 Task: Find connections with filter location Vilalba with filter topic #travelwith filter profile language French with filter current company ConstructionPlacements Official with filter school Meenakshi College For Women with filter industry Pharmaceutical Manufacturing with filter service category NotaryOnline Research with filter keywords title School Counselor
Action: Mouse moved to (721, 94)
Screenshot: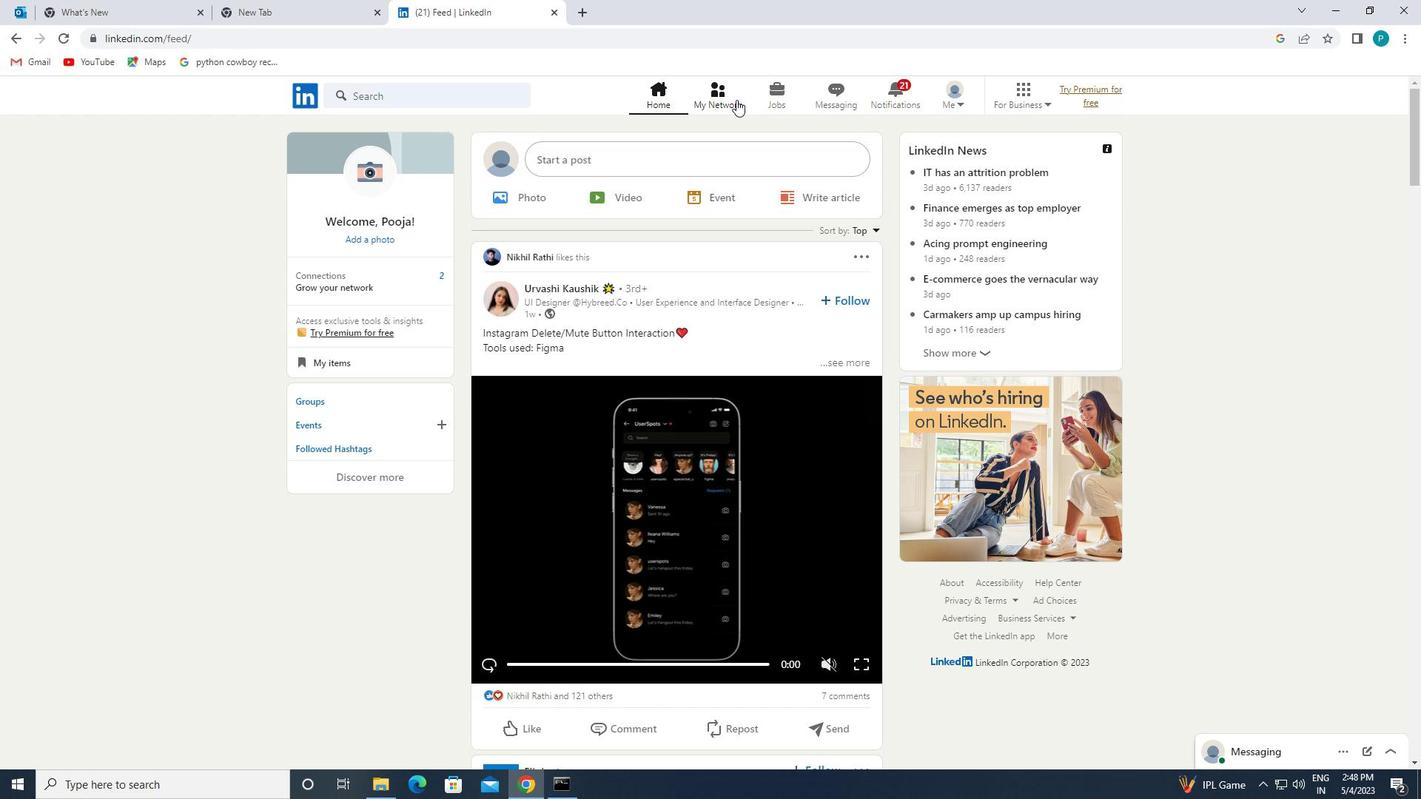 
Action: Mouse pressed left at (721, 94)
Screenshot: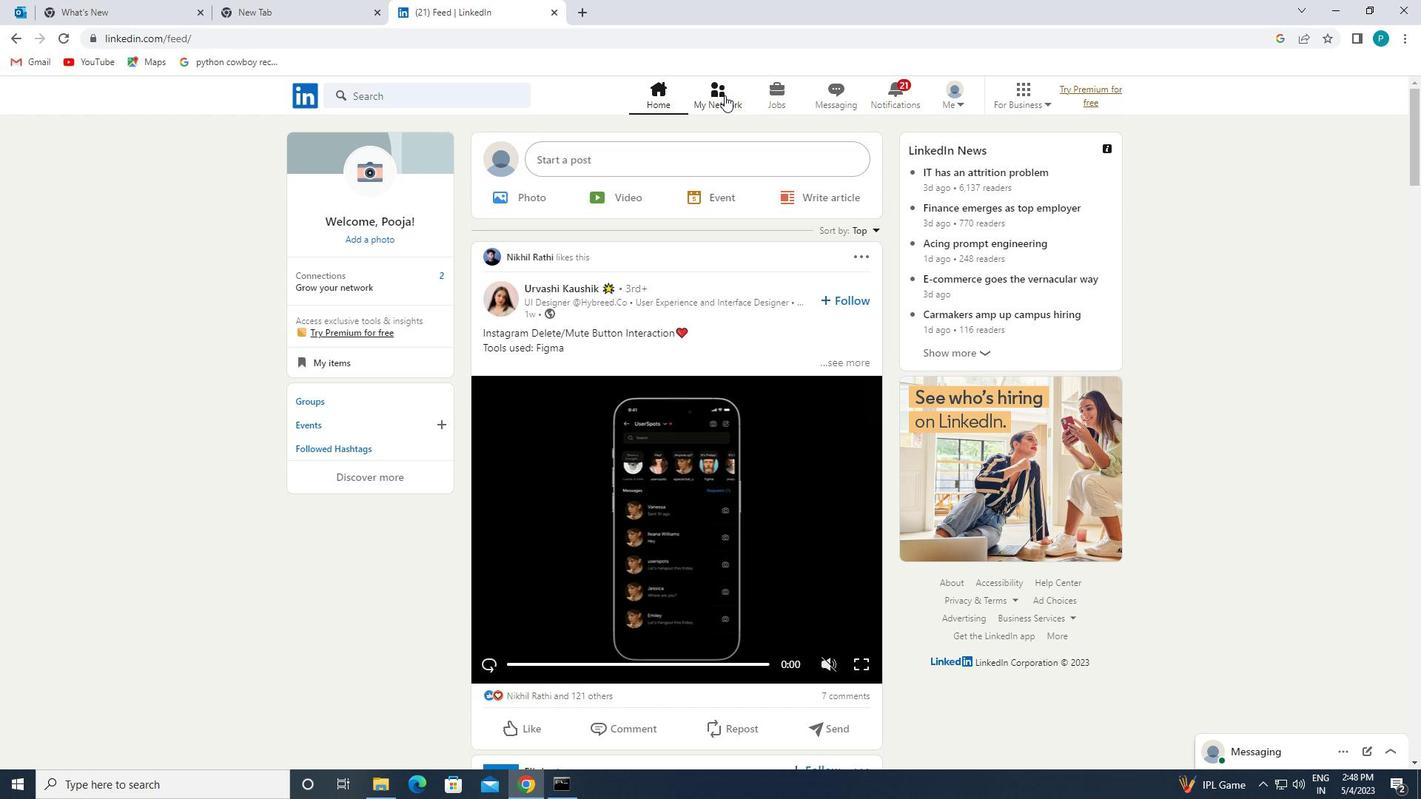 
Action: Mouse moved to (396, 184)
Screenshot: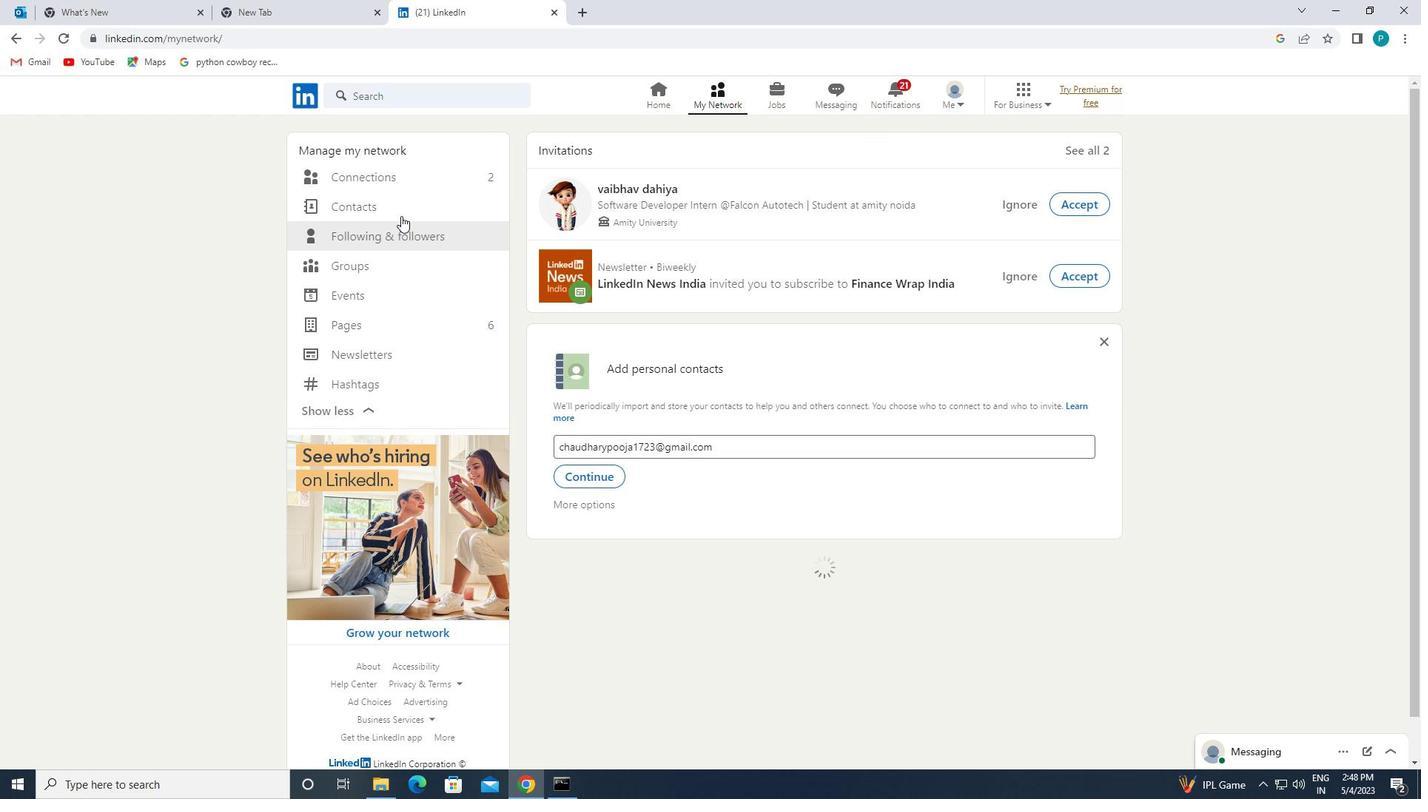 
Action: Mouse pressed left at (396, 184)
Screenshot: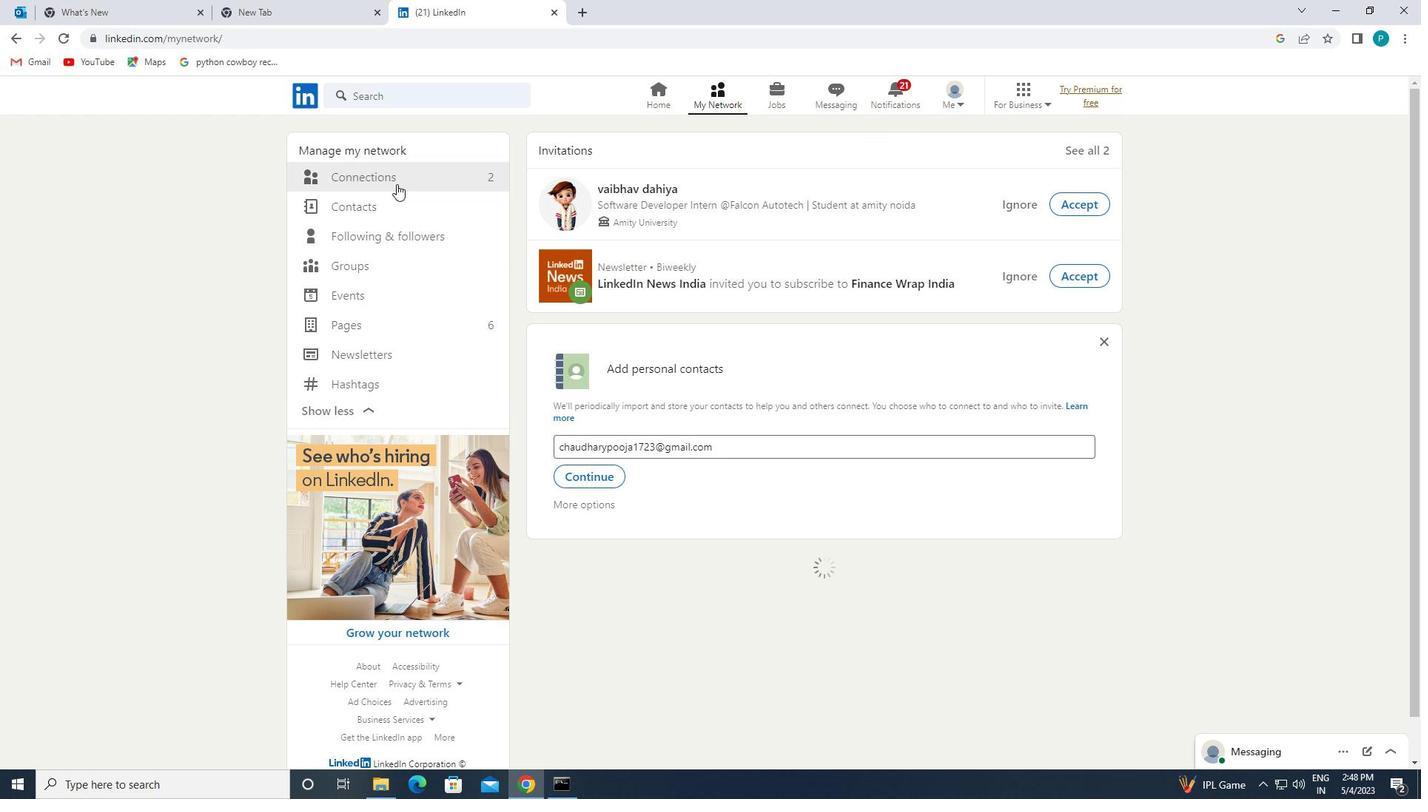 
Action: Mouse moved to (819, 170)
Screenshot: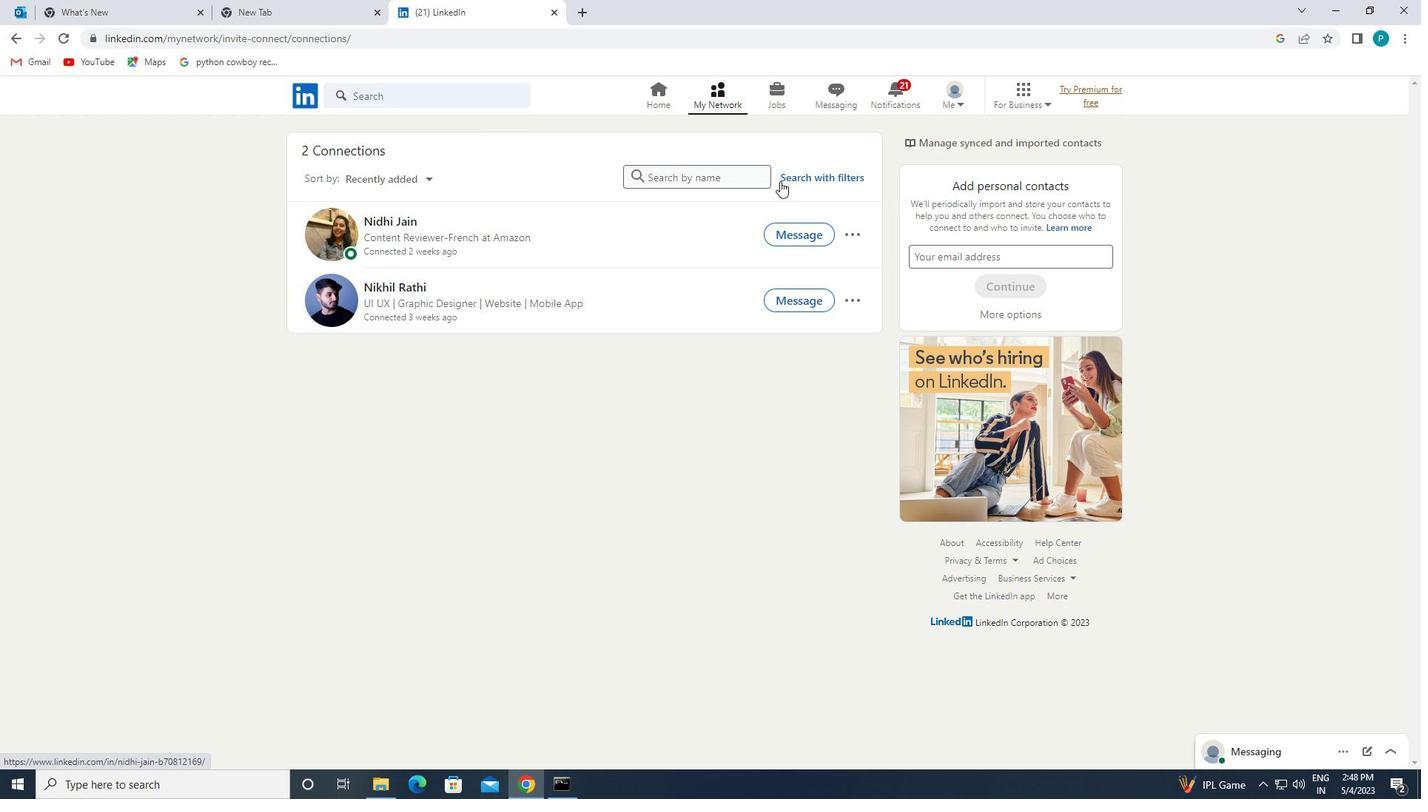 
Action: Mouse pressed left at (819, 170)
Screenshot: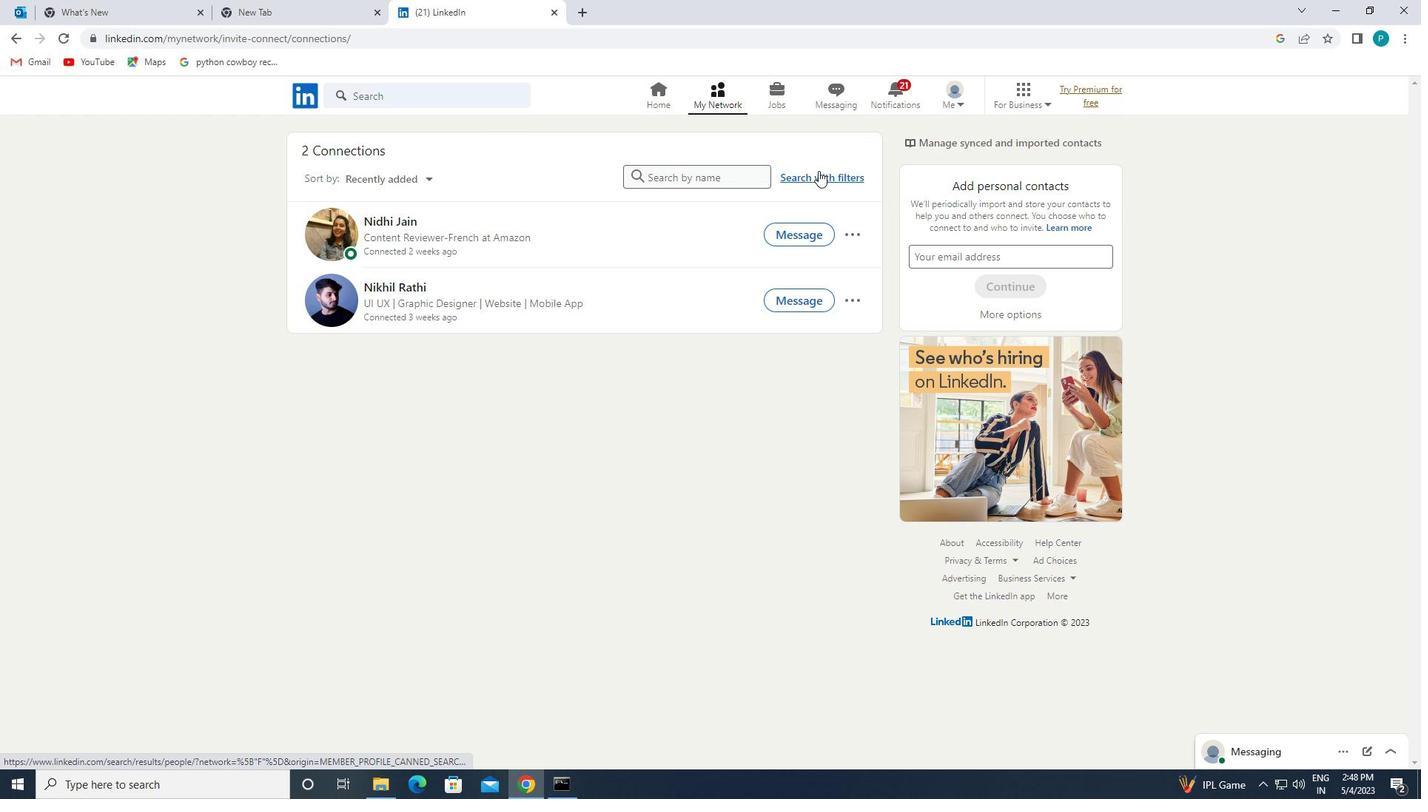 
Action: Mouse moved to (819, 173)
Screenshot: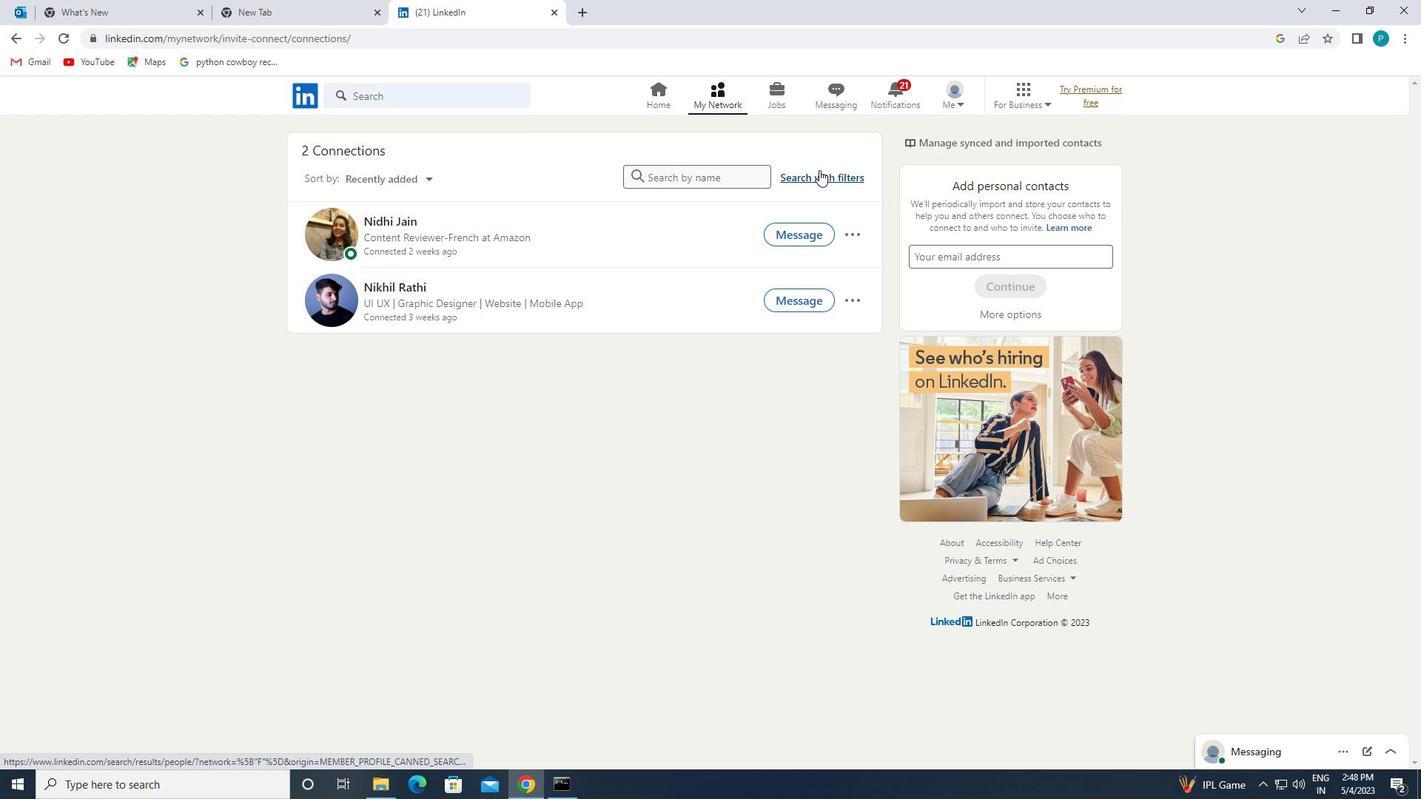 
Action: Mouse pressed left at (819, 173)
Screenshot: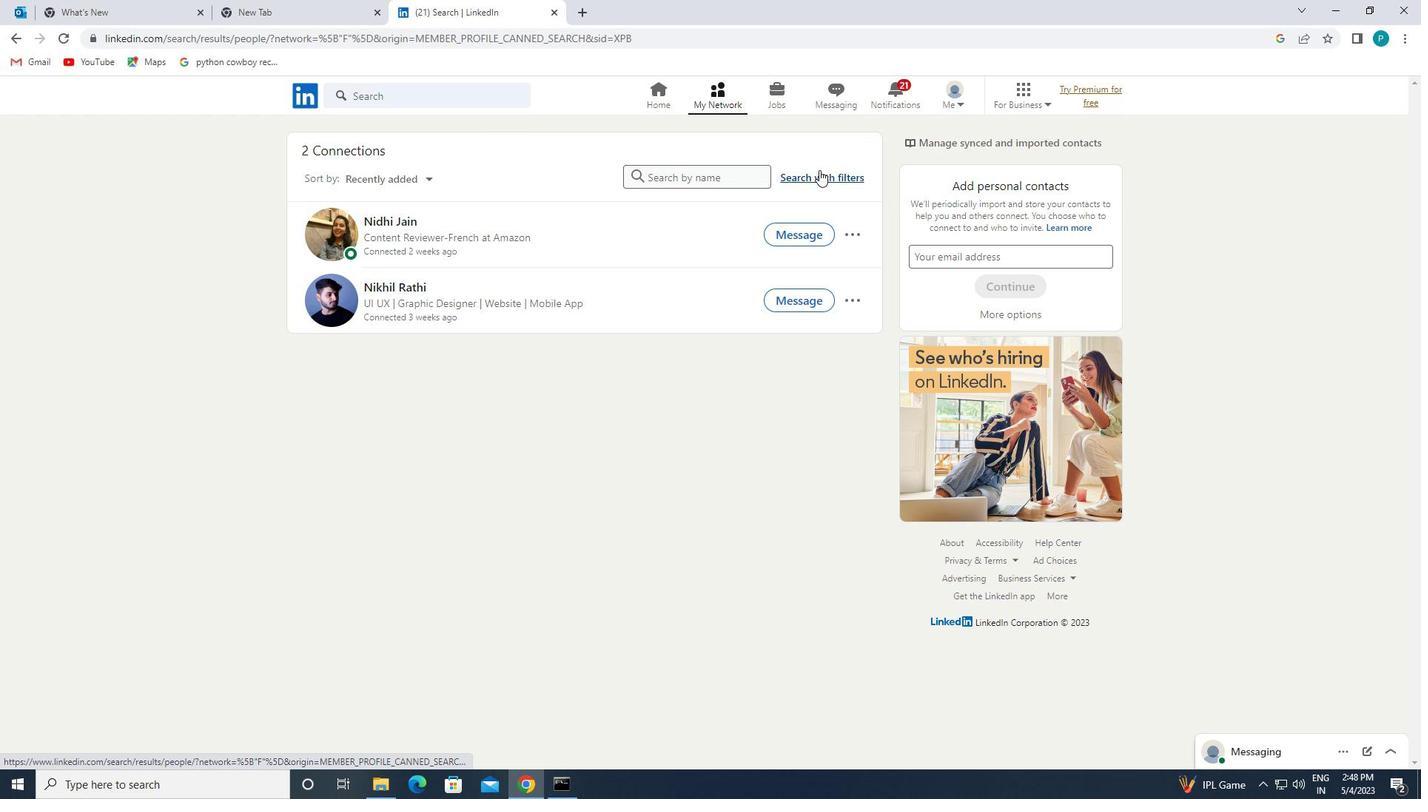 
Action: Mouse moved to (775, 133)
Screenshot: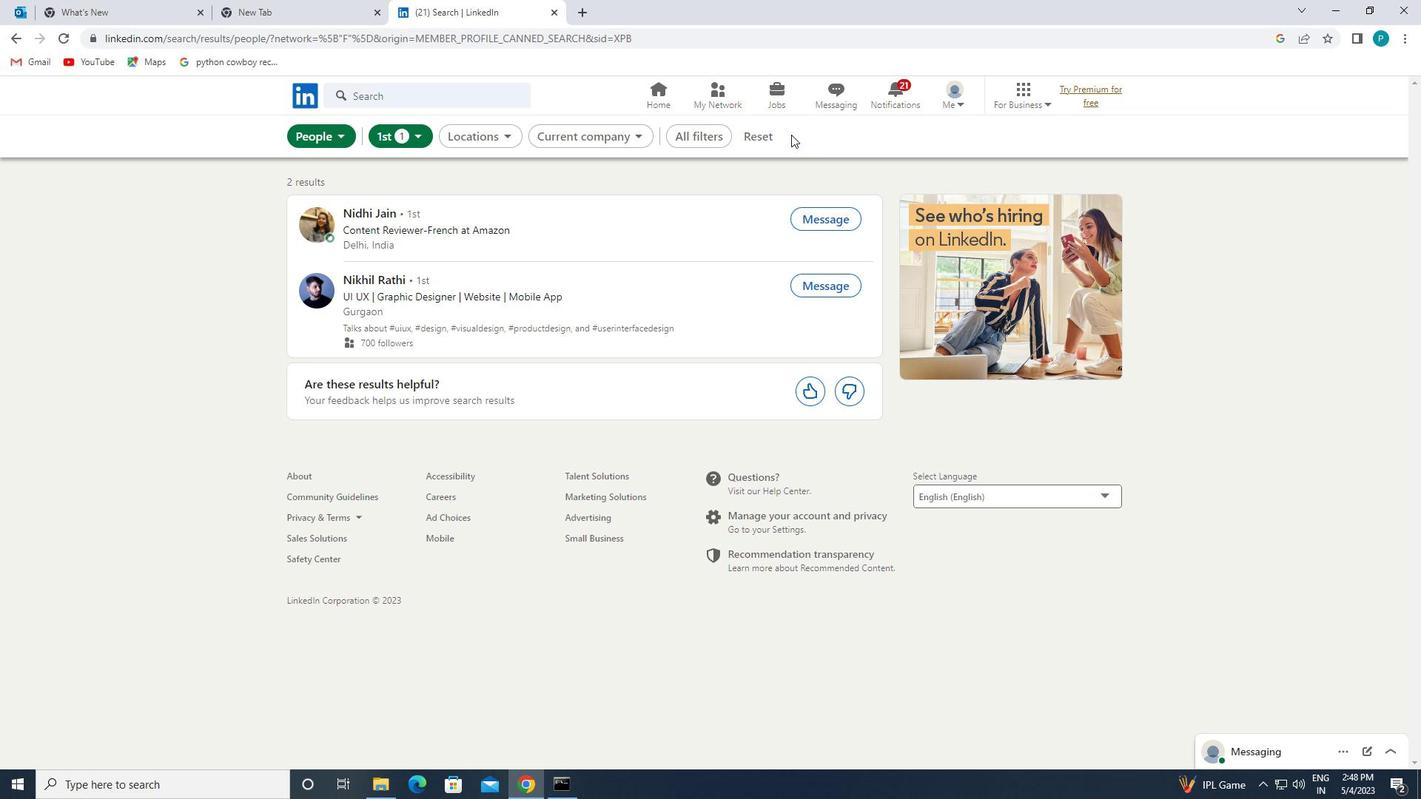 
Action: Mouse pressed left at (775, 133)
Screenshot: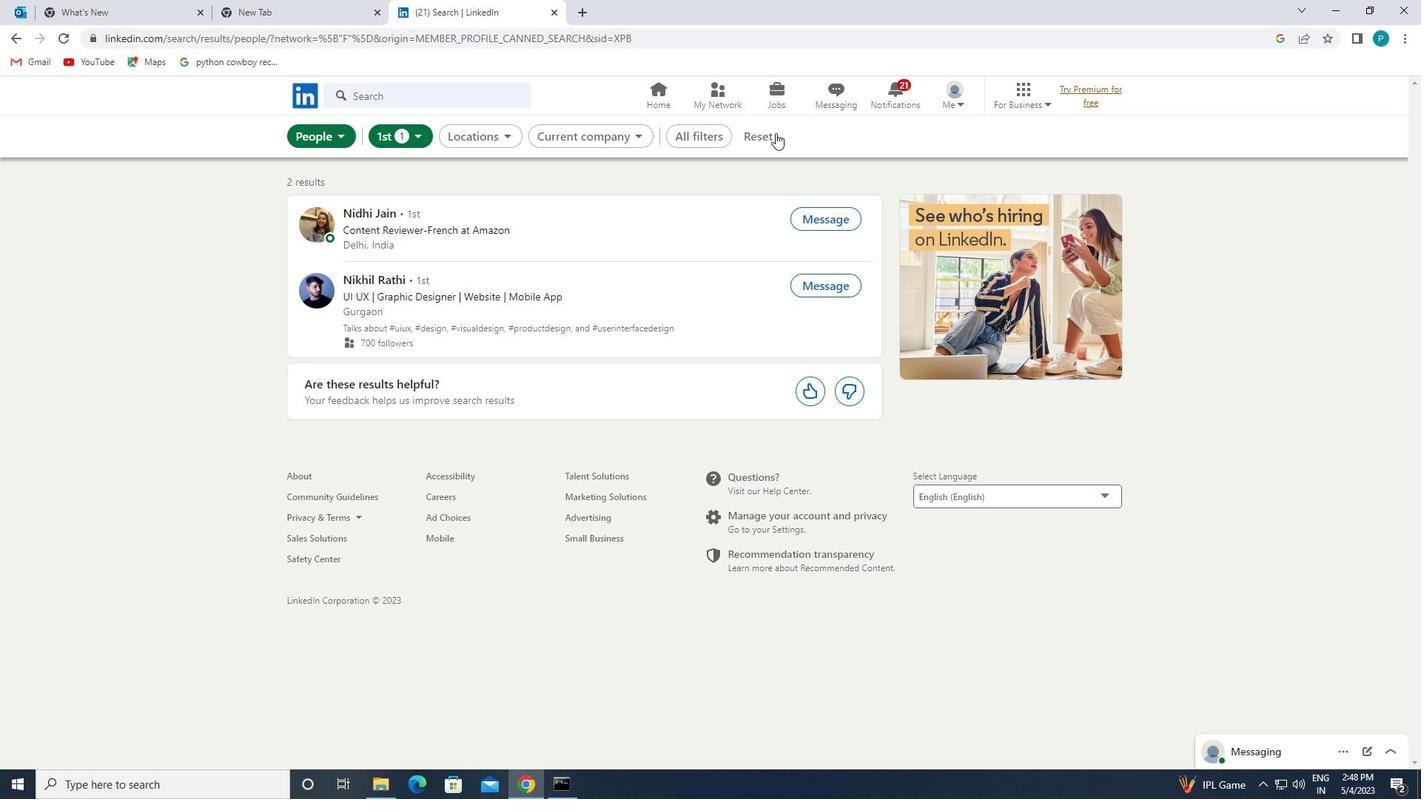 
Action: Mouse moved to (753, 139)
Screenshot: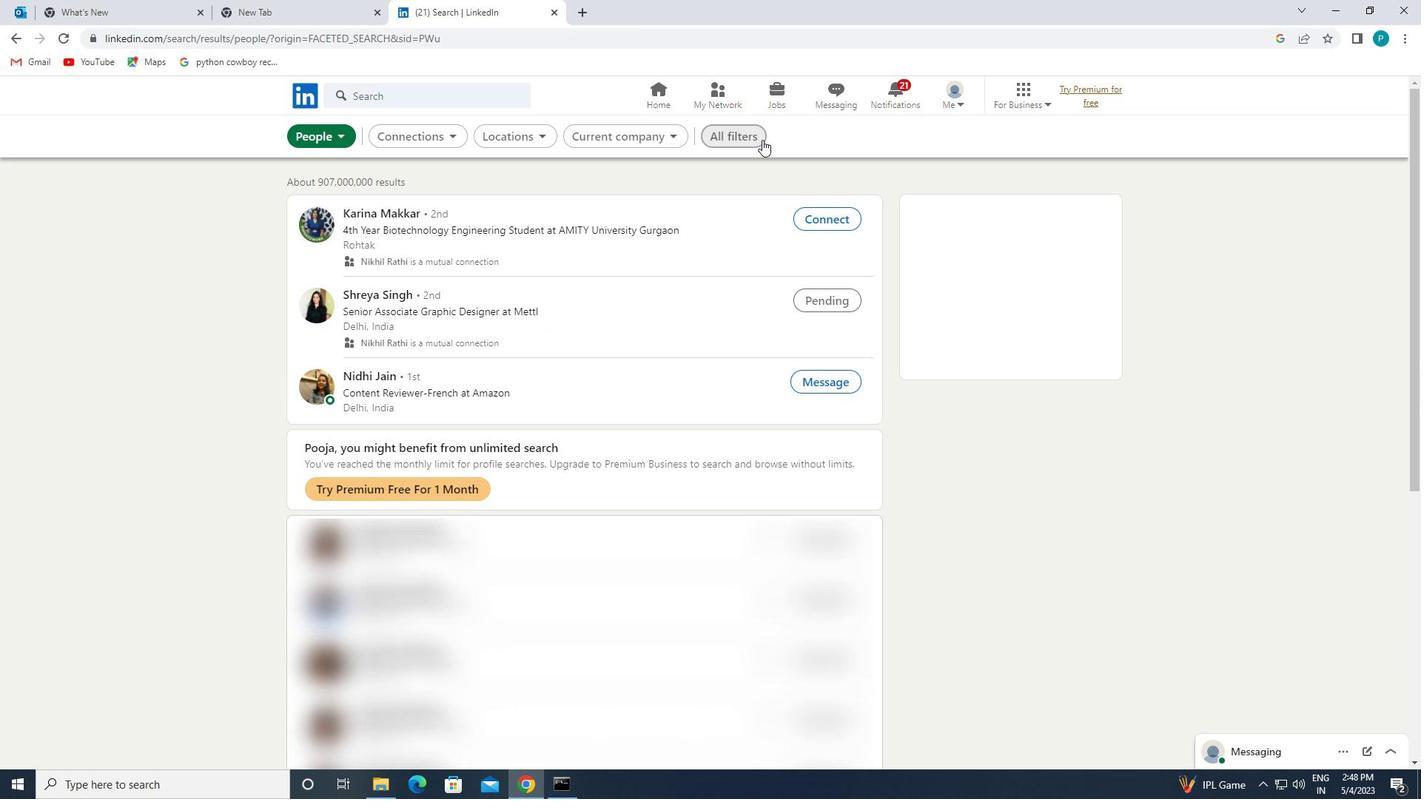 
Action: Mouse pressed left at (753, 139)
Screenshot: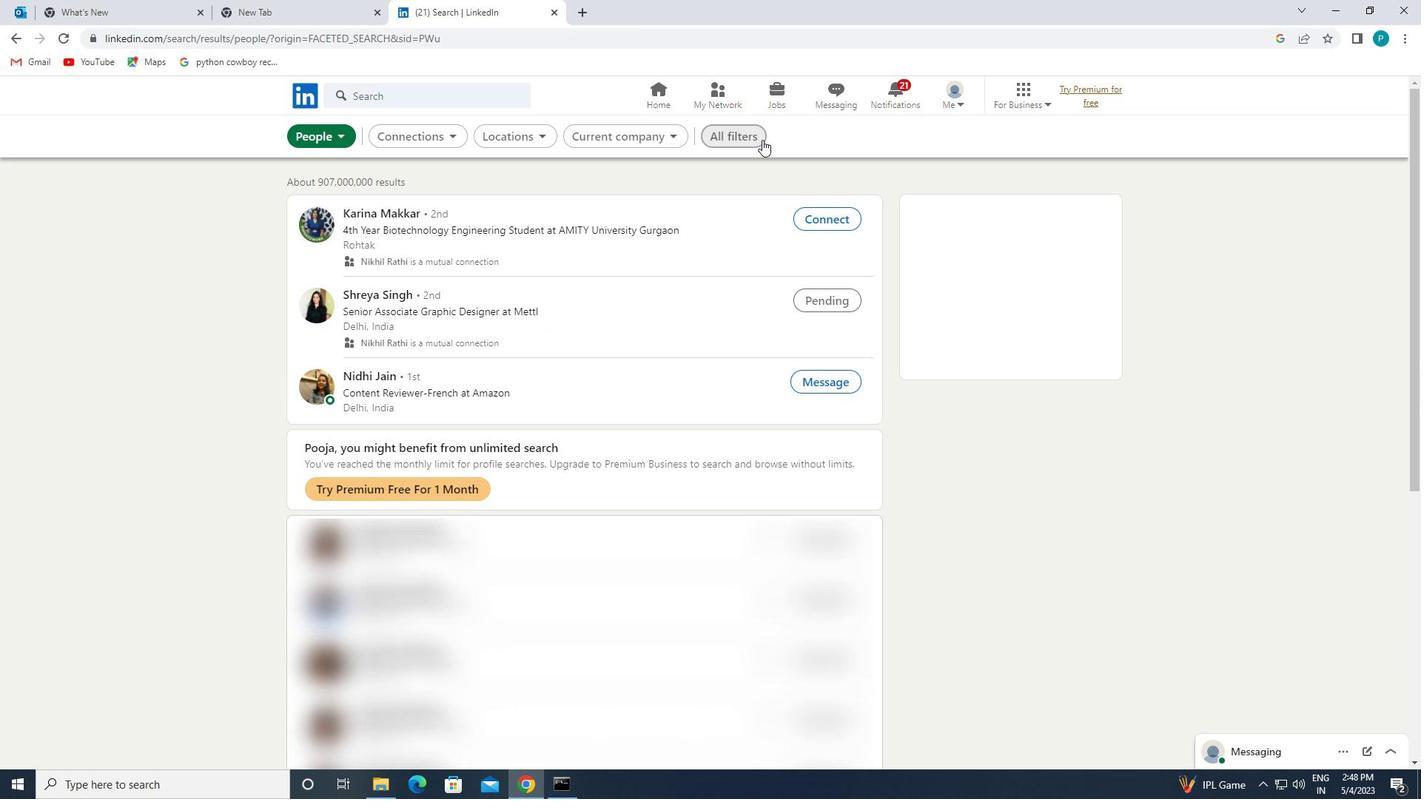 
Action: Mouse moved to (1421, 550)
Screenshot: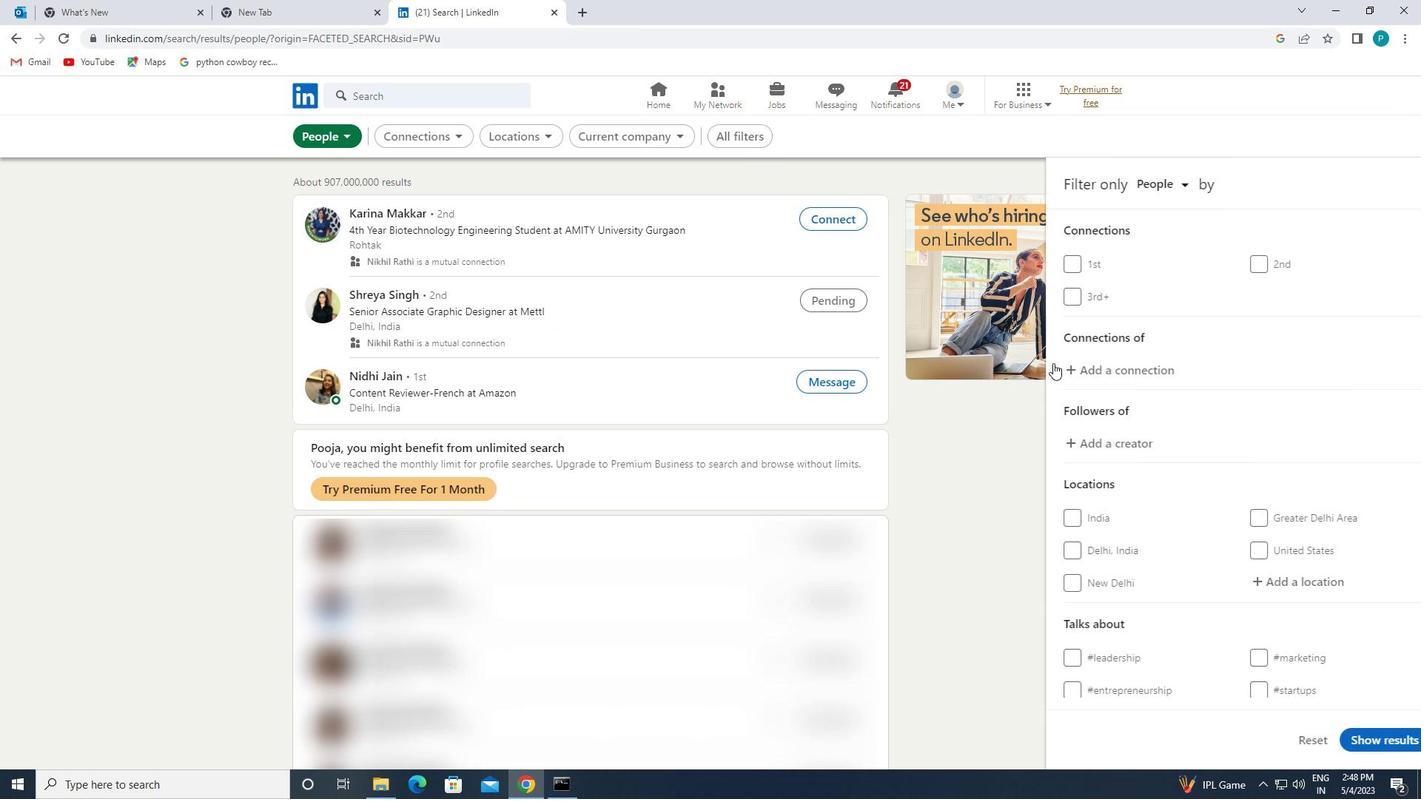 
Action: Mouse scrolled (1420, 550) with delta (0, 0)
Screenshot: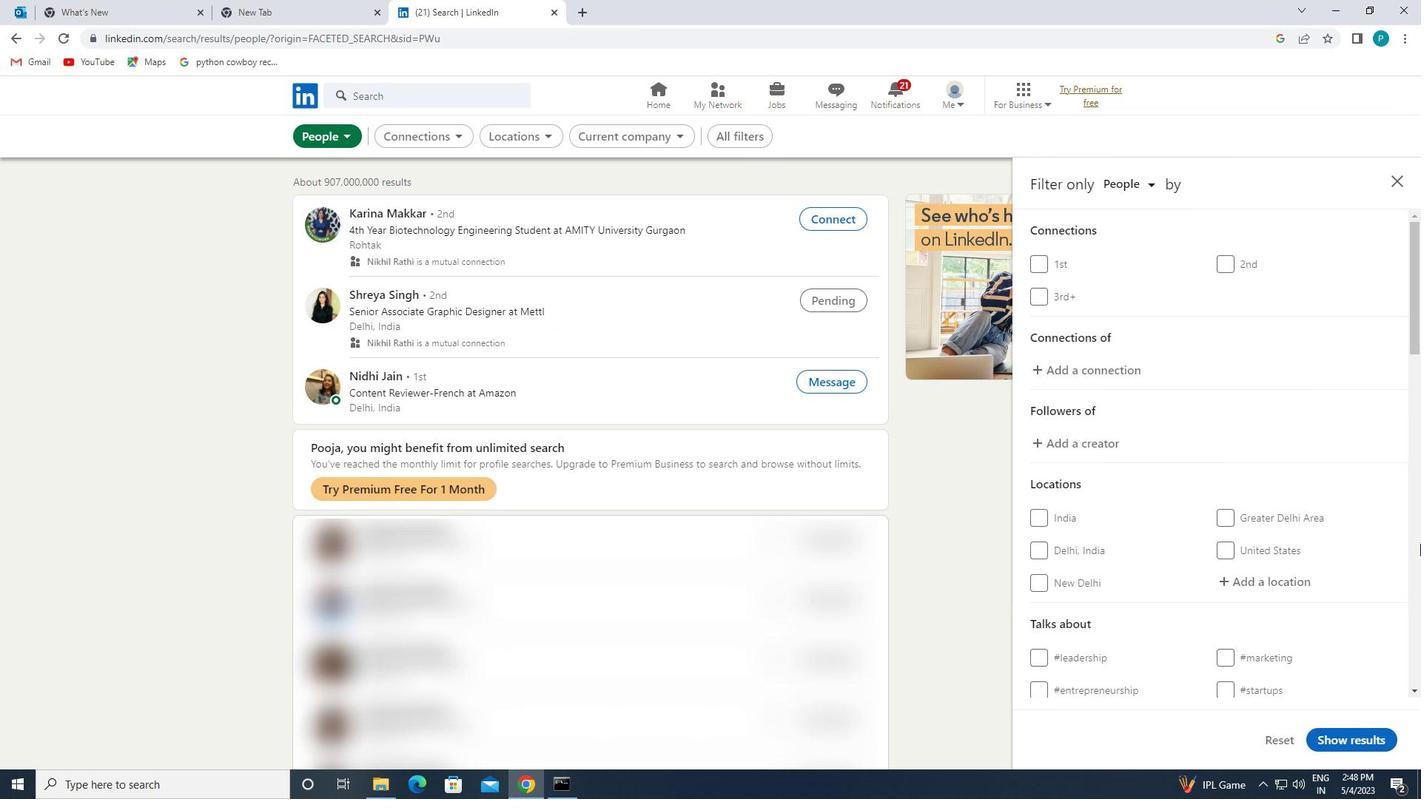 
Action: Mouse moved to (1234, 511)
Screenshot: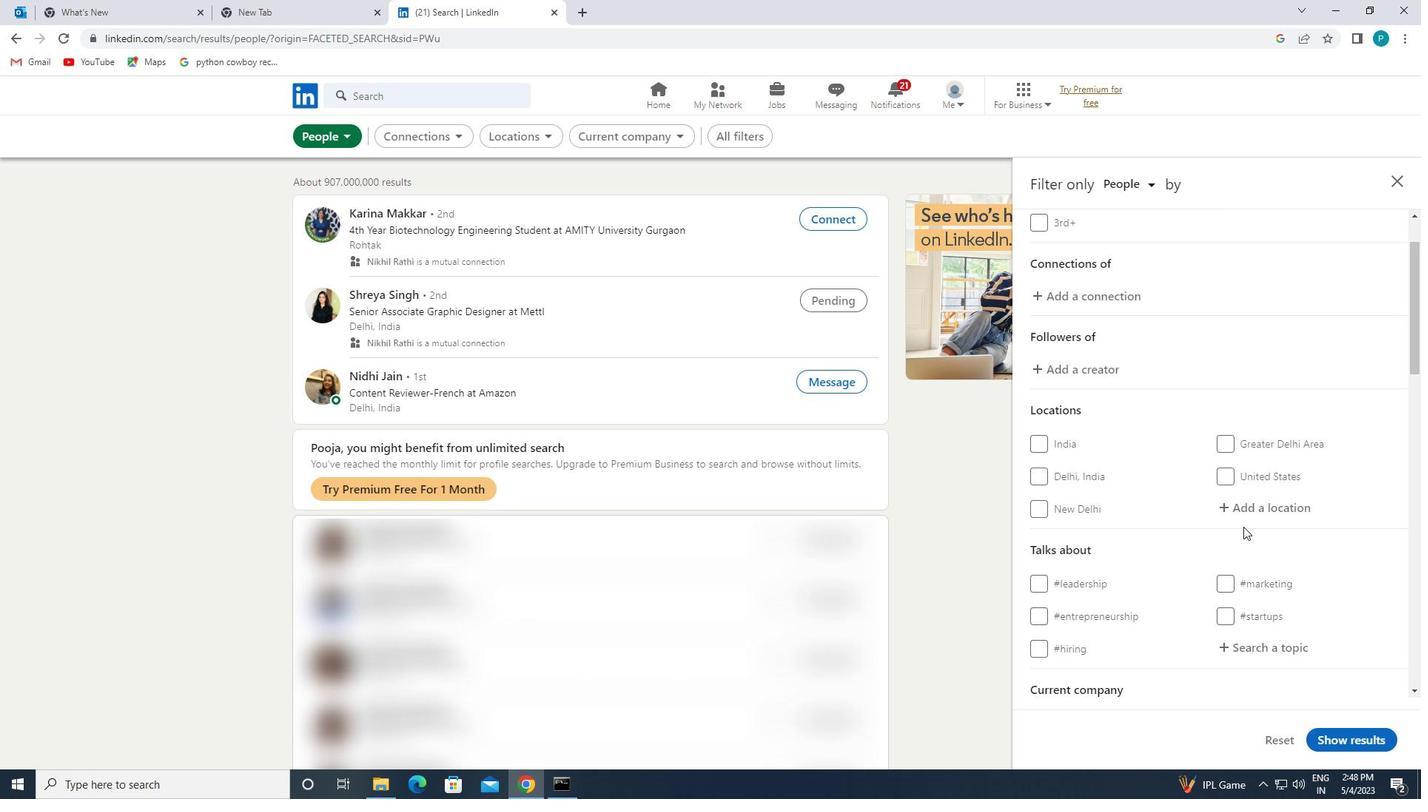 
Action: Mouse pressed left at (1234, 511)
Screenshot: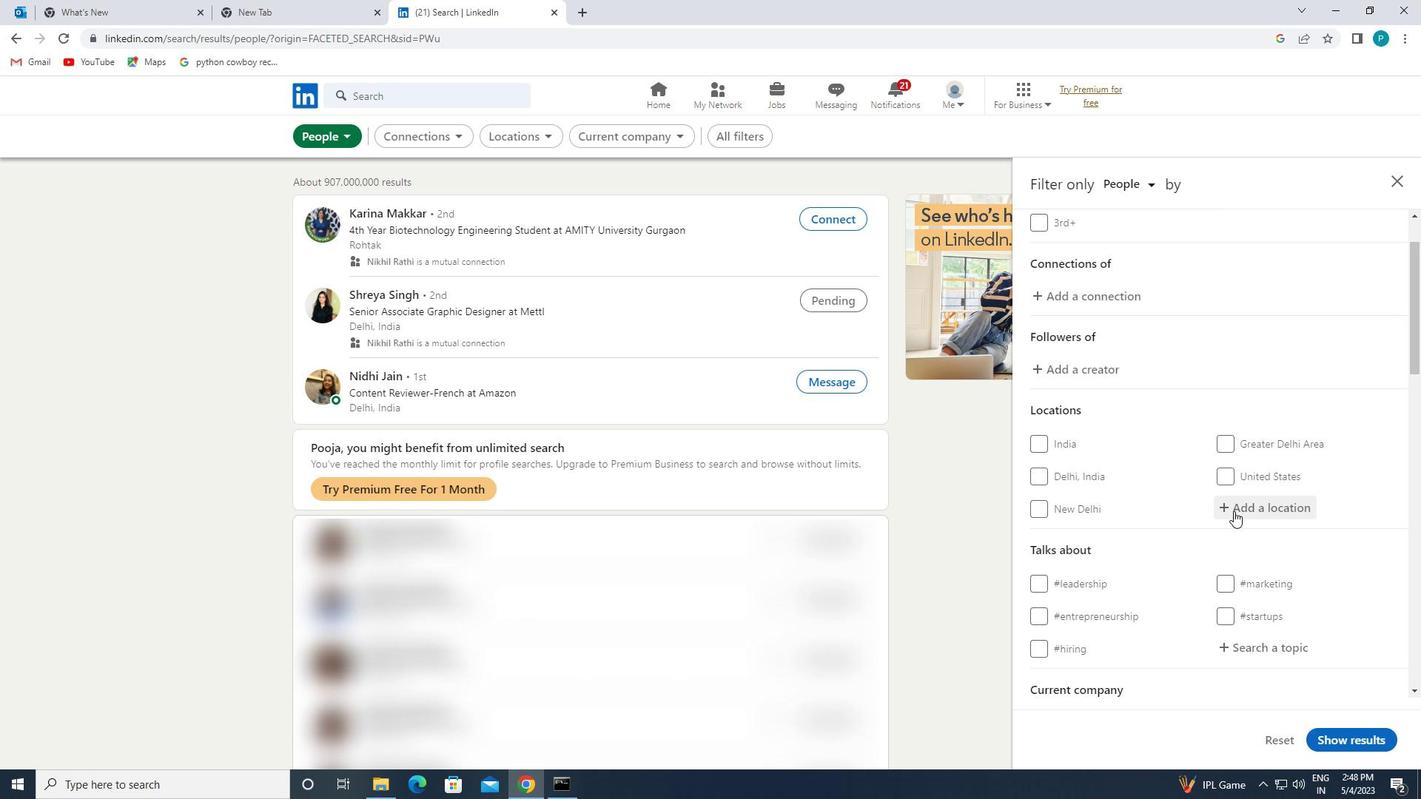 
Action: Key pressed <Key.caps_lock>v<Key.caps_lock>ilalba
Screenshot: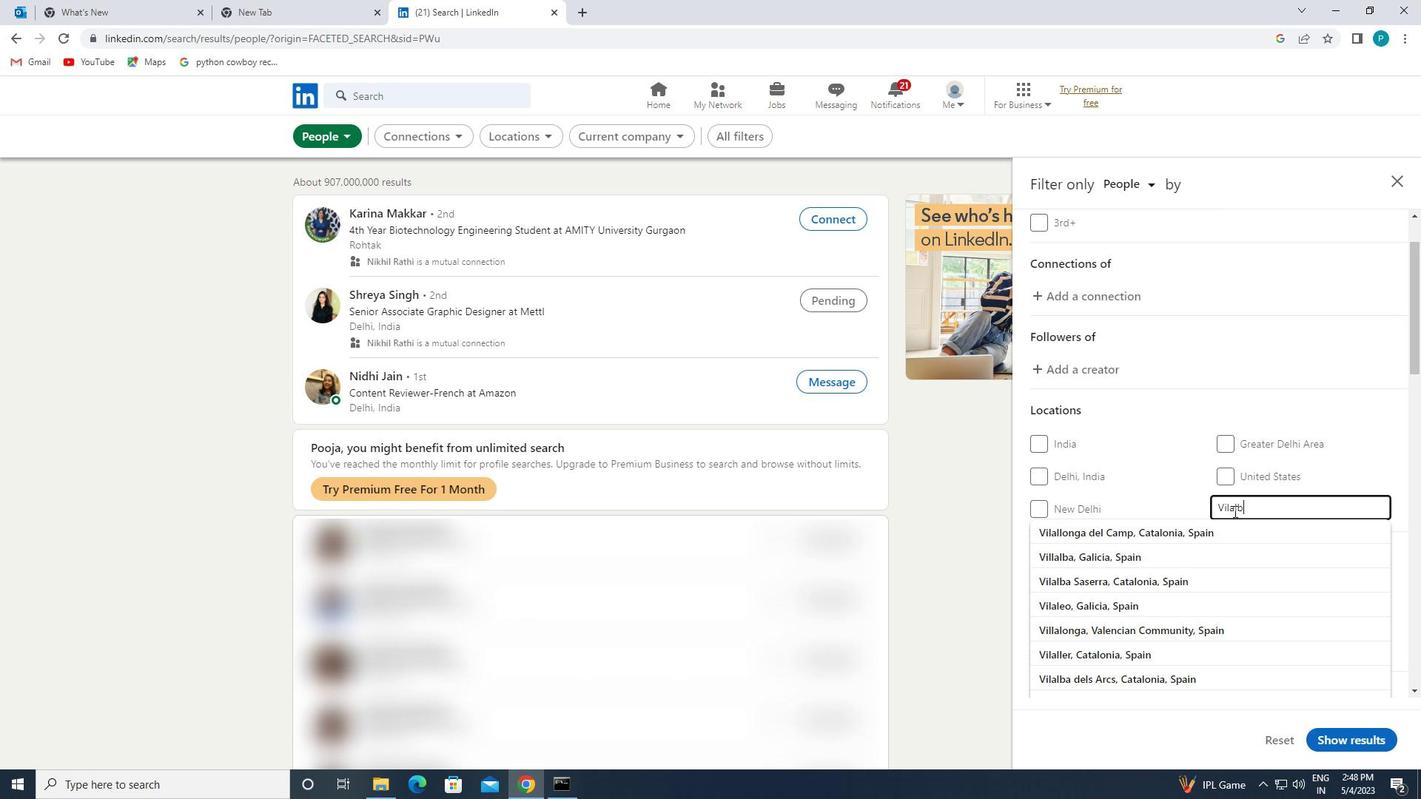 
Action: Mouse moved to (1223, 530)
Screenshot: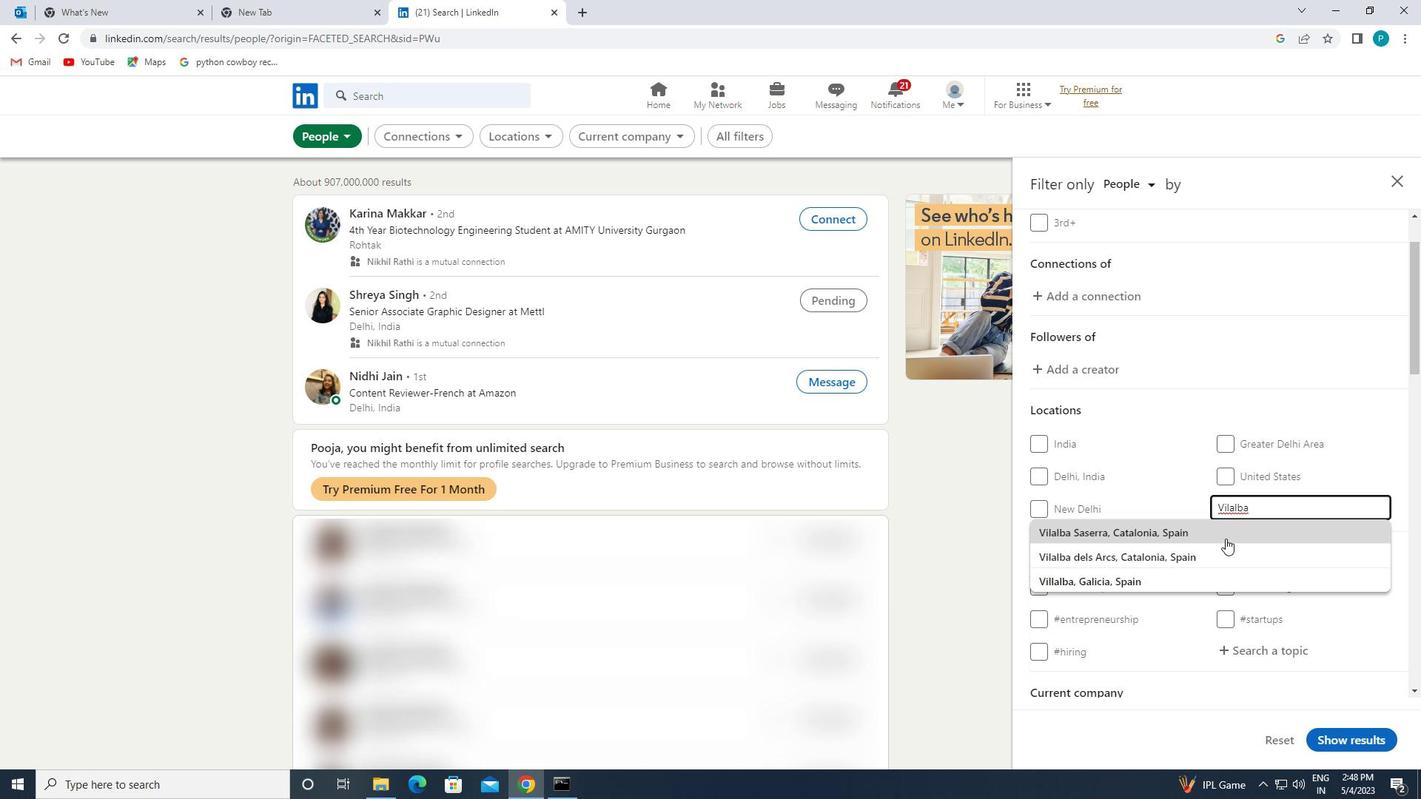 
Action: Mouse pressed left at (1223, 530)
Screenshot: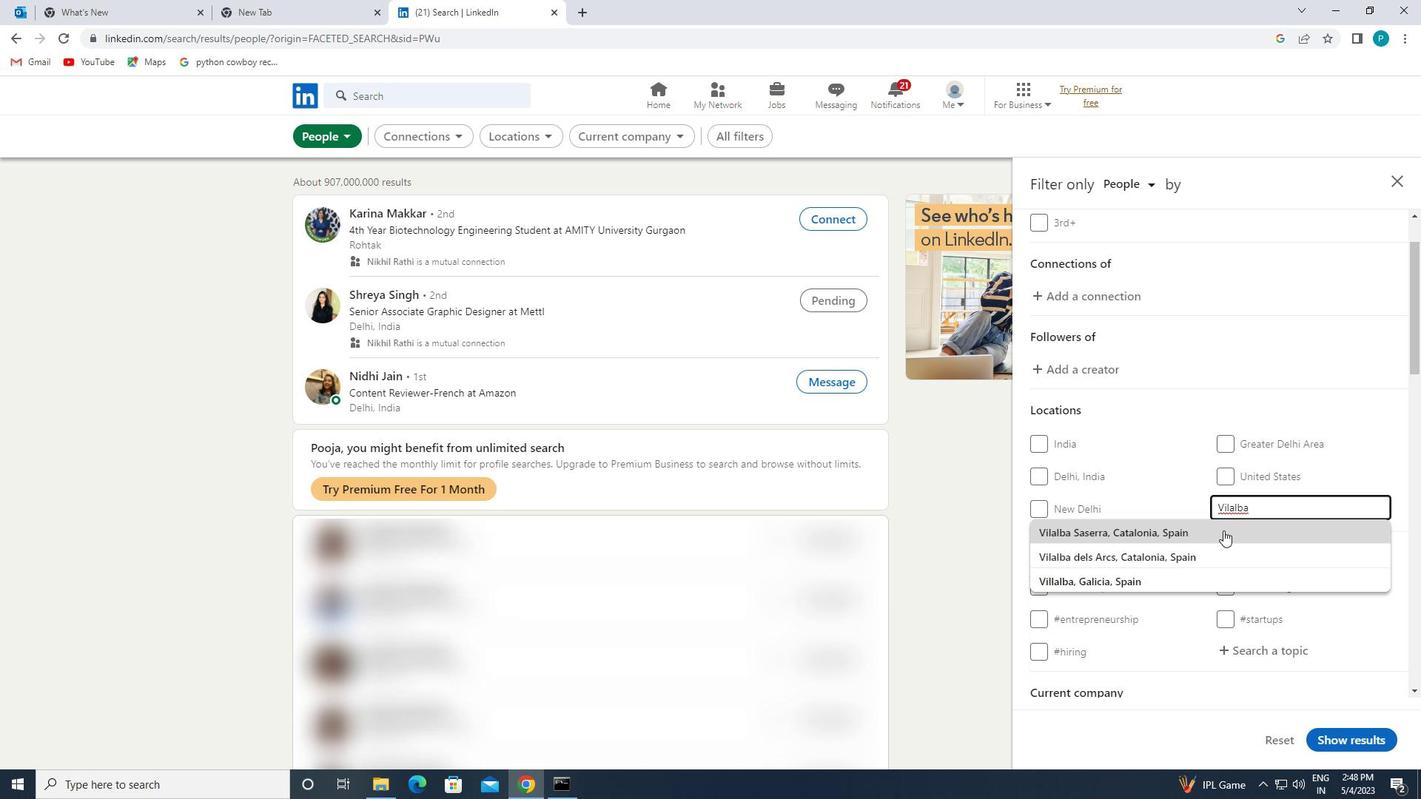 
Action: Mouse moved to (1269, 553)
Screenshot: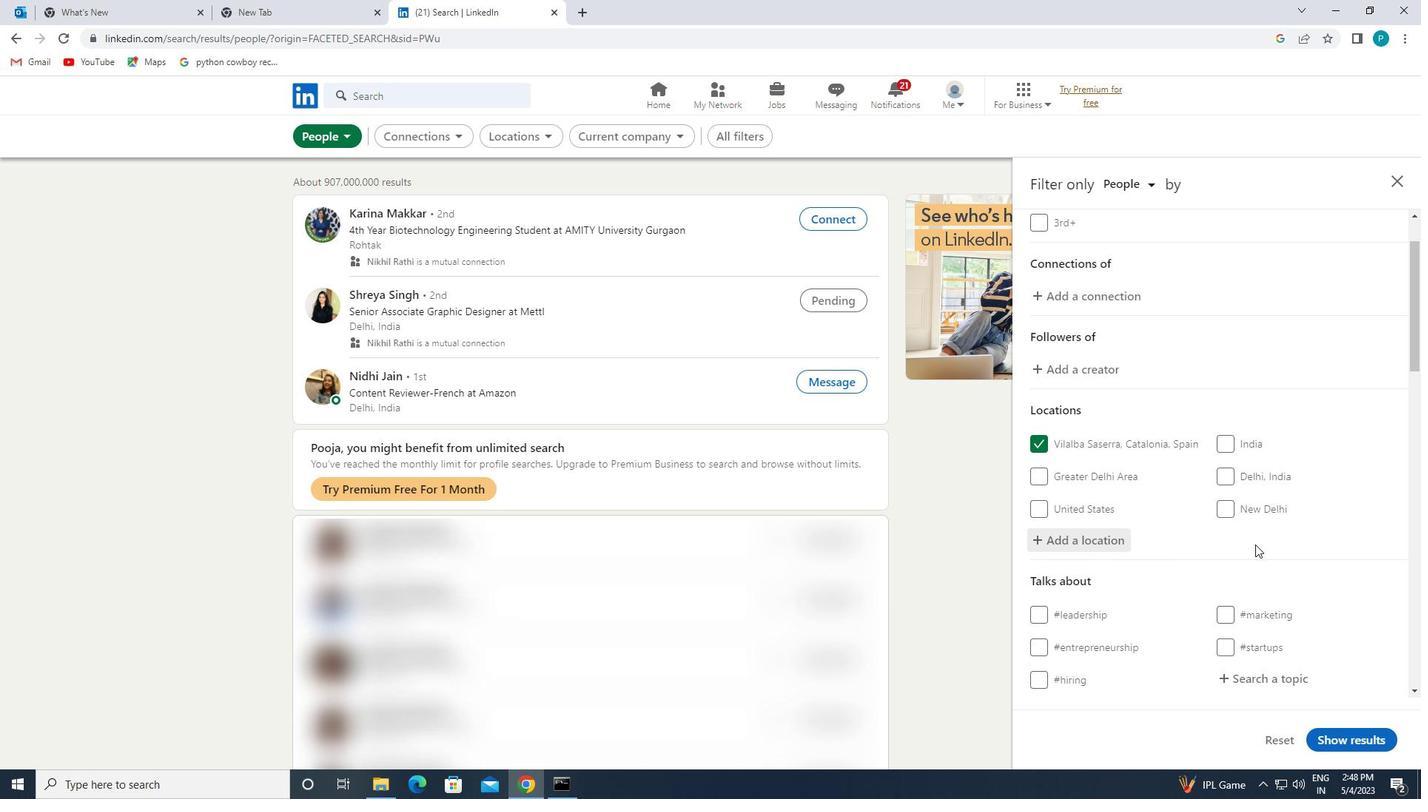 
Action: Mouse scrolled (1269, 553) with delta (0, 0)
Screenshot: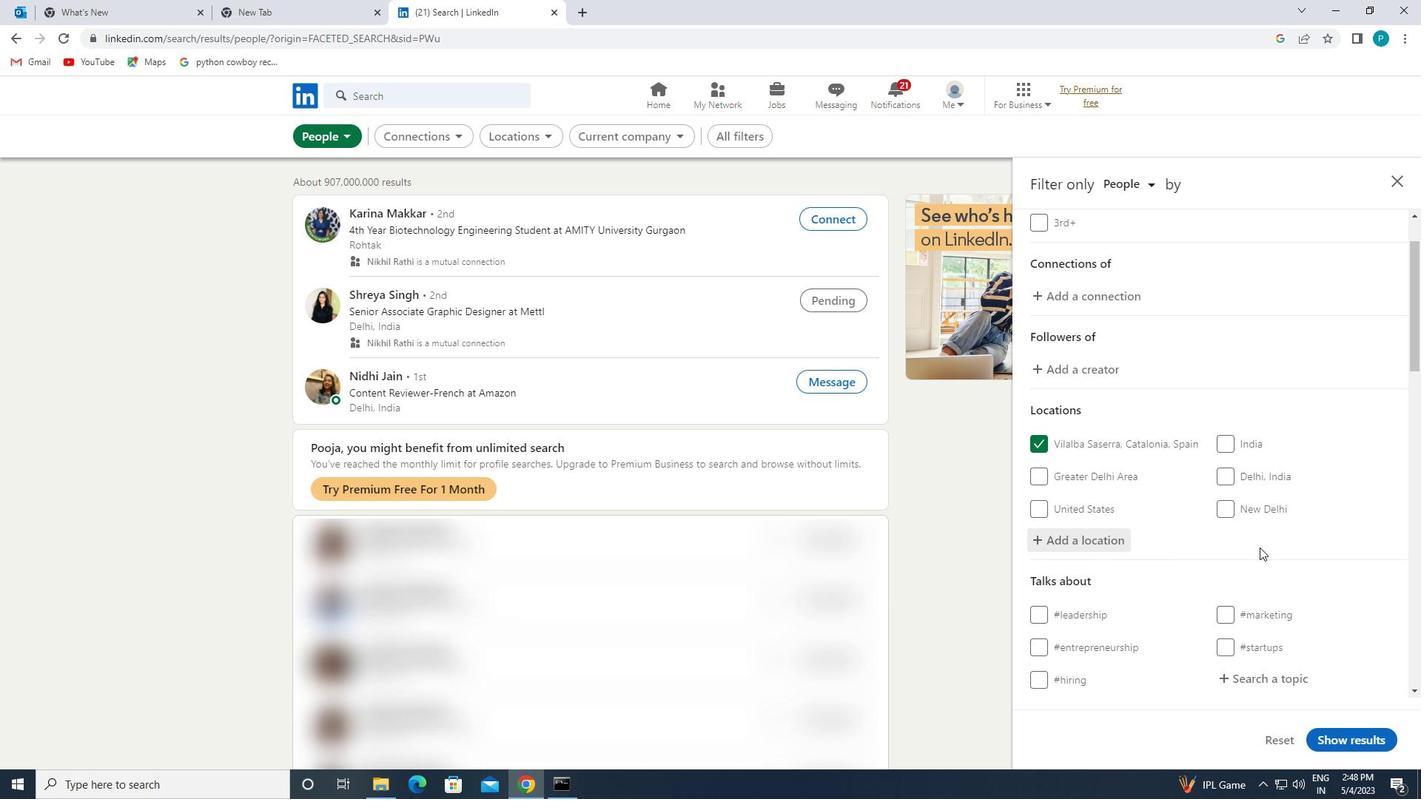 
Action: Mouse scrolled (1269, 553) with delta (0, 0)
Screenshot: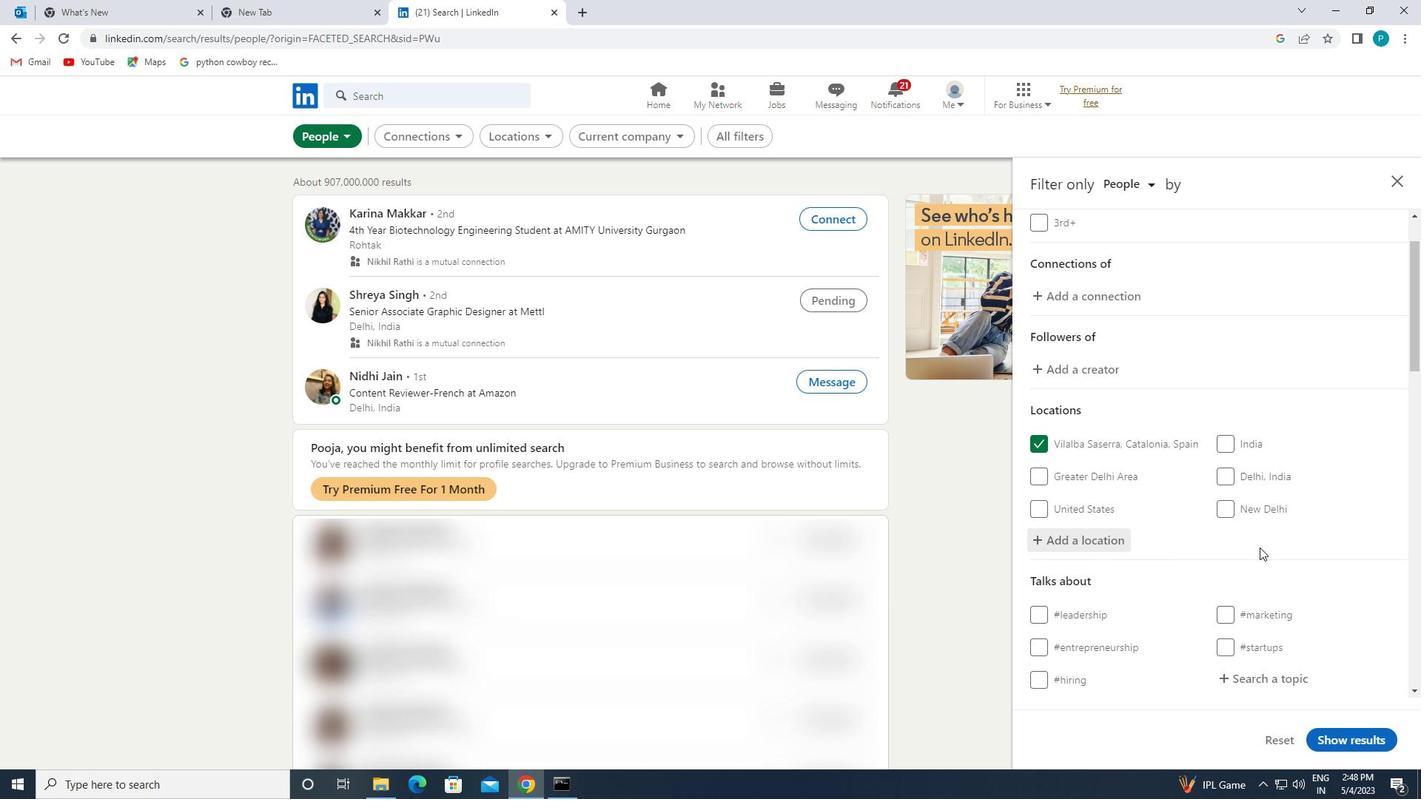
Action: Mouse moved to (1270, 533)
Screenshot: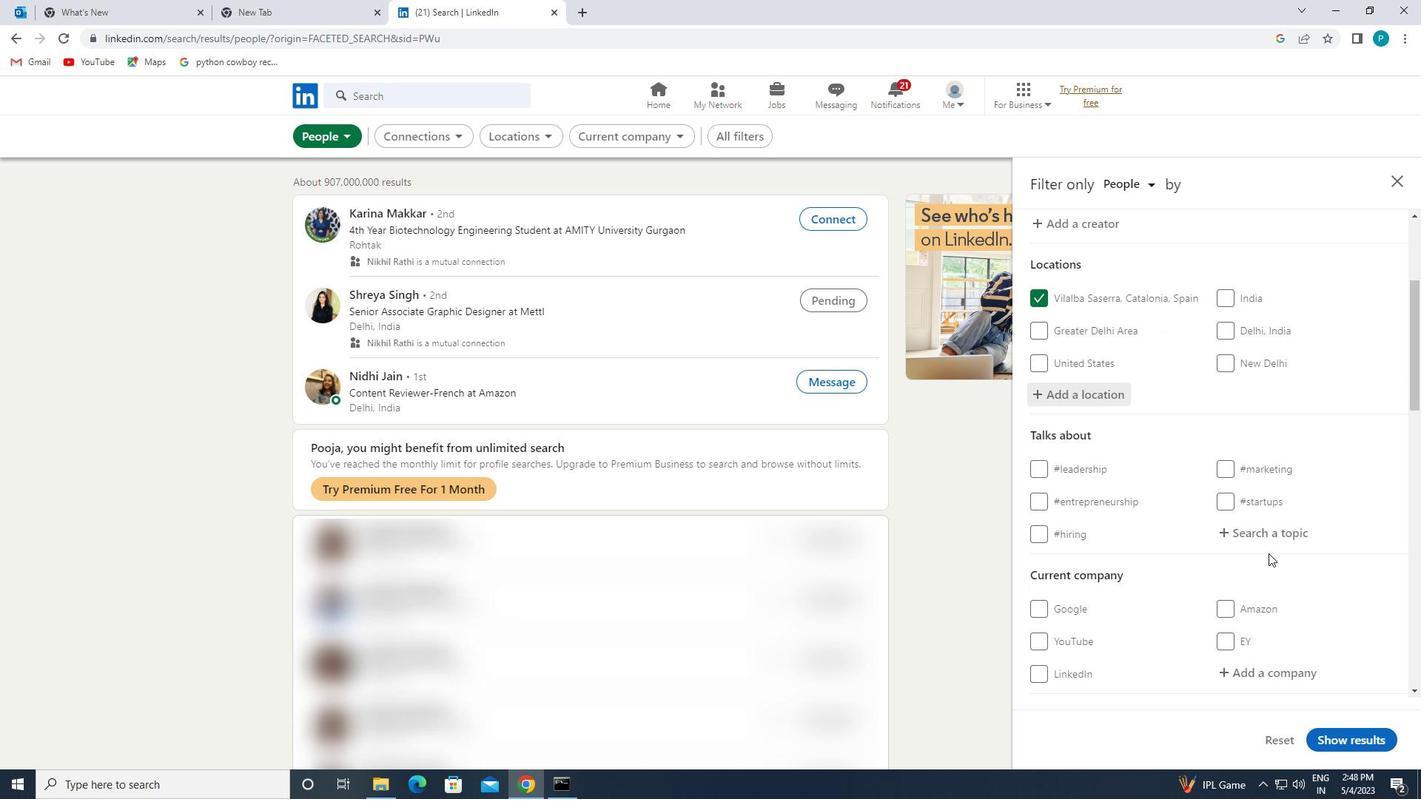 
Action: Mouse pressed left at (1270, 533)
Screenshot: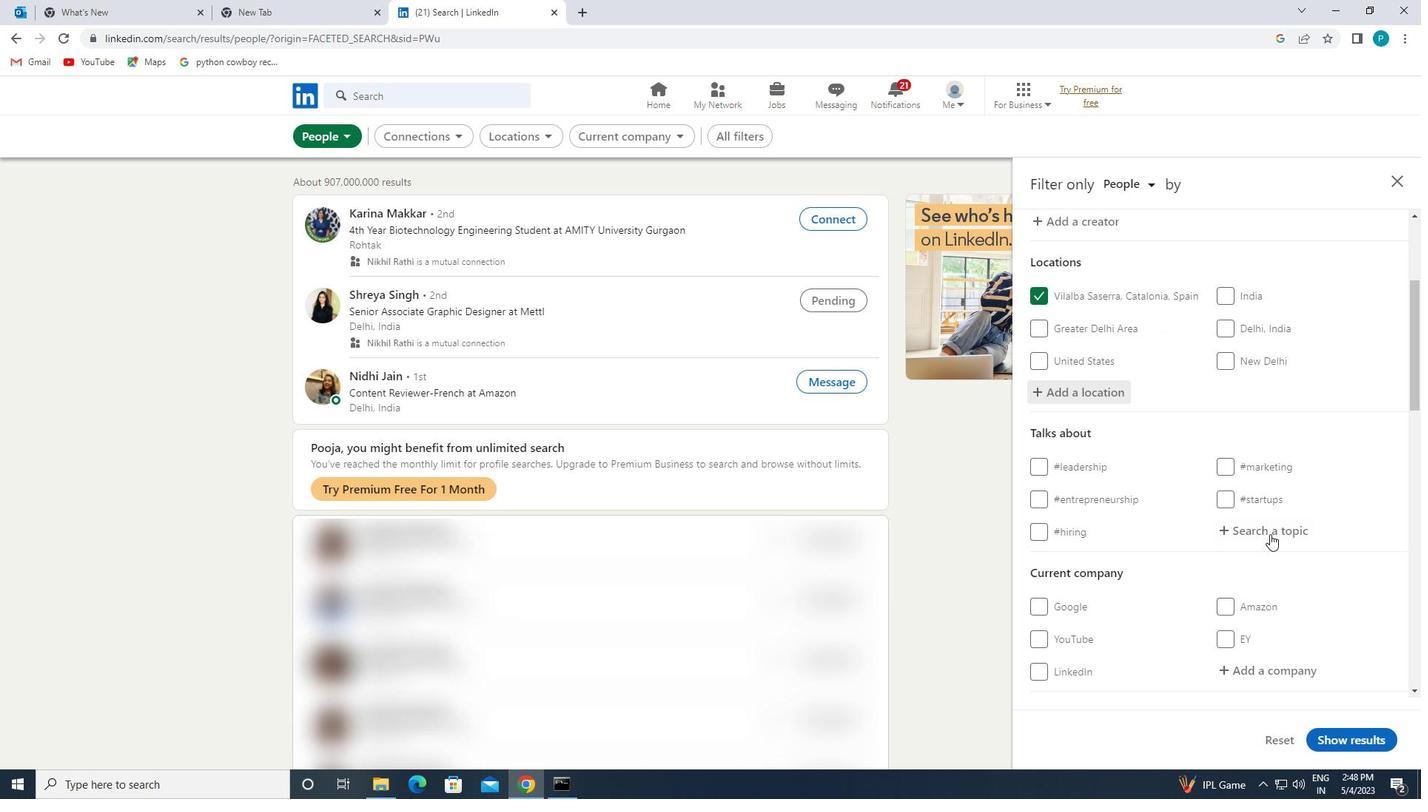 
Action: Mouse moved to (1270, 532)
Screenshot: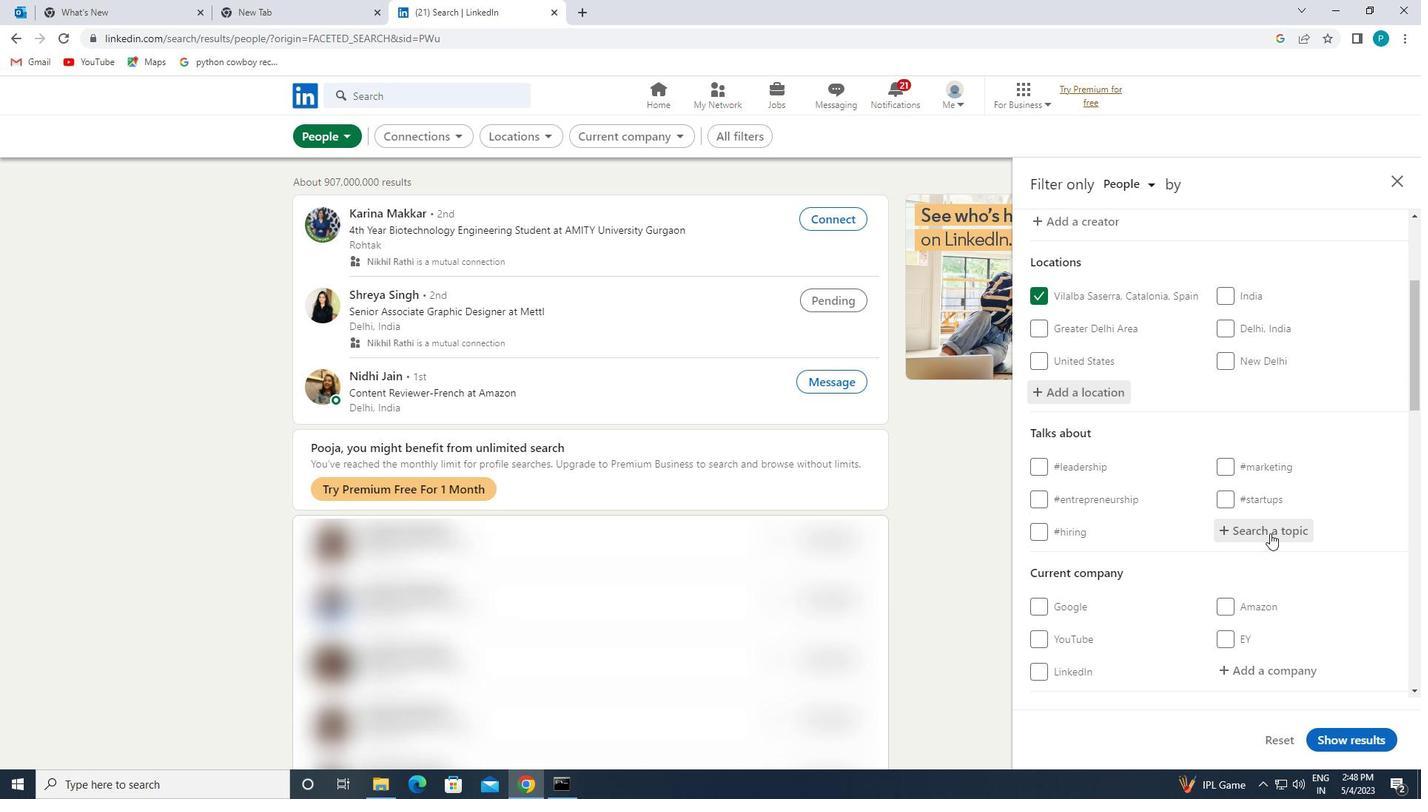 
Action: Key pressed <Key.shift><Key.shift>#TRAVEL
Screenshot: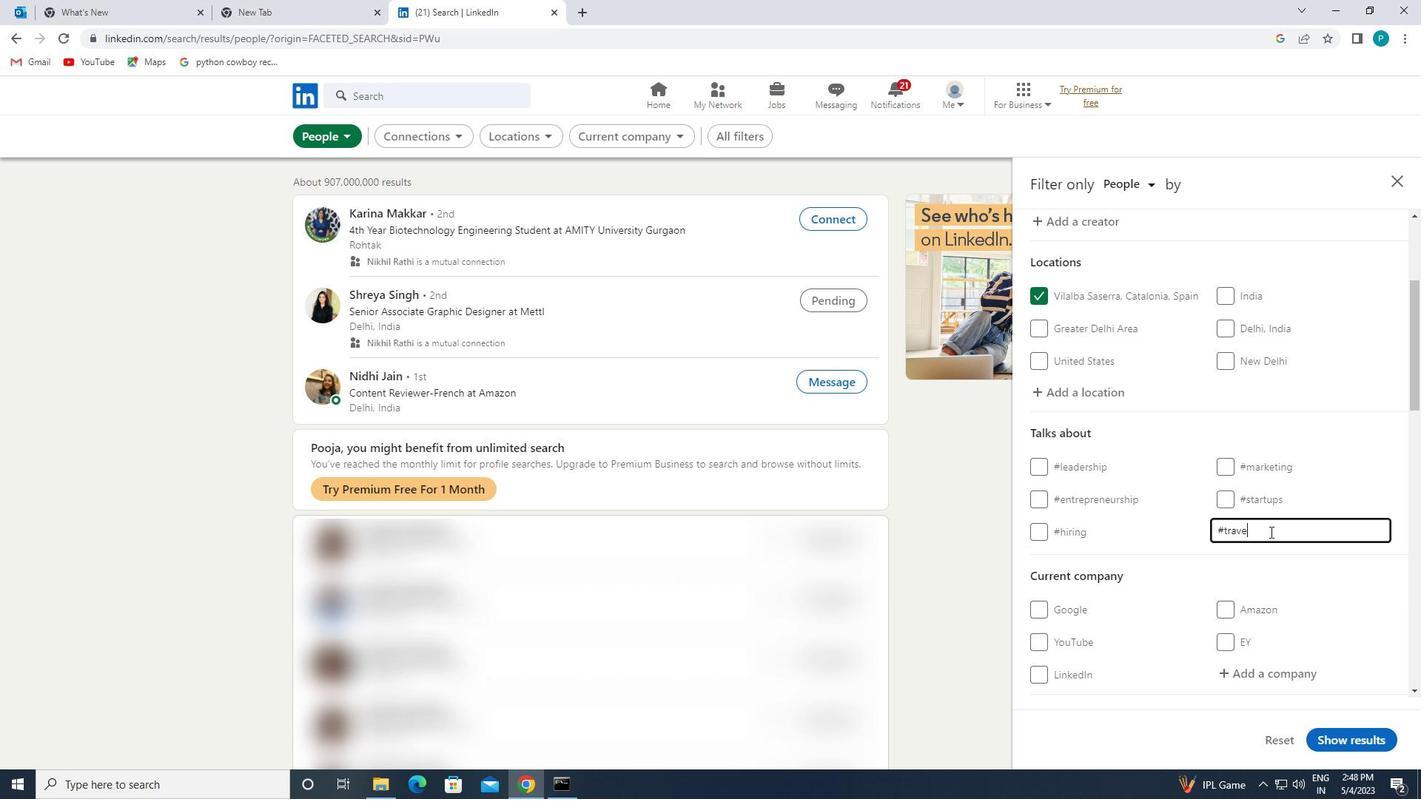 
Action: Mouse moved to (1276, 553)
Screenshot: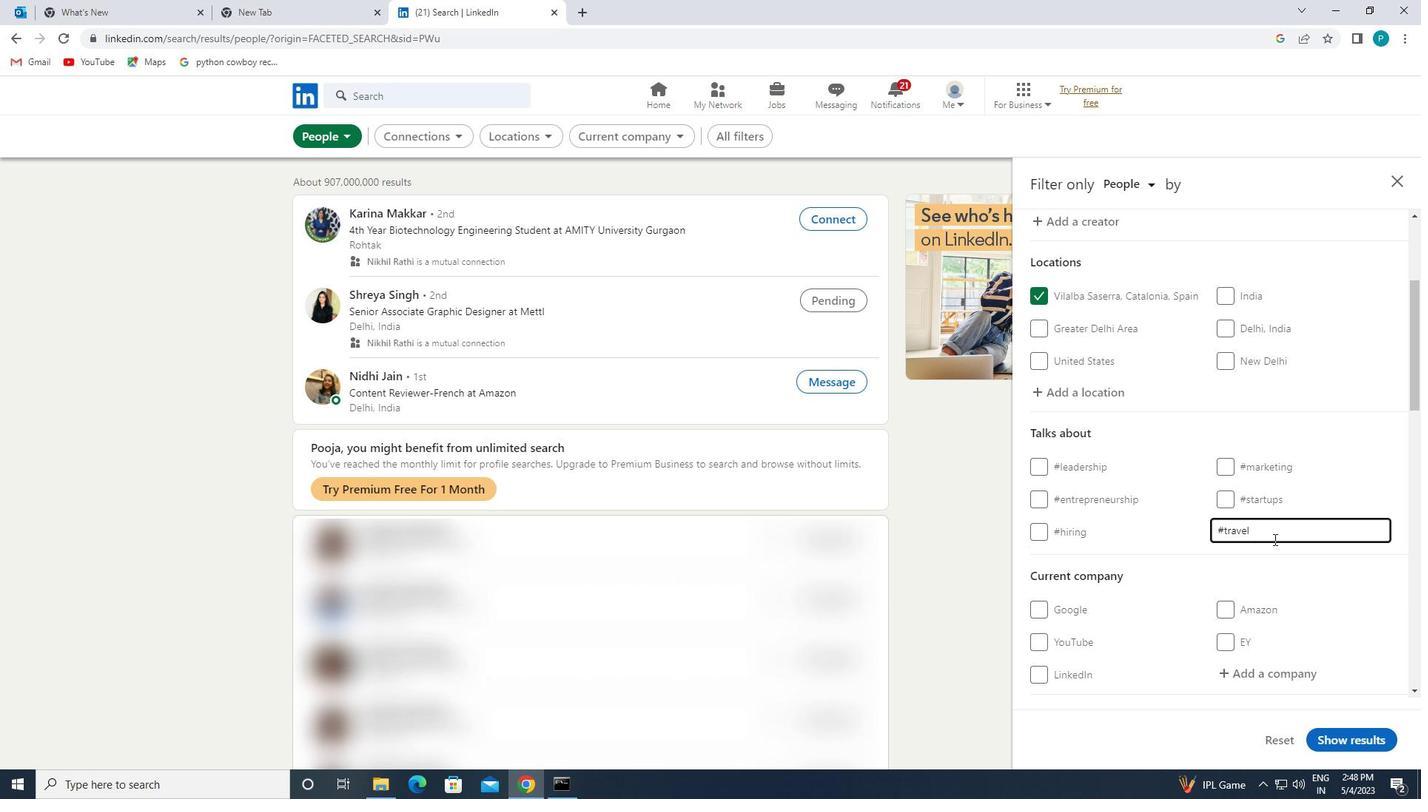 
Action: Mouse scrolled (1276, 552) with delta (0, 0)
Screenshot: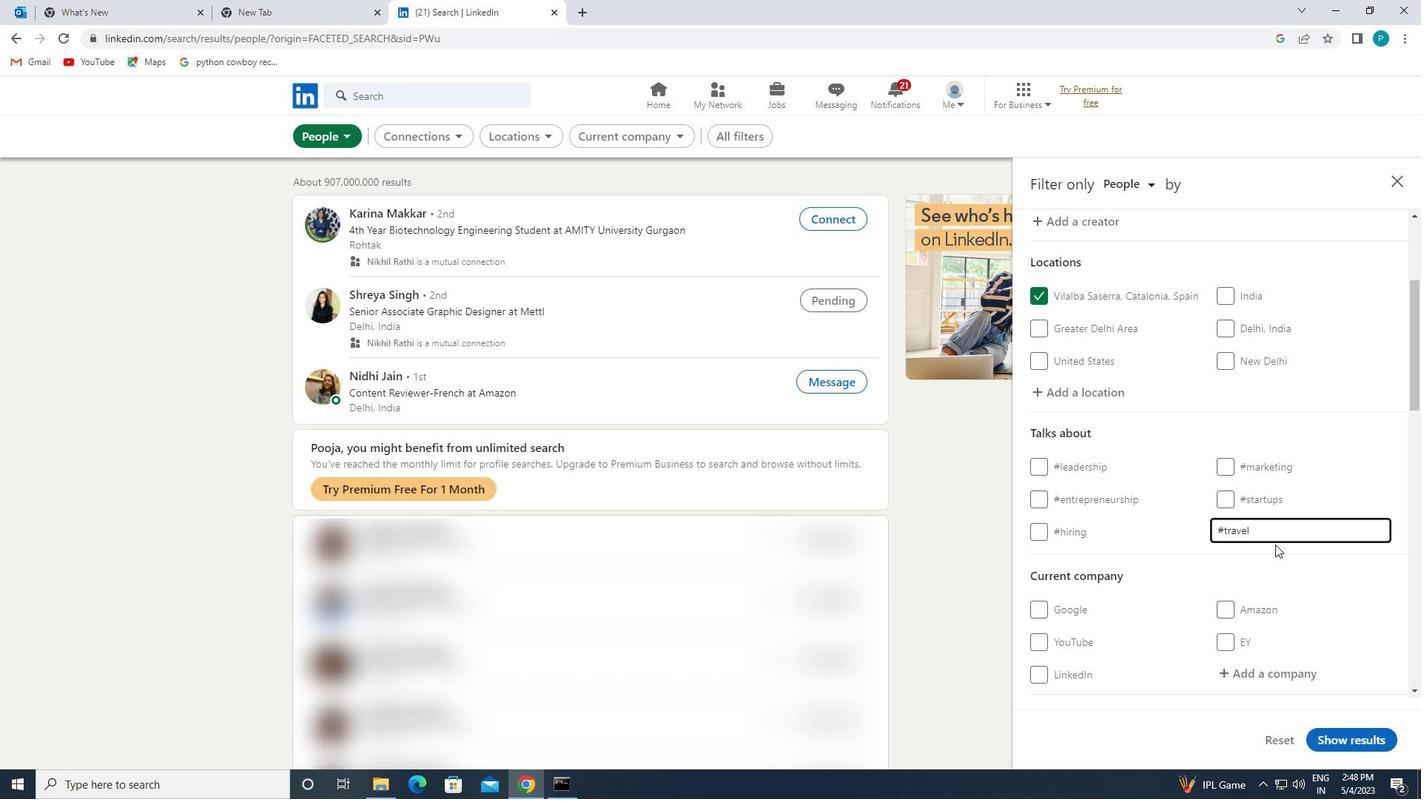 
Action: Mouse moved to (1276, 553)
Screenshot: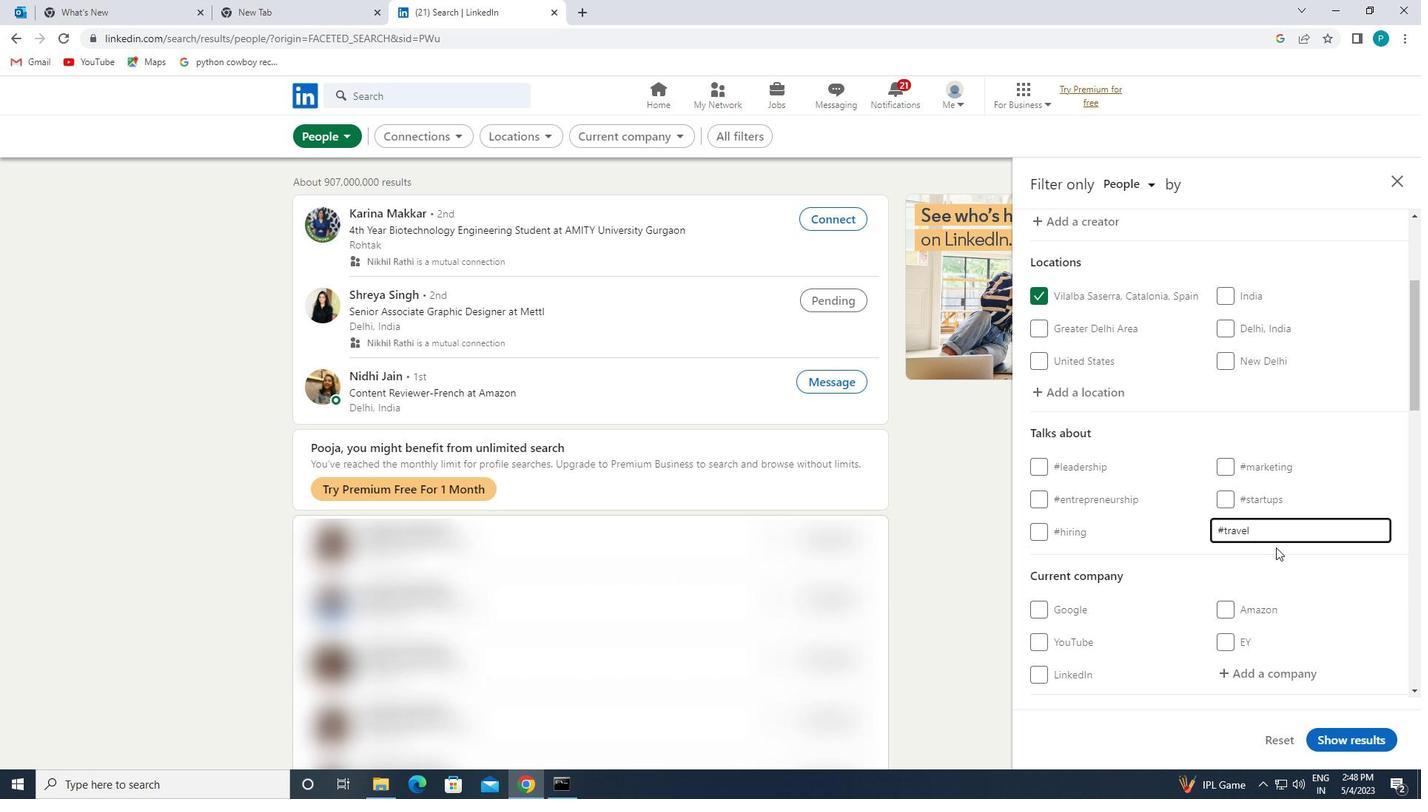 
Action: Mouse scrolled (1276, 553) with delta (0, 0)
Screenshot: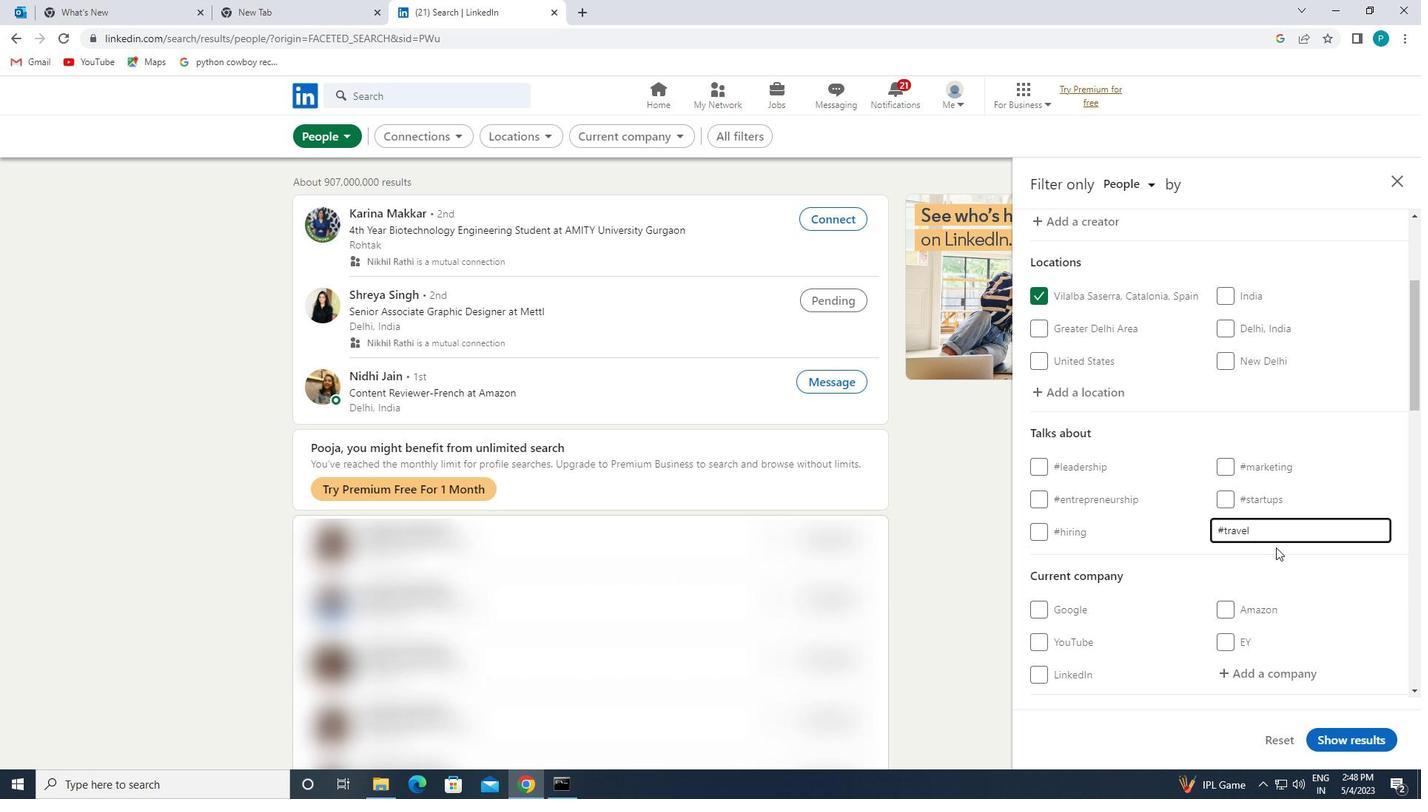 
Action: Mouse scrolled (1276, 553) with delta (0, 0)
Screenshot: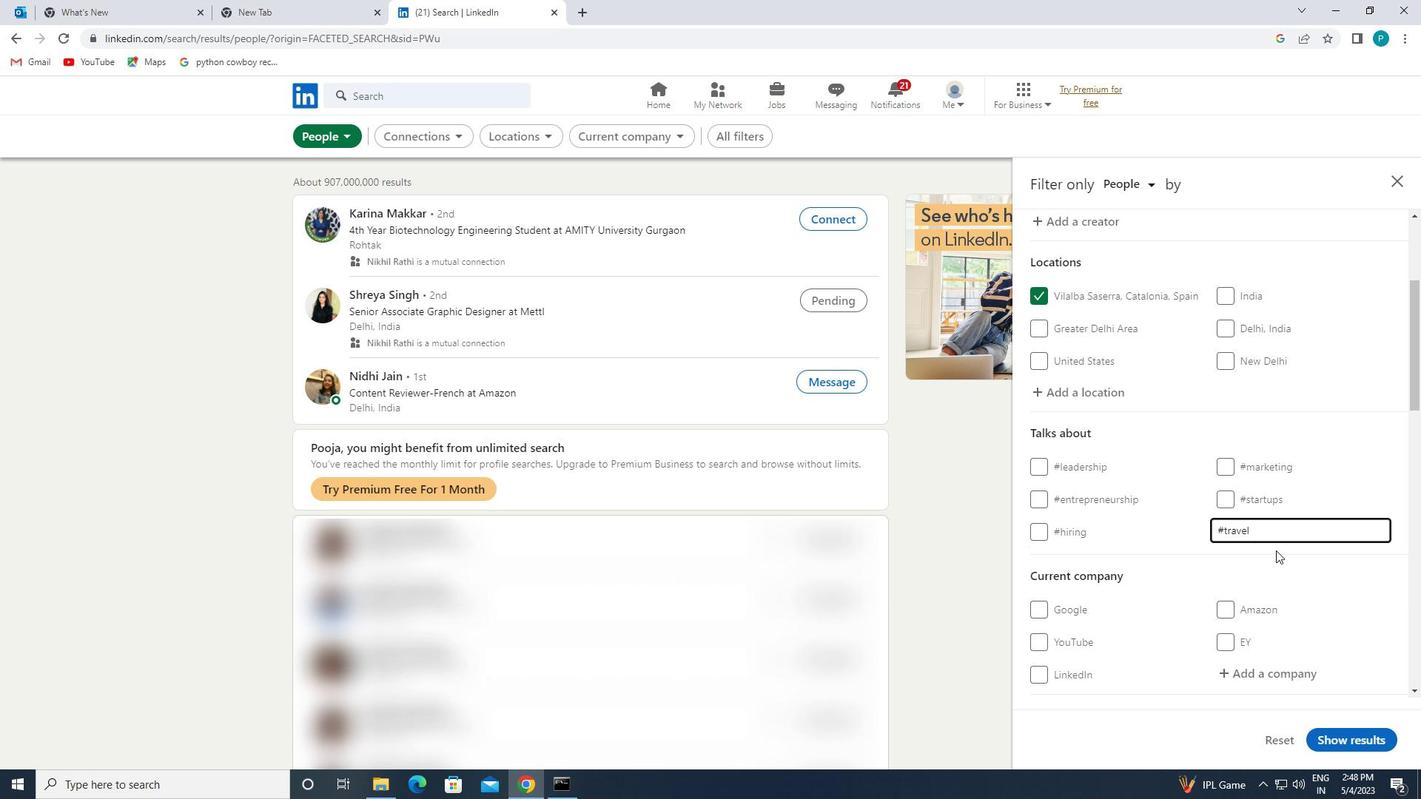 
Action: Mouse moved to (1159, 557)
Screenshot: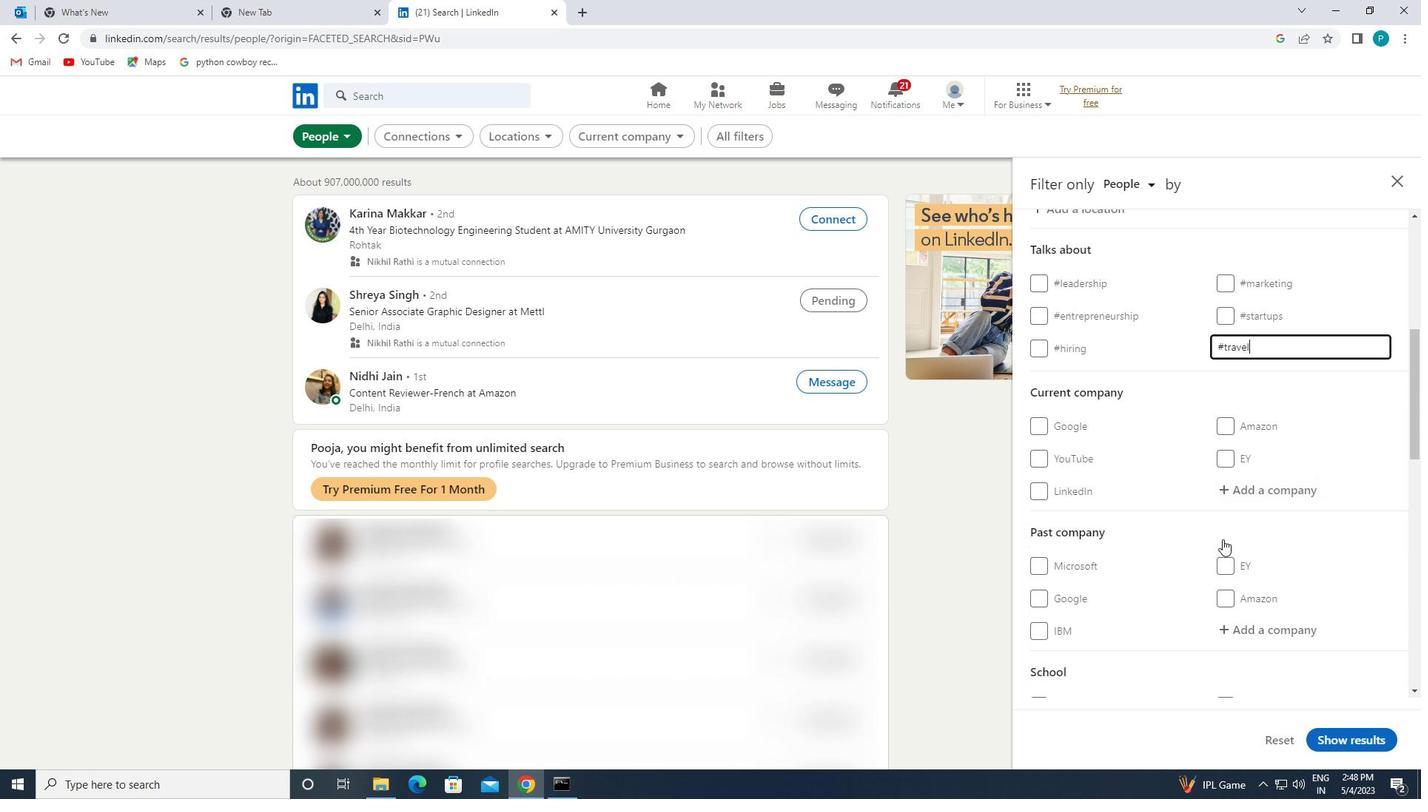 
Action: Mouse scrolled (1159, 556) with delta (0, 0)
Screenshot: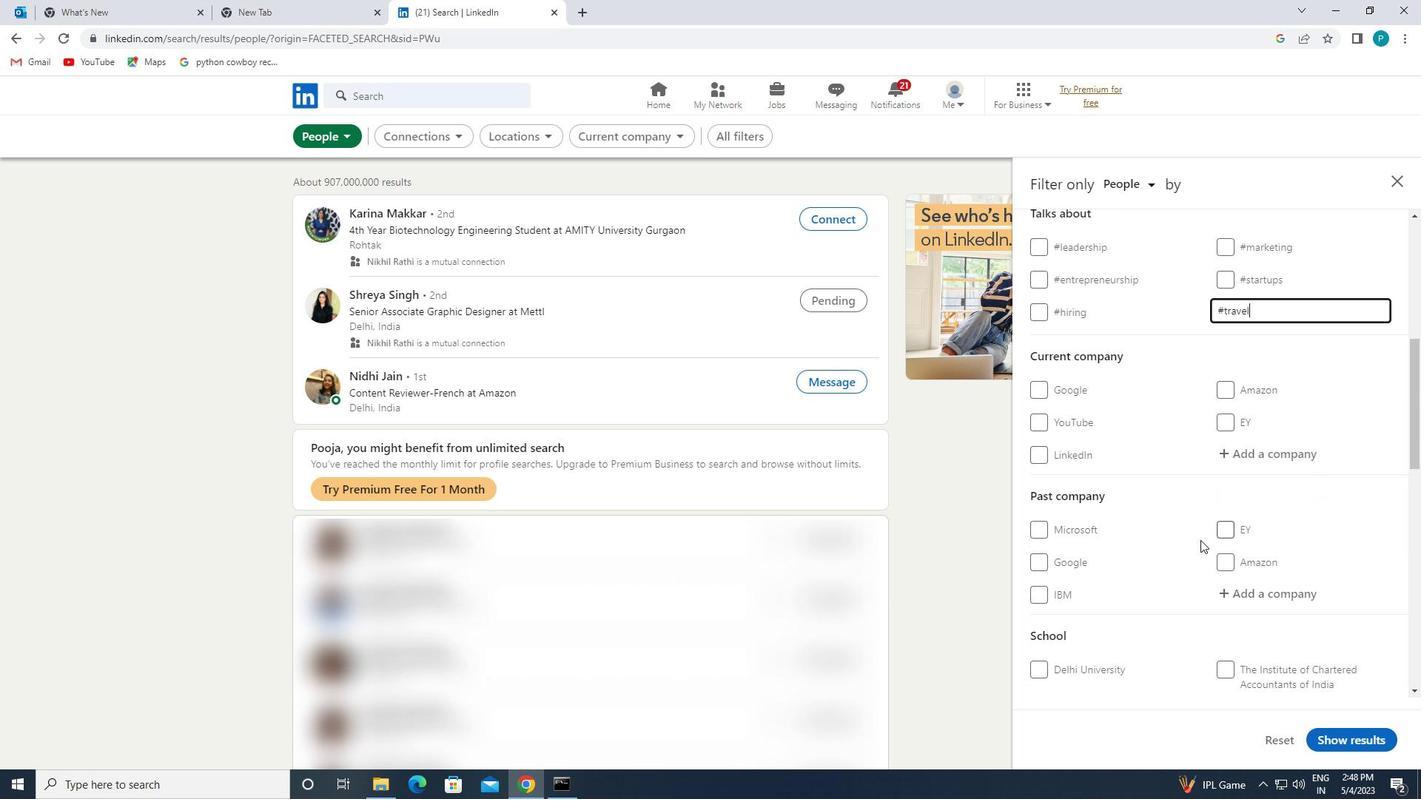 
Action: Mouse scrolled (1159, 556) with delta (0, 0)
Screenshot: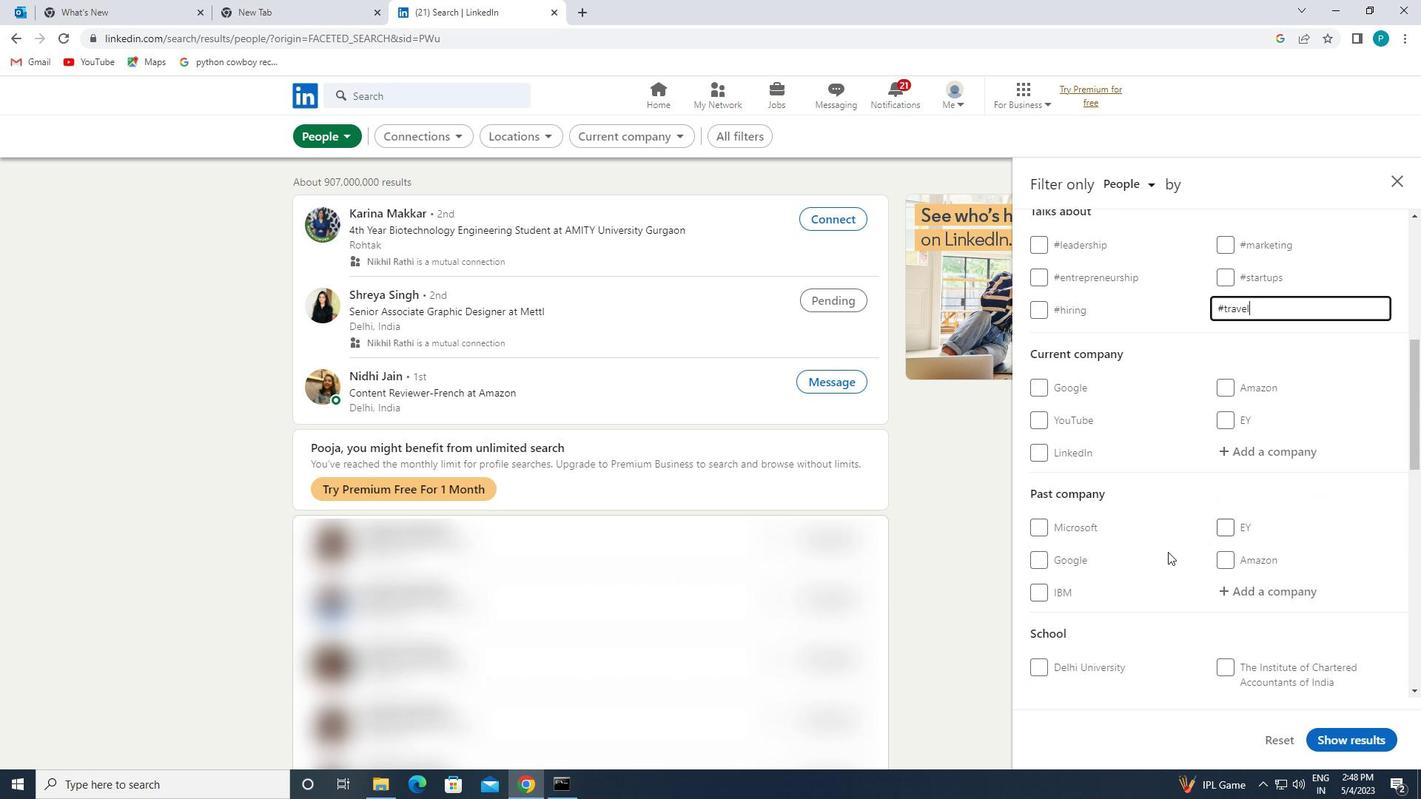 
Action: Mouse moved to (1098, 608)
Screenshot: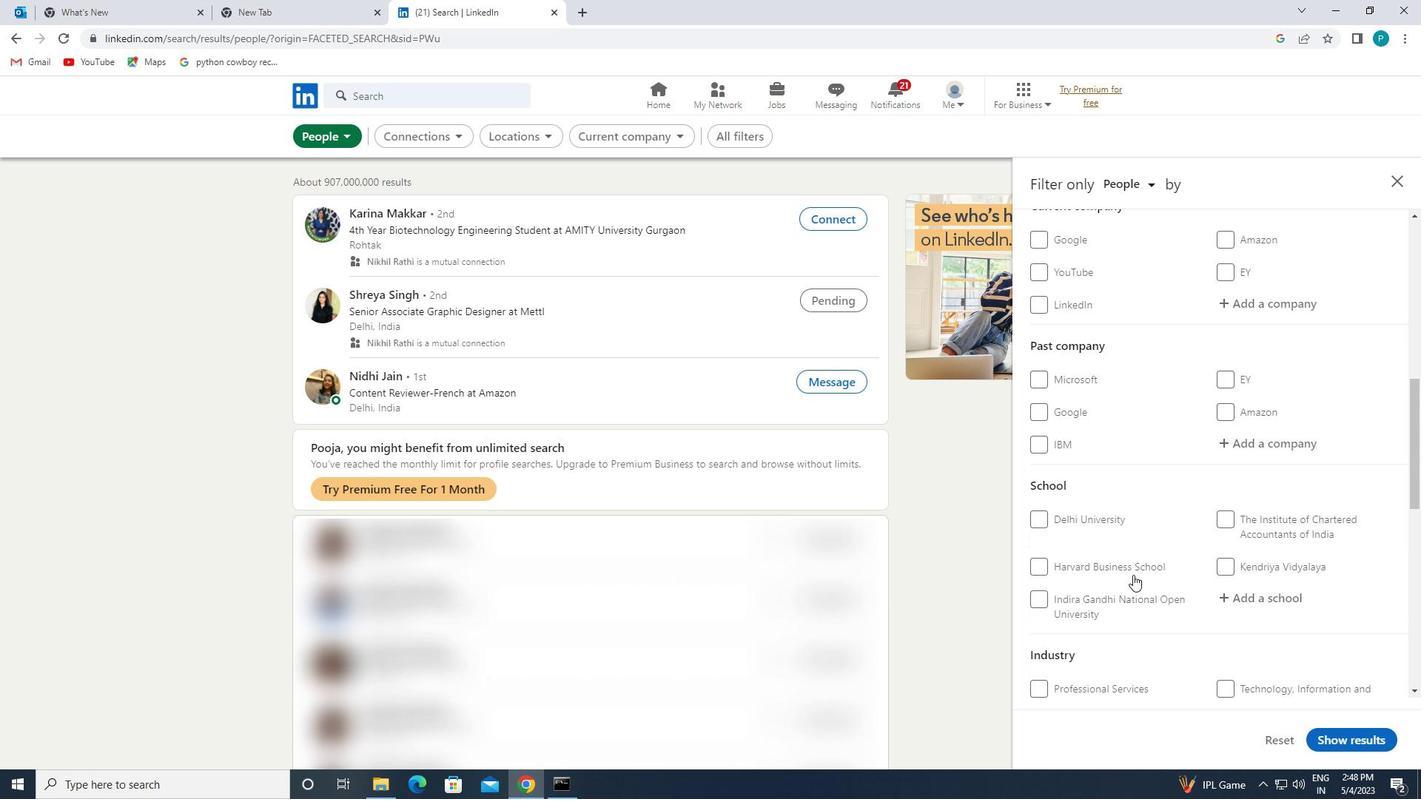 
Action: Mouse scrolled (1098, 607) with delta (0, 0)
Screenshot: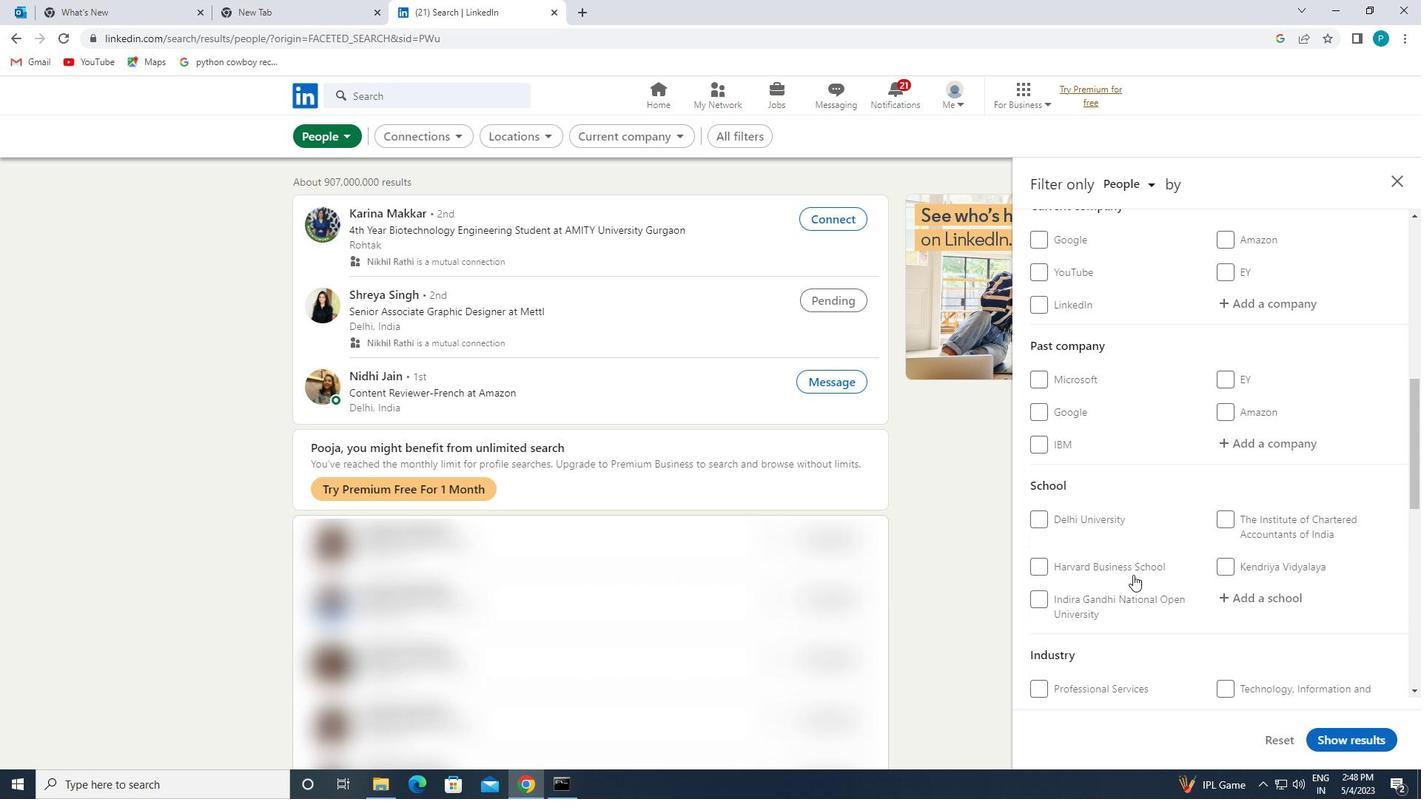 
Action: Mouse scrolled (1098, 607) with delta (0, 0)
Screenshot: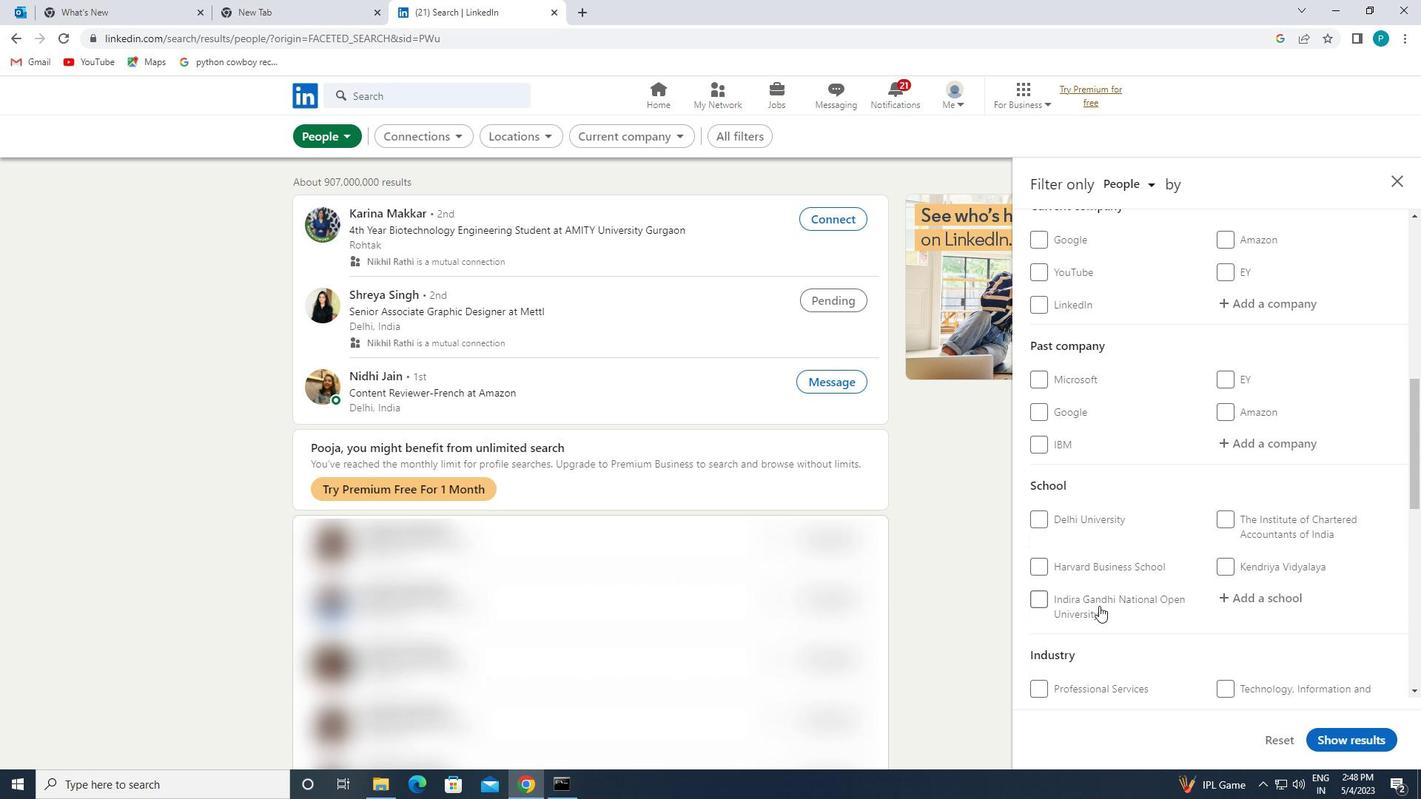
Action: Mouse moved to (1094, 599)
Screenshot: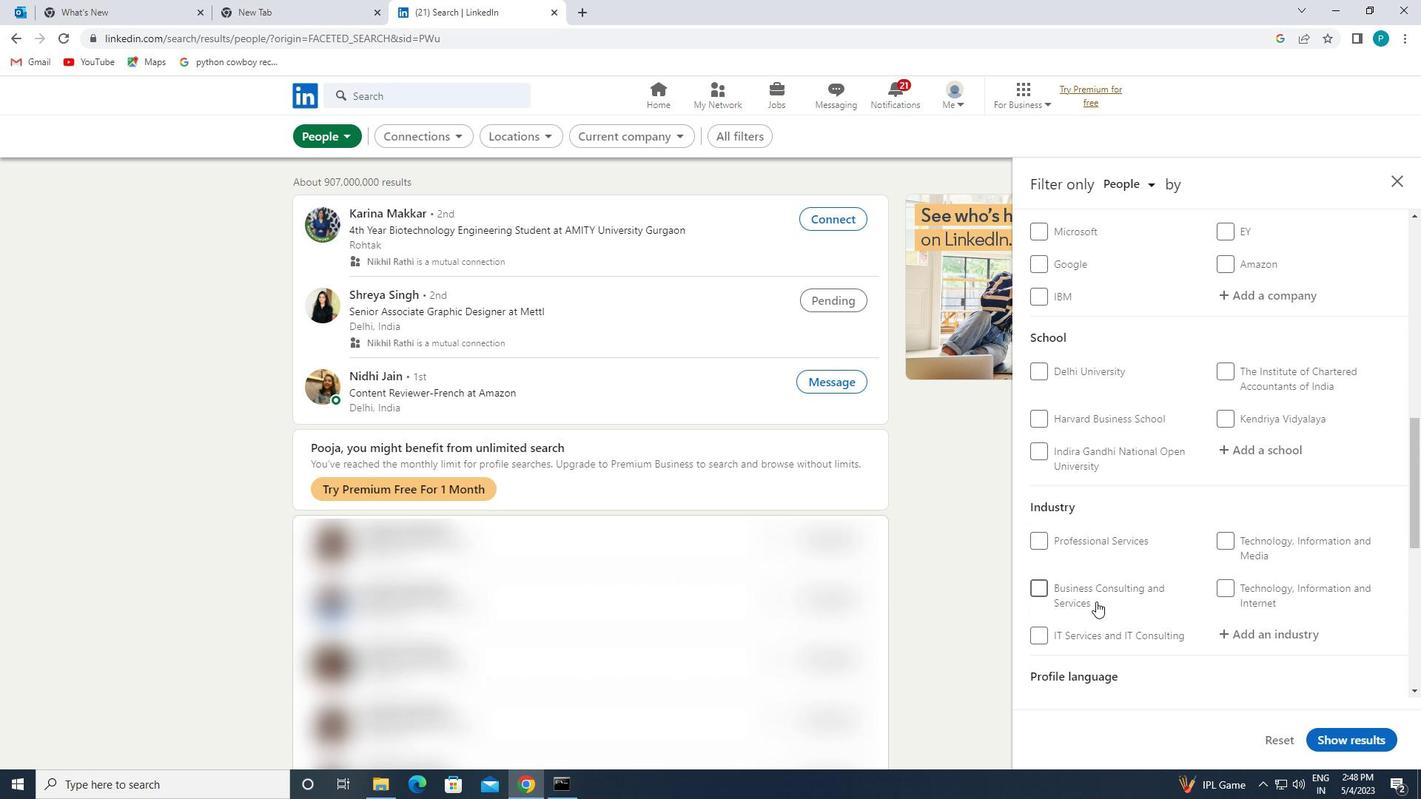 
Action: Mouse scrolled (1094, 598) with delta (0, 0)
Screenshot: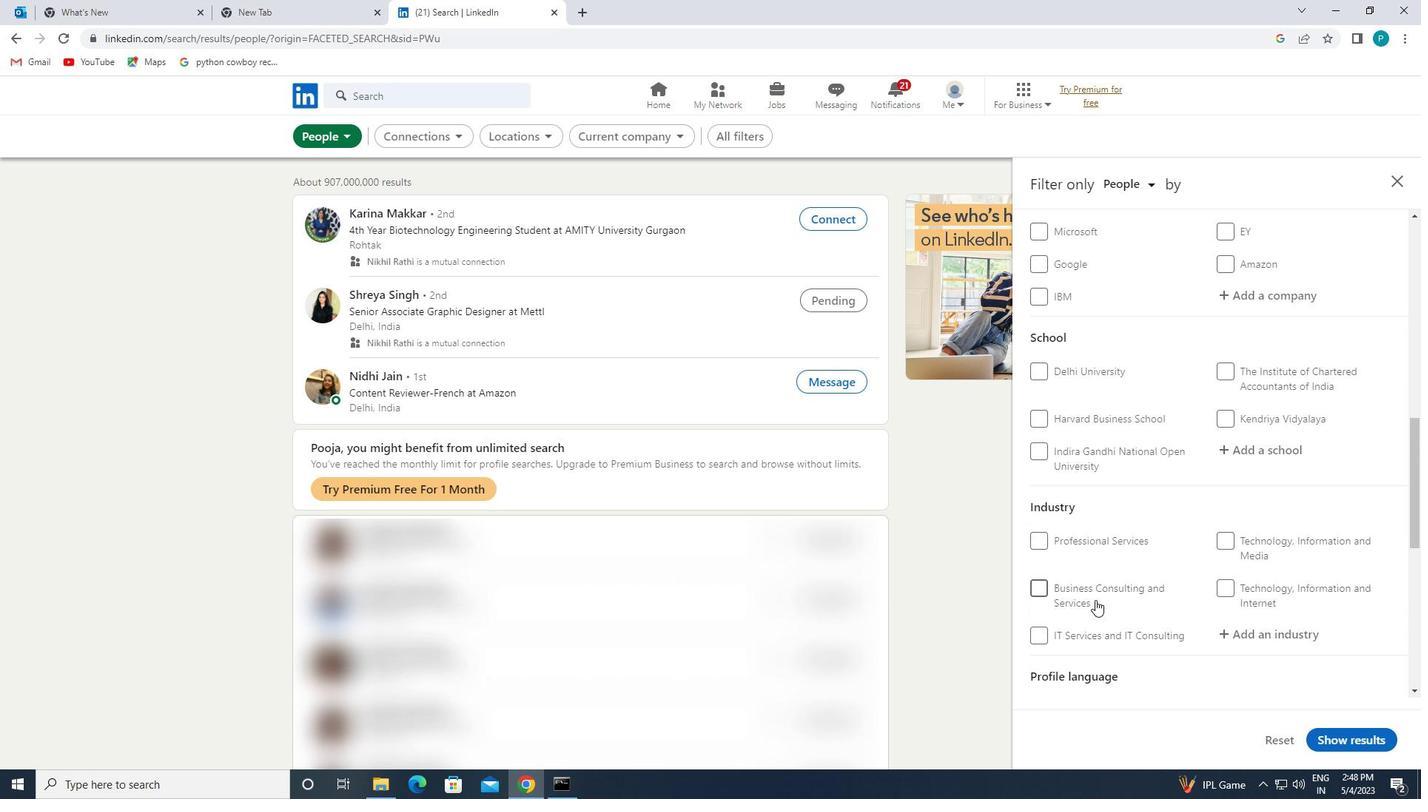 
Action: Mouse moved to (1089, 600)
Screenshot: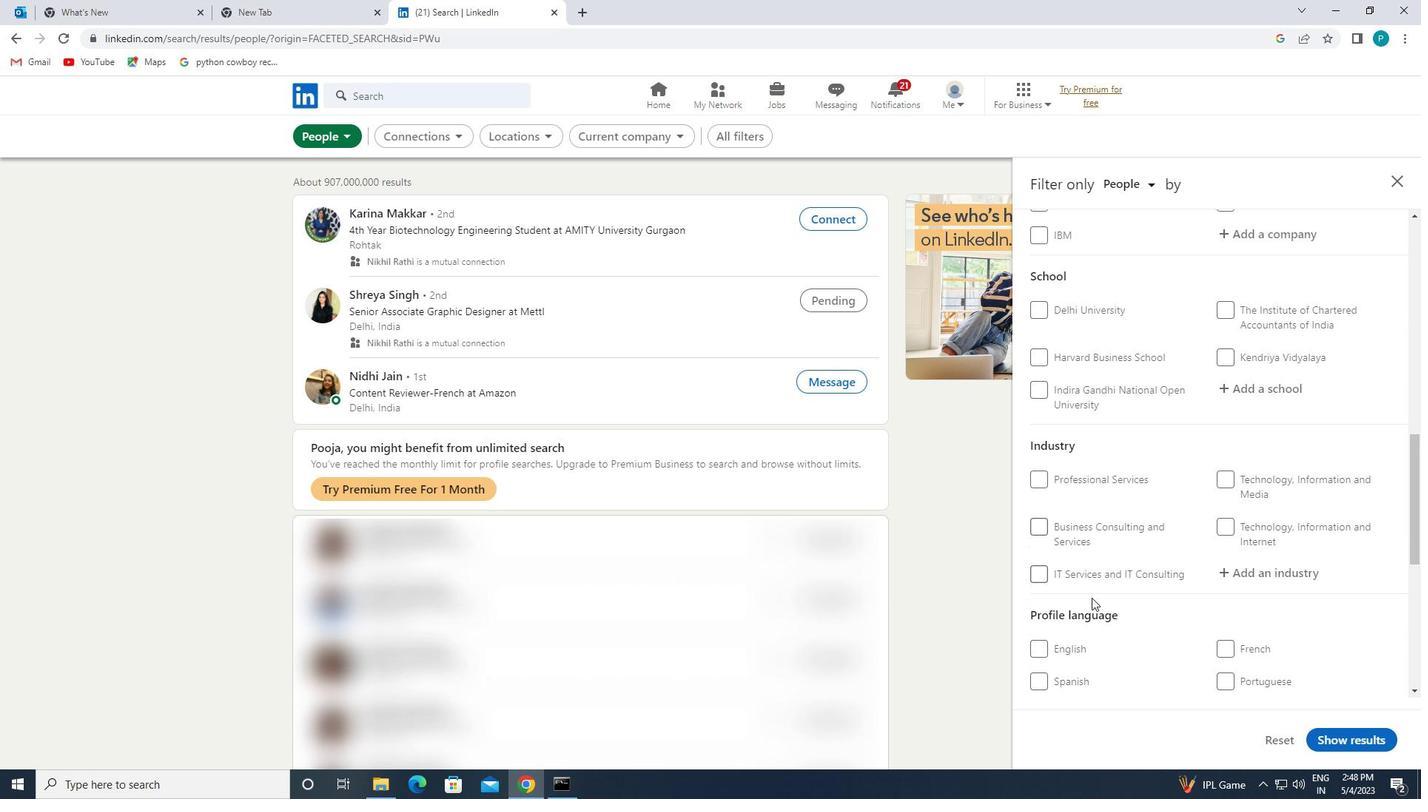 
Action: Mouse scrolled (1089, 599) with delta (0, 0)
Screenshot: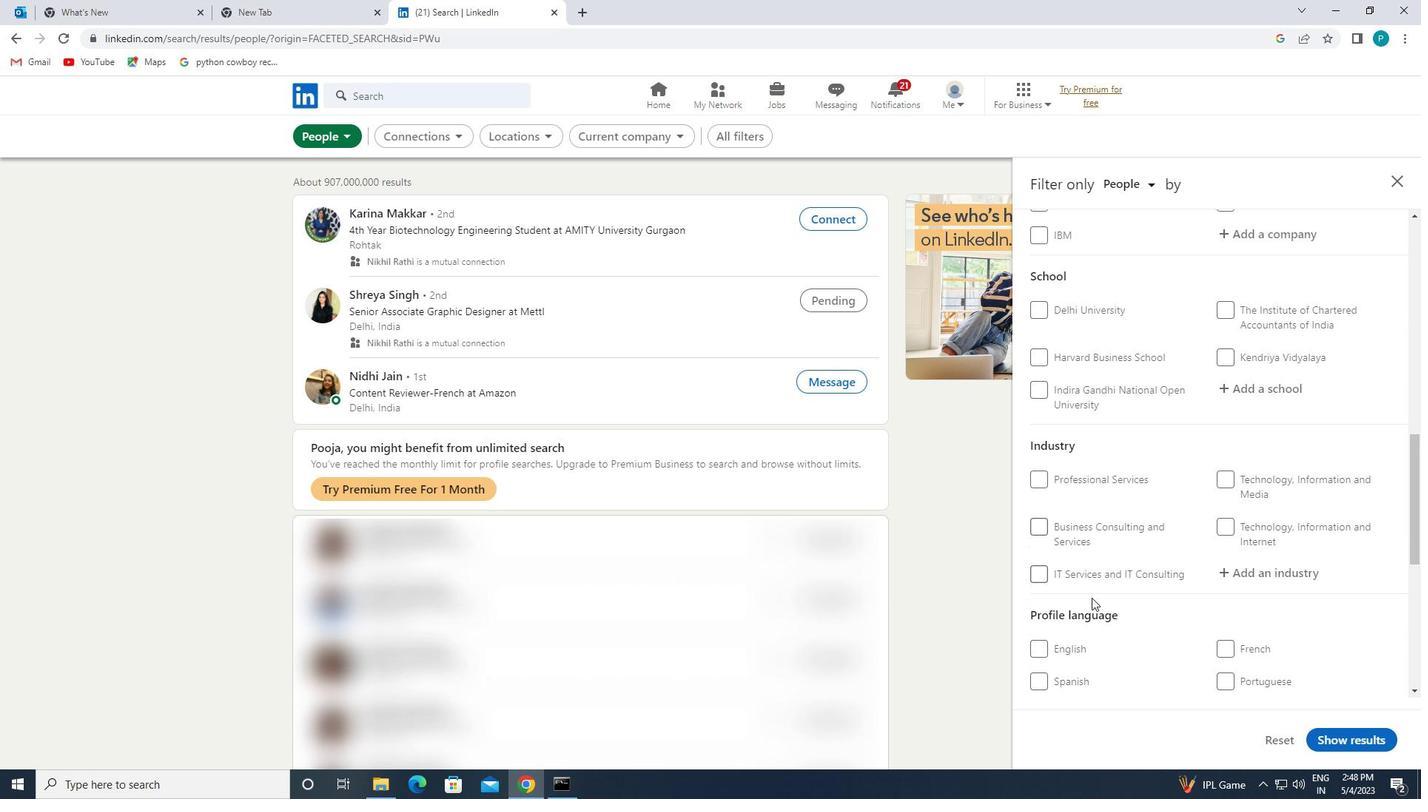 
Action: Mouse moved to (1238, 561)
Screenshot: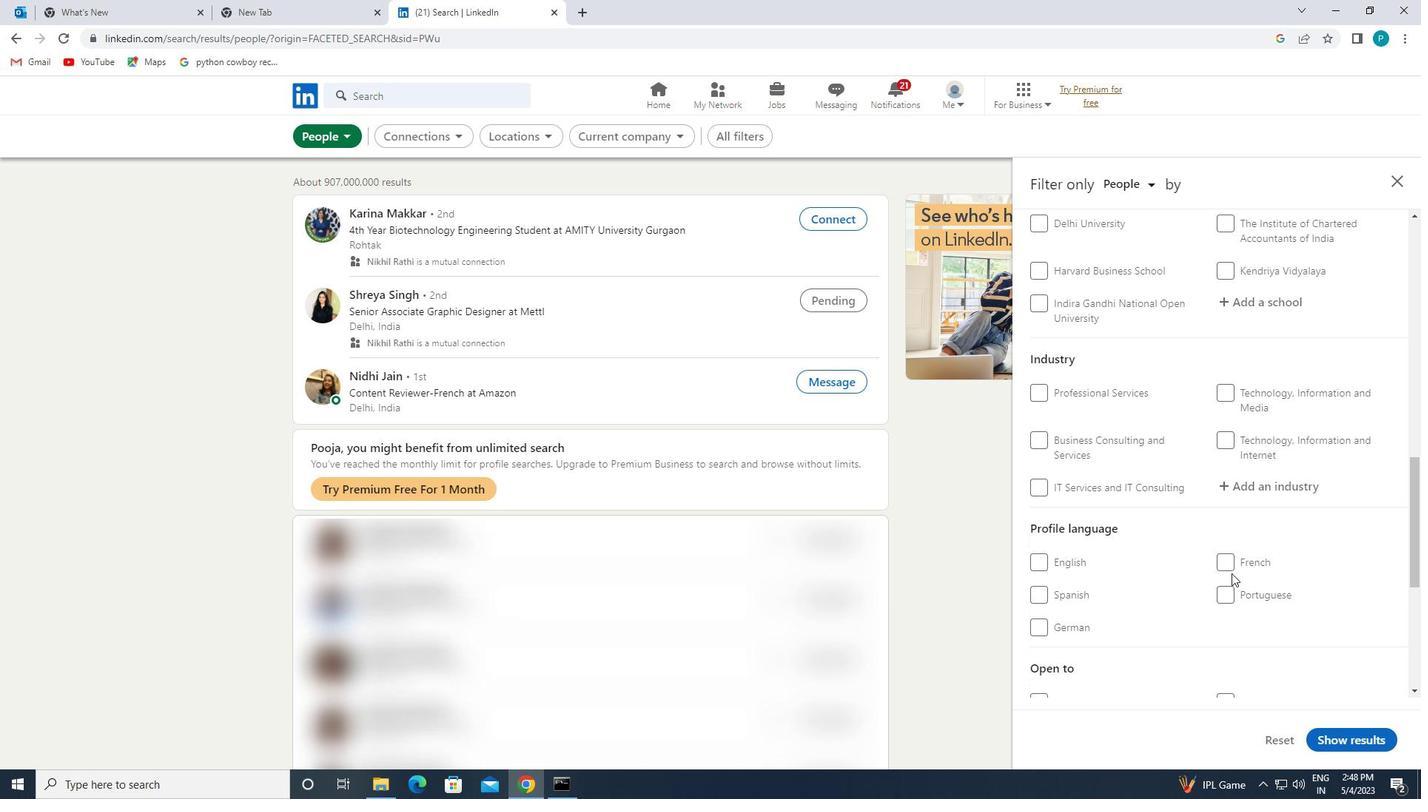 
Action: Mouse pressed left at (1238, 561)
Screenshot: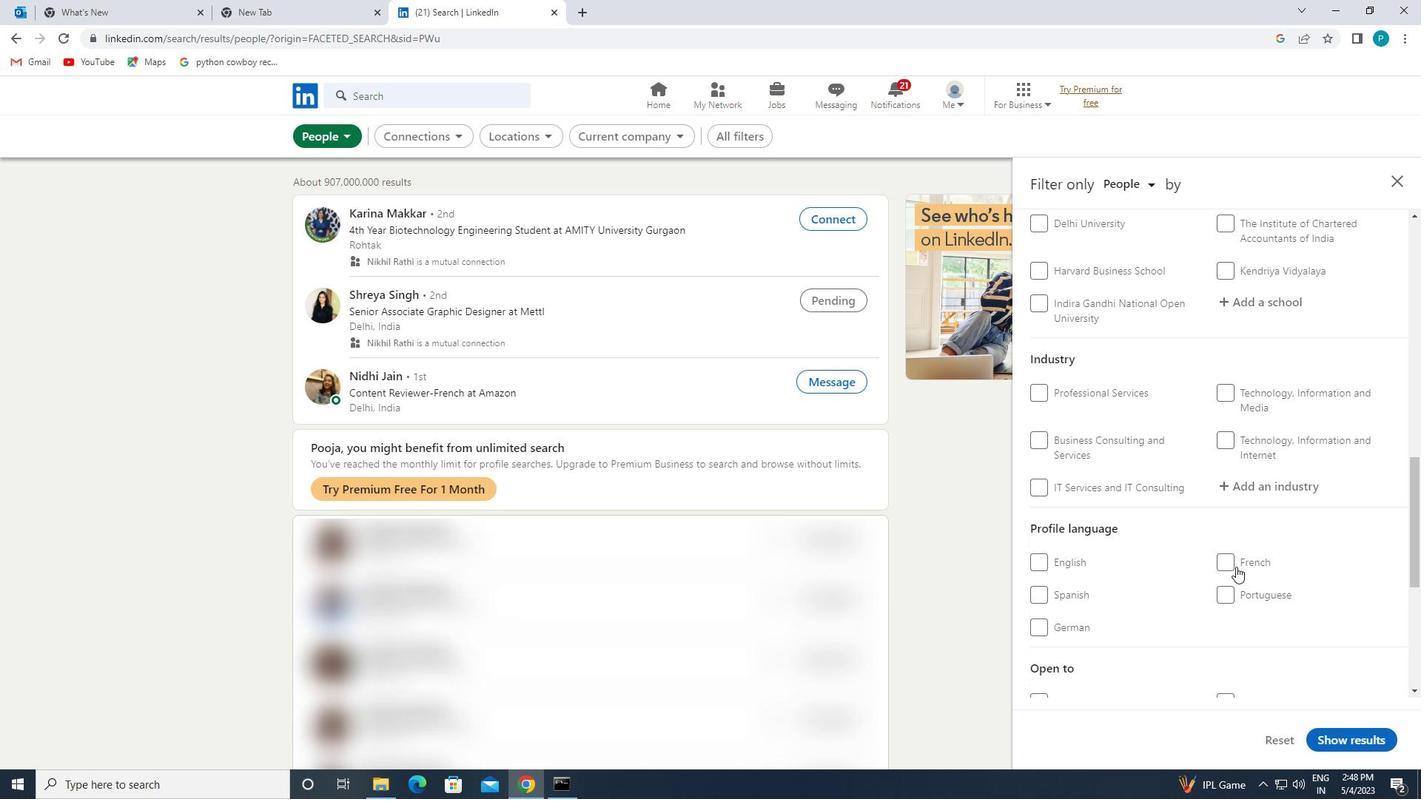 
Action: Mouse moved to (1315, 560)
Screenshot: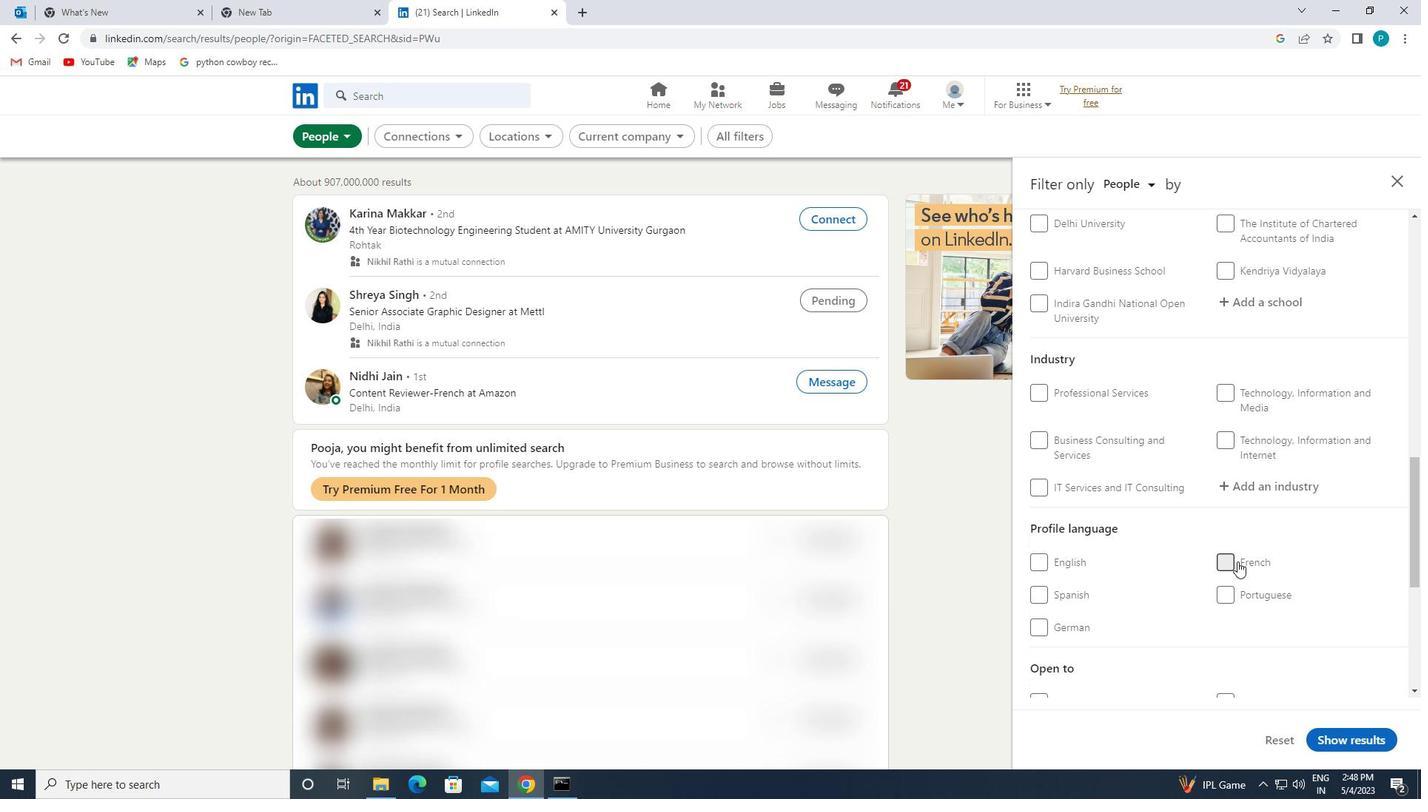 
Action: Mouse scrolled (1315, 561) with delta (0, 0)
Screenshot: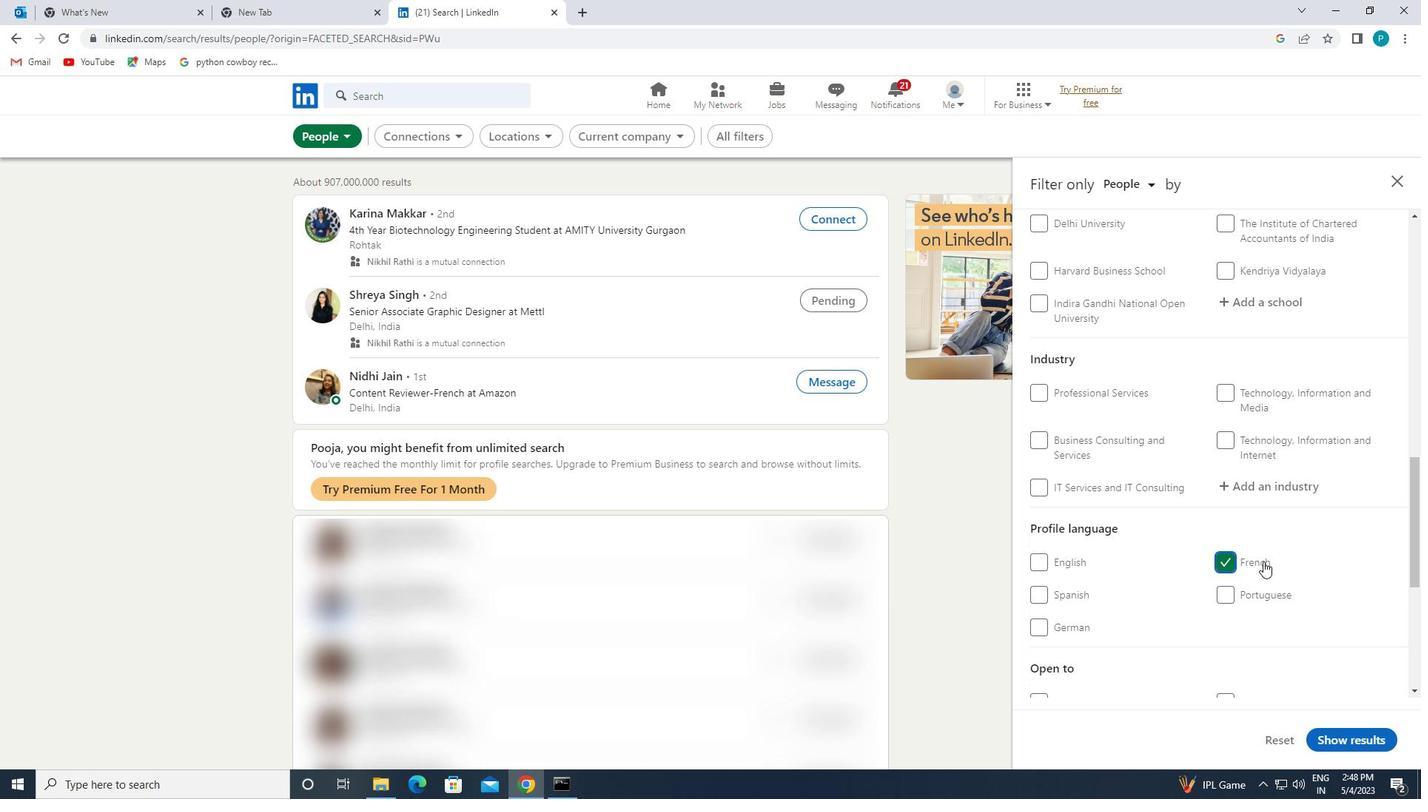 
Action: Mouse moved to (1315, 560)
Screenshot: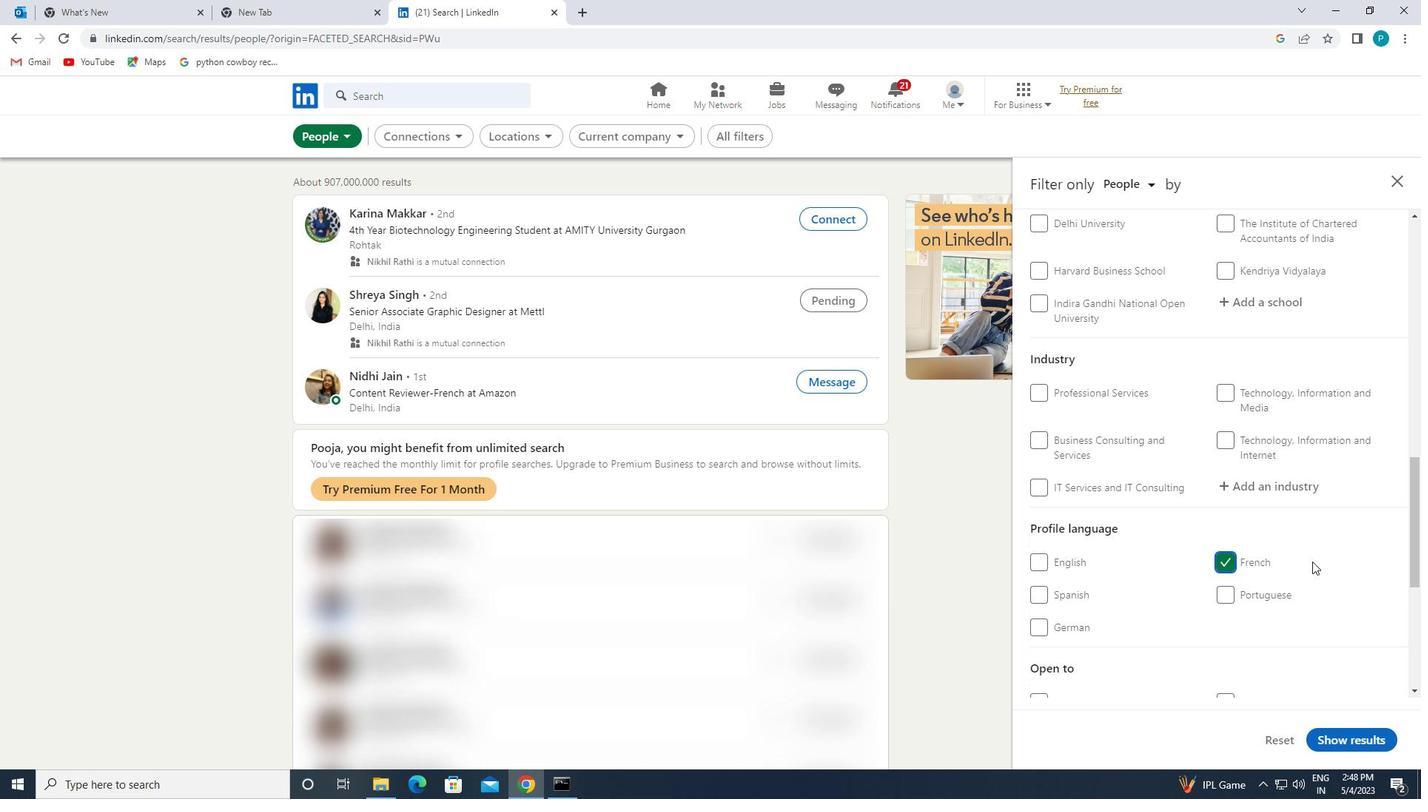 
Action: Mouse scrolled (1315, 561) with delta (0, 0)
Screenshot: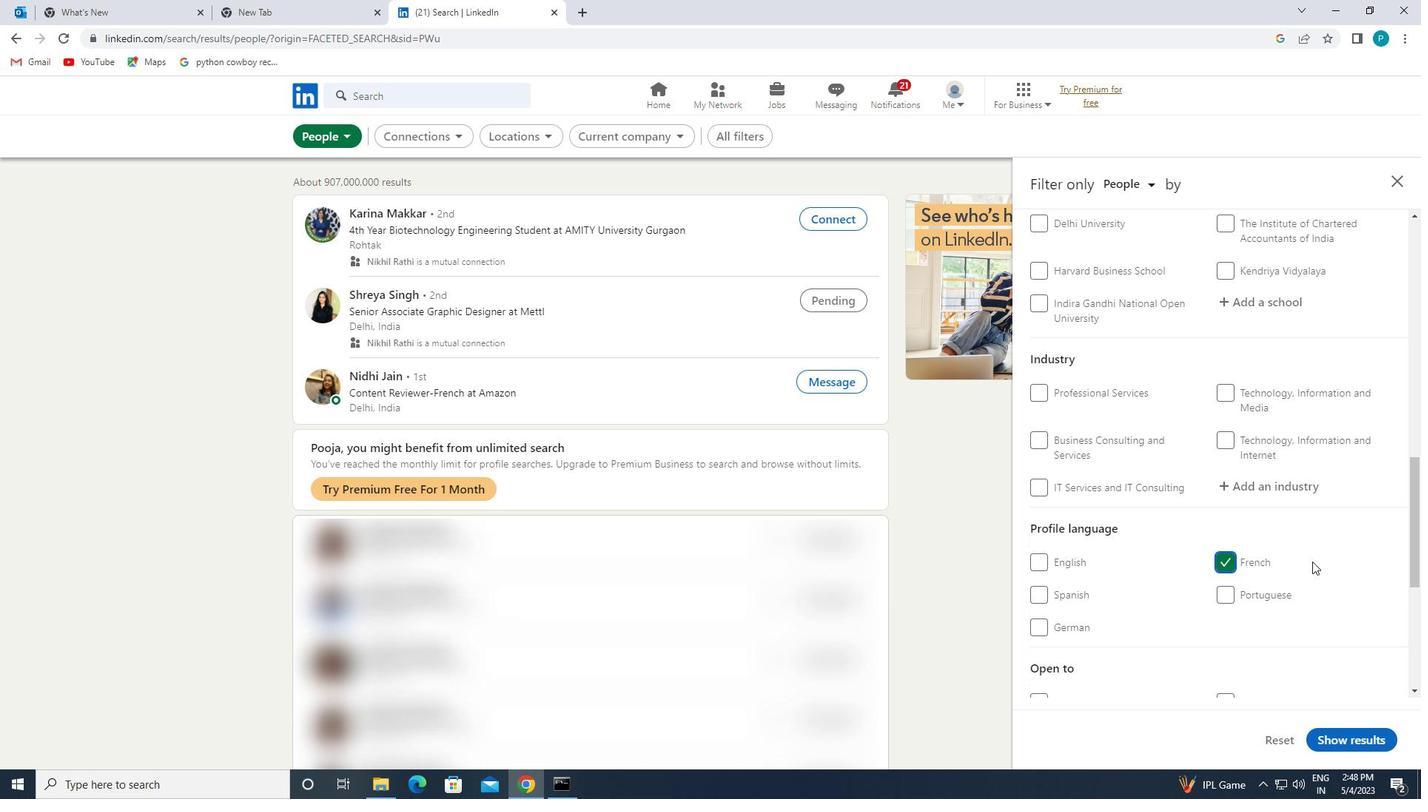 
Action: Mouse scrolled (1315, 561) with delta (0, 0)
Screenshot: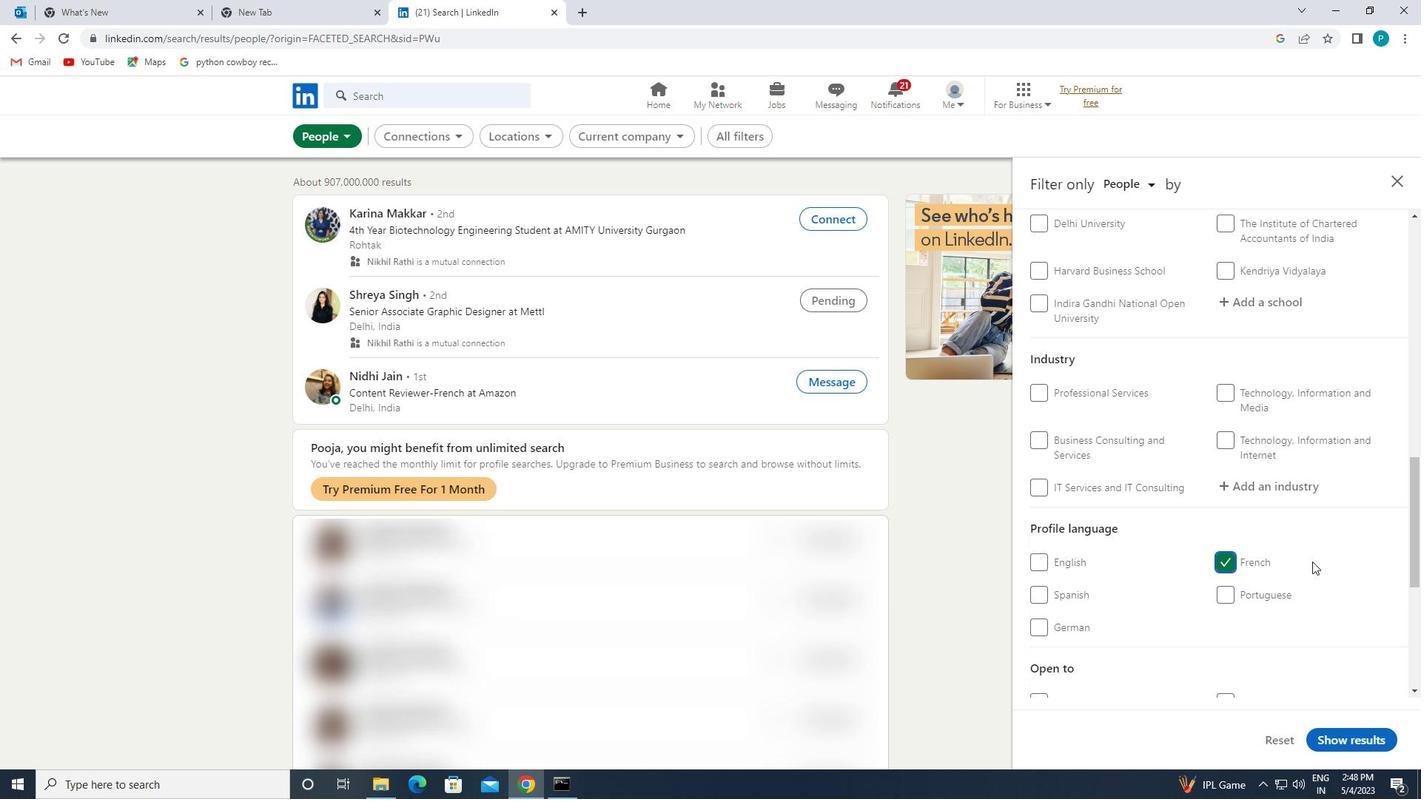 
Action: Mouse moved to (1314, 556)
Screenshot: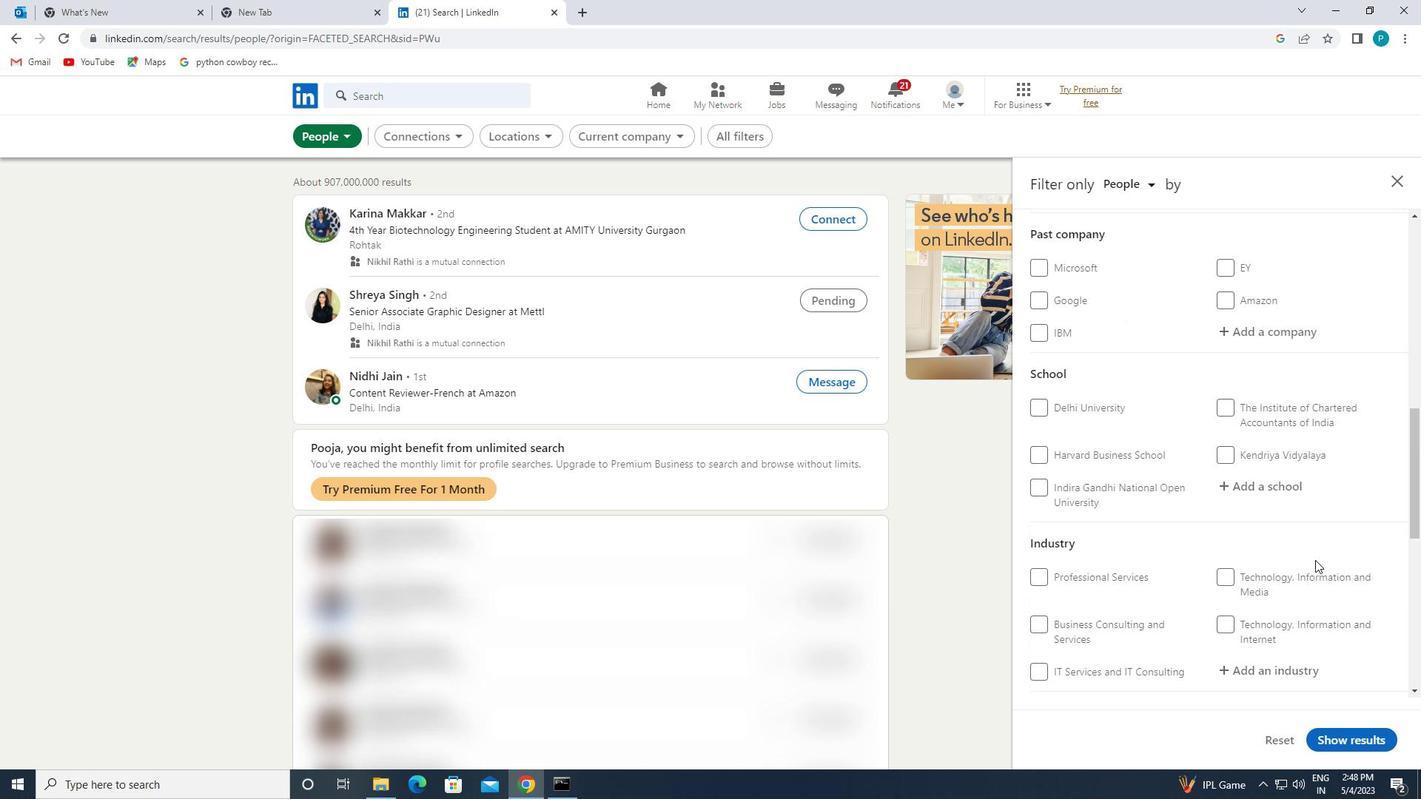 
Action: Mouse scrolled (1314, 557) with delta (0, 0)
Screenshot: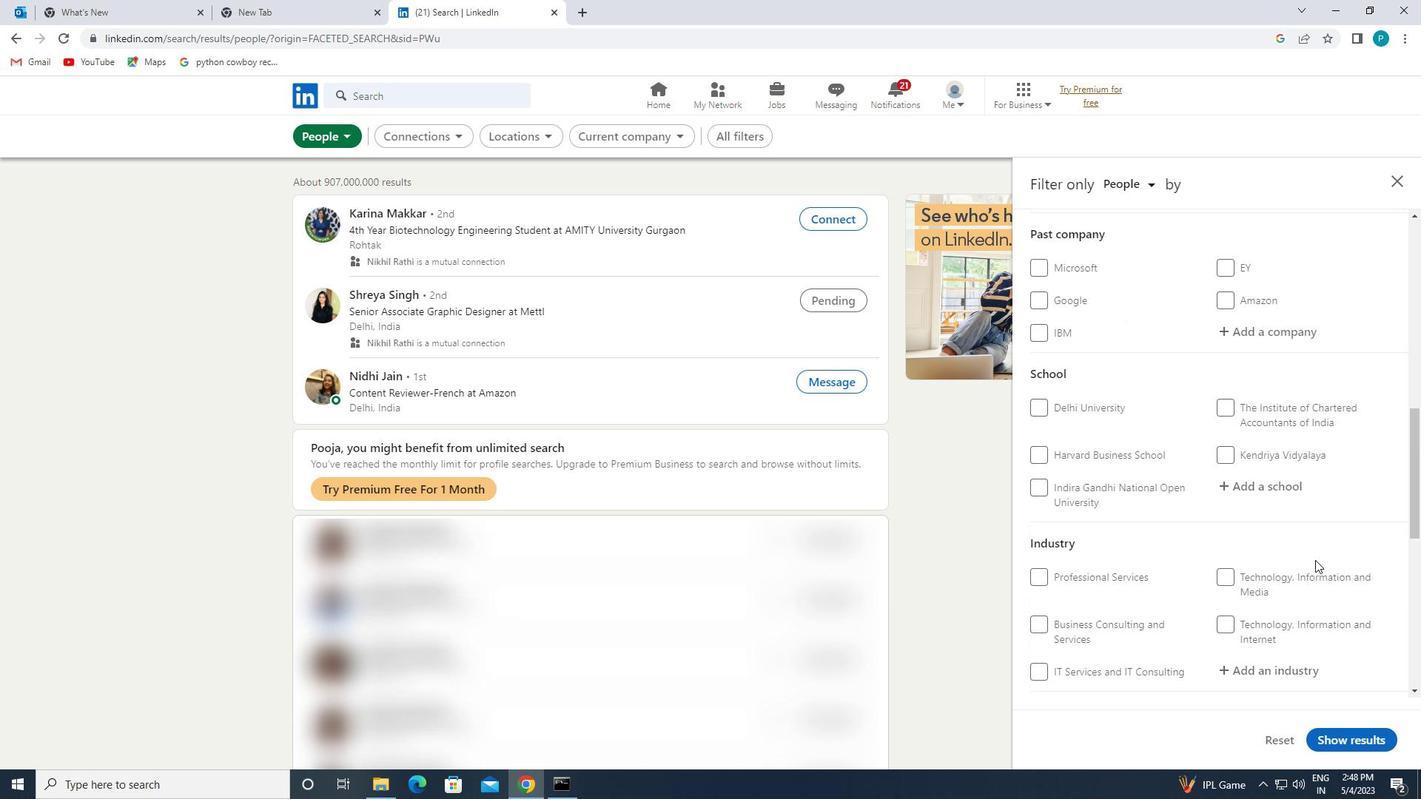 
Action: Mouse moved to (1311, 553)
Screenshot: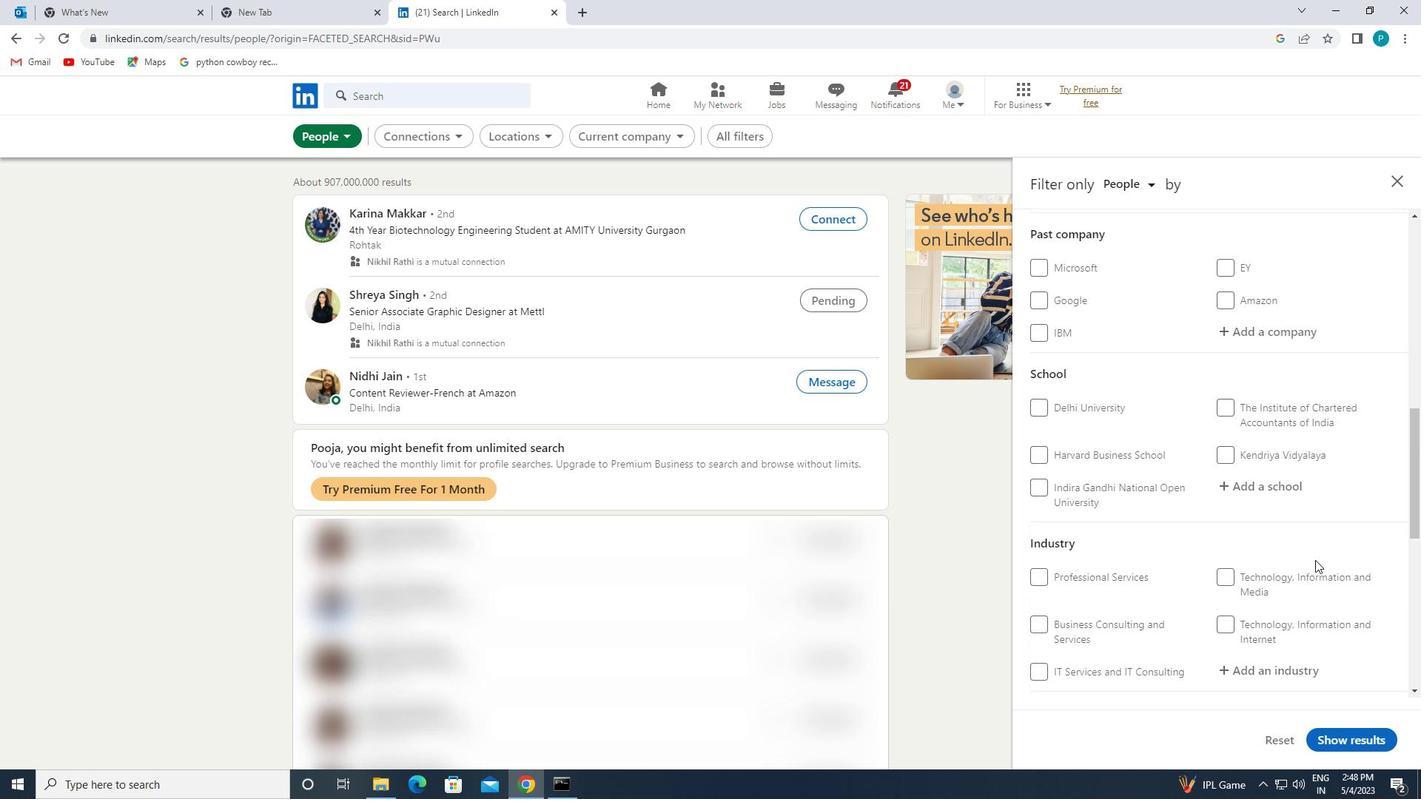 
Action: Mouse scrolled (1311, 553) with delta (0, 0)
Screenshot: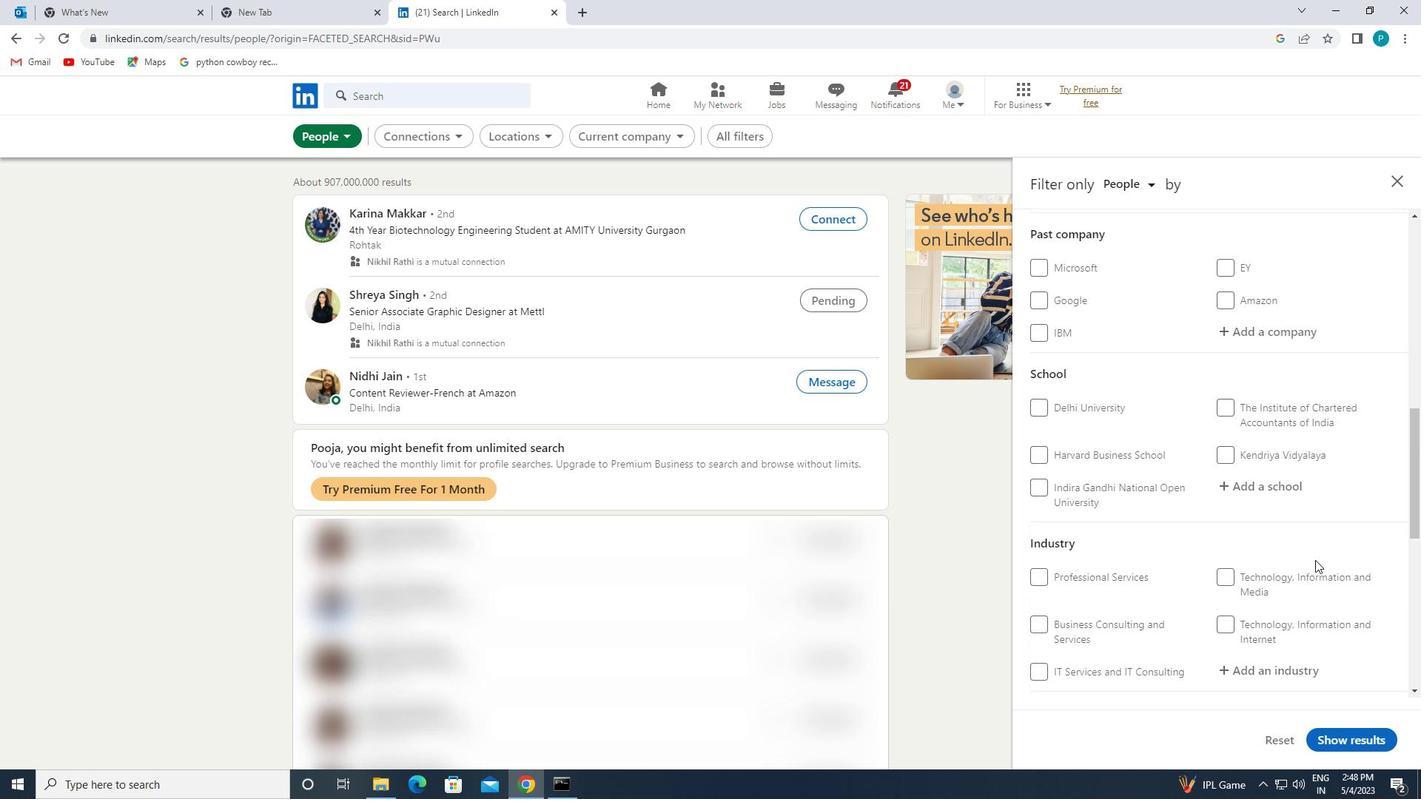 
Action: Mouse moved to (1310, 551)
Screenshot: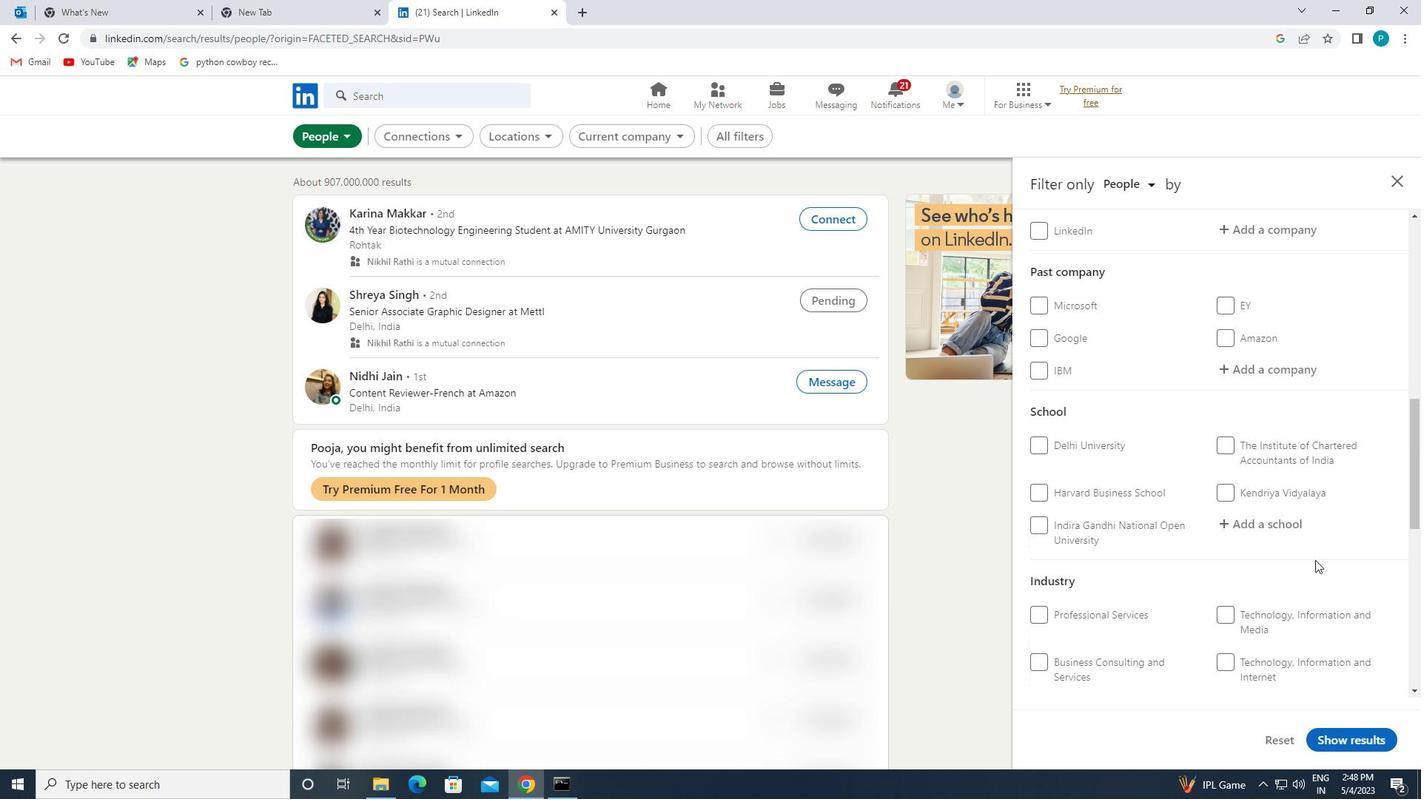 
Action: Mouse scrolled (1310, 552) with delta (0, 0)
Screenshot: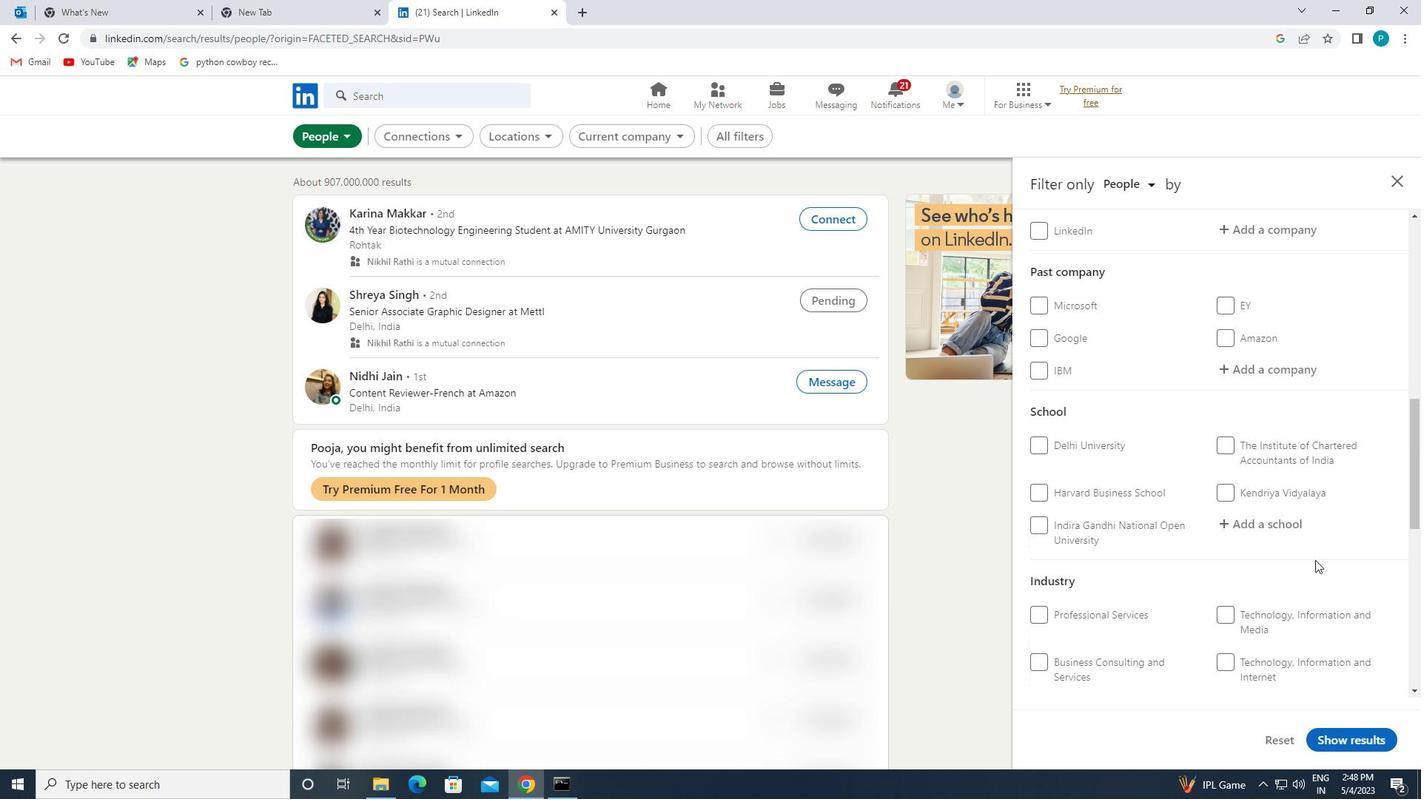 
Action: Mouse moved to (1275, 510)
Screenshot: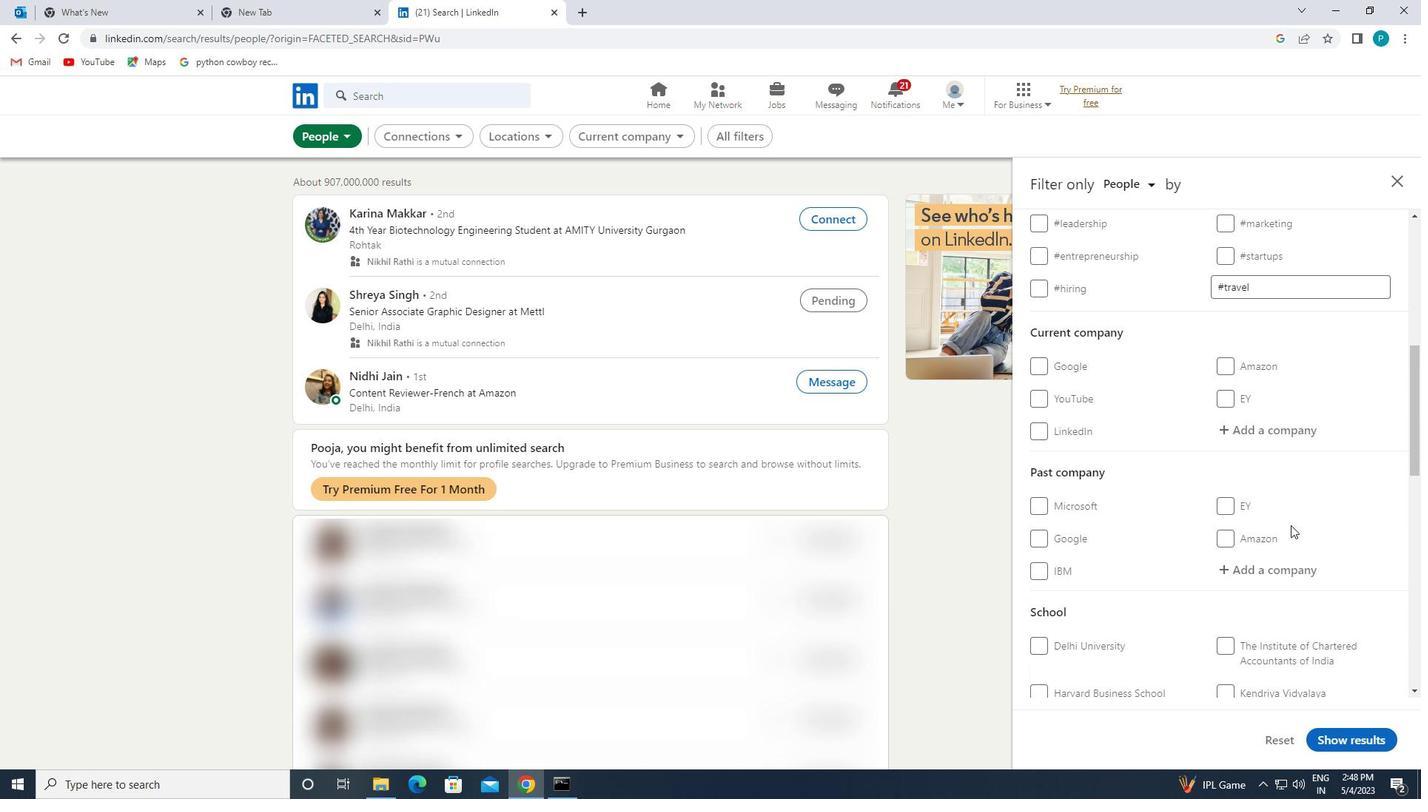 
Action: Mouse scrolled (1275, 510) with delta (0, 0)
Screenshot: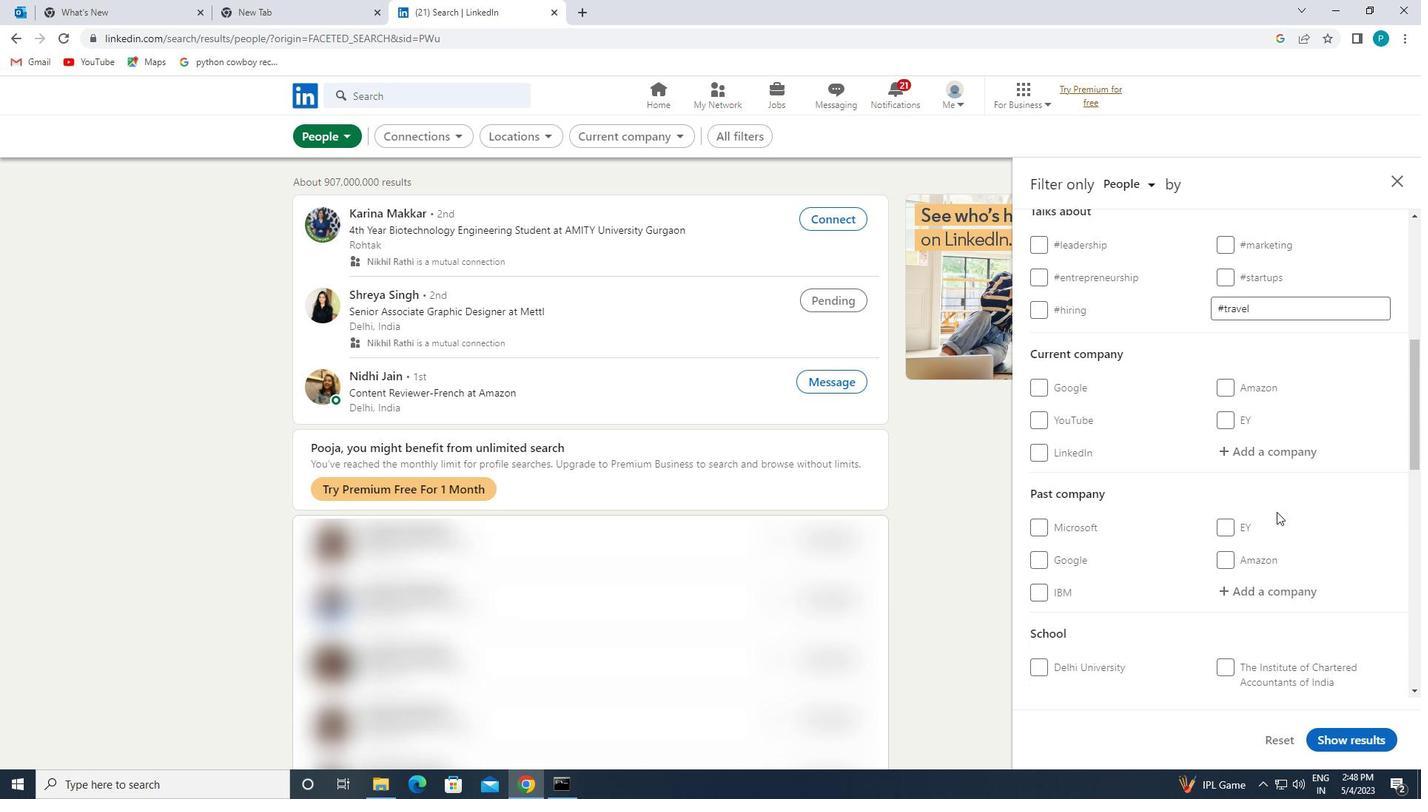 
Action: Mouse moved to (1275, 527)
Screenshot: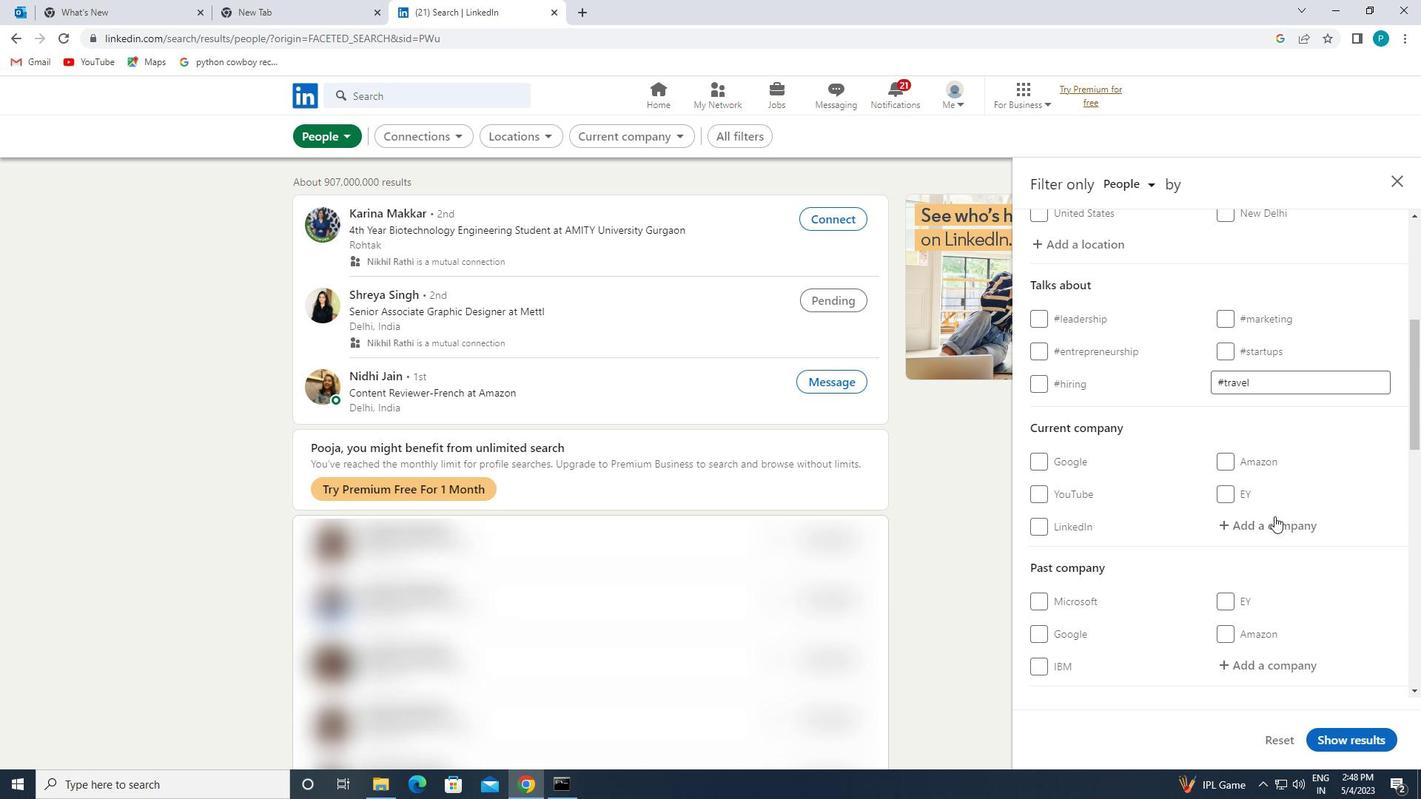 
Action: Mouse pressed left at (1275, 527)
Screenshot: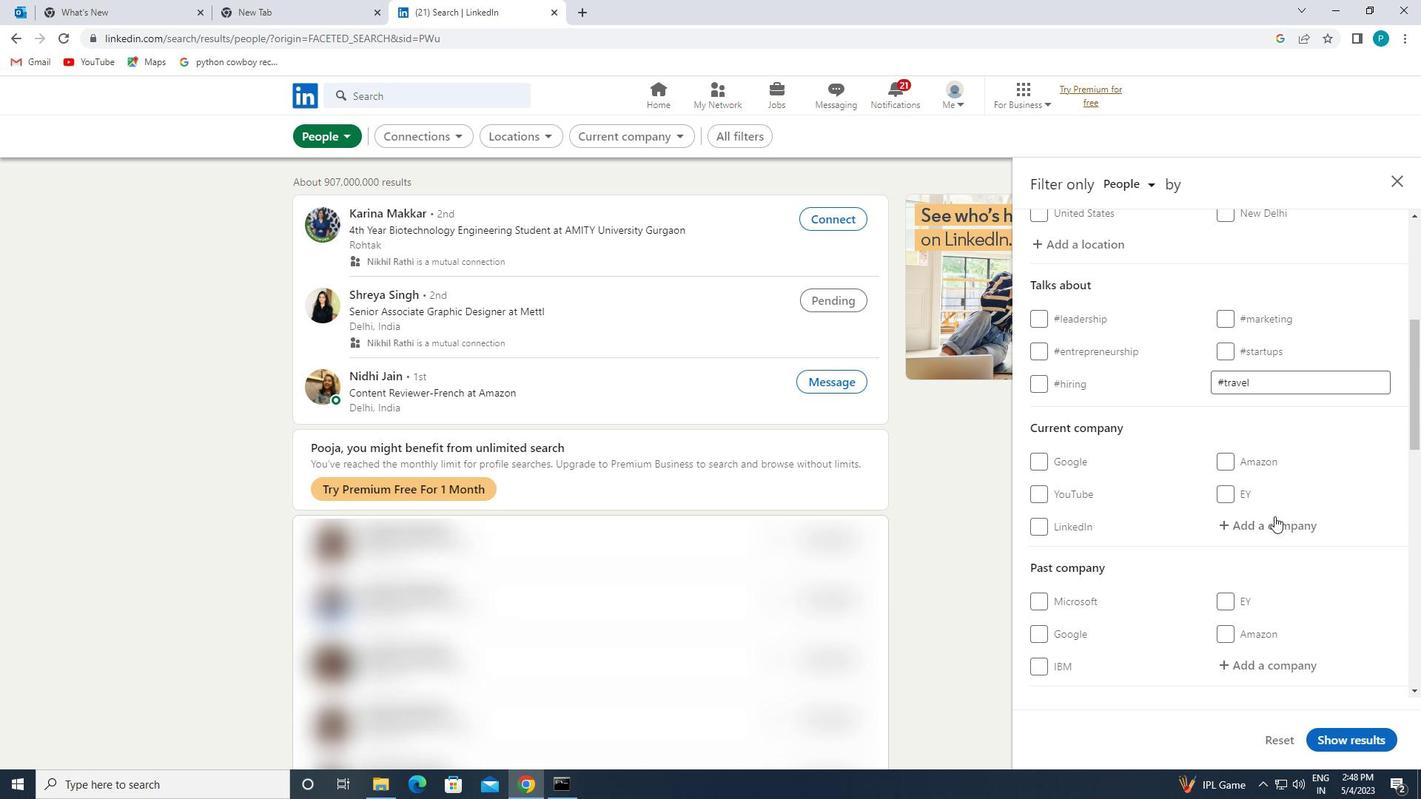 
Action: Key pressed <Key.caps_lock>C<Key.caps_lock>ONSTRUC
Screenshot: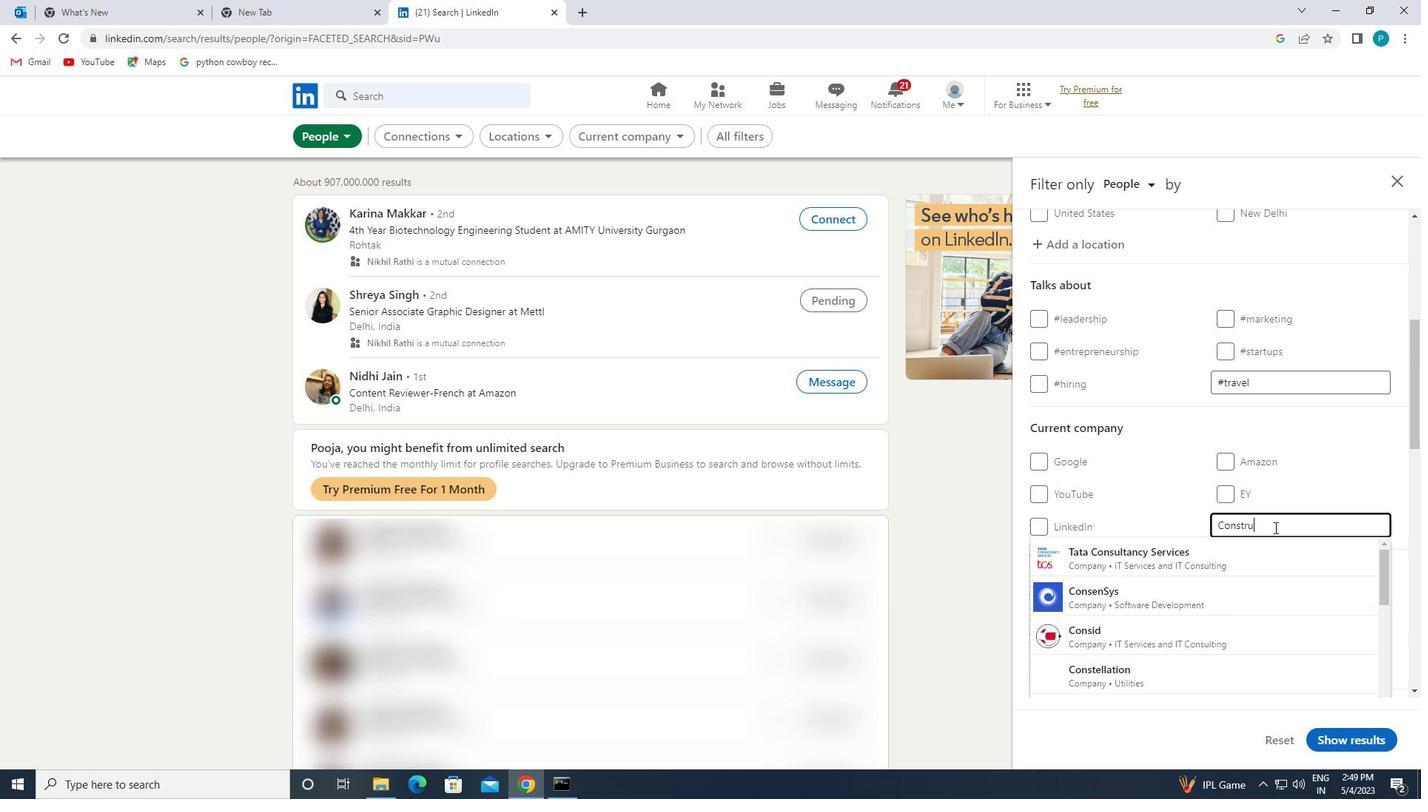 
Action: Mouse moved to (1250, 554)
Screenshot: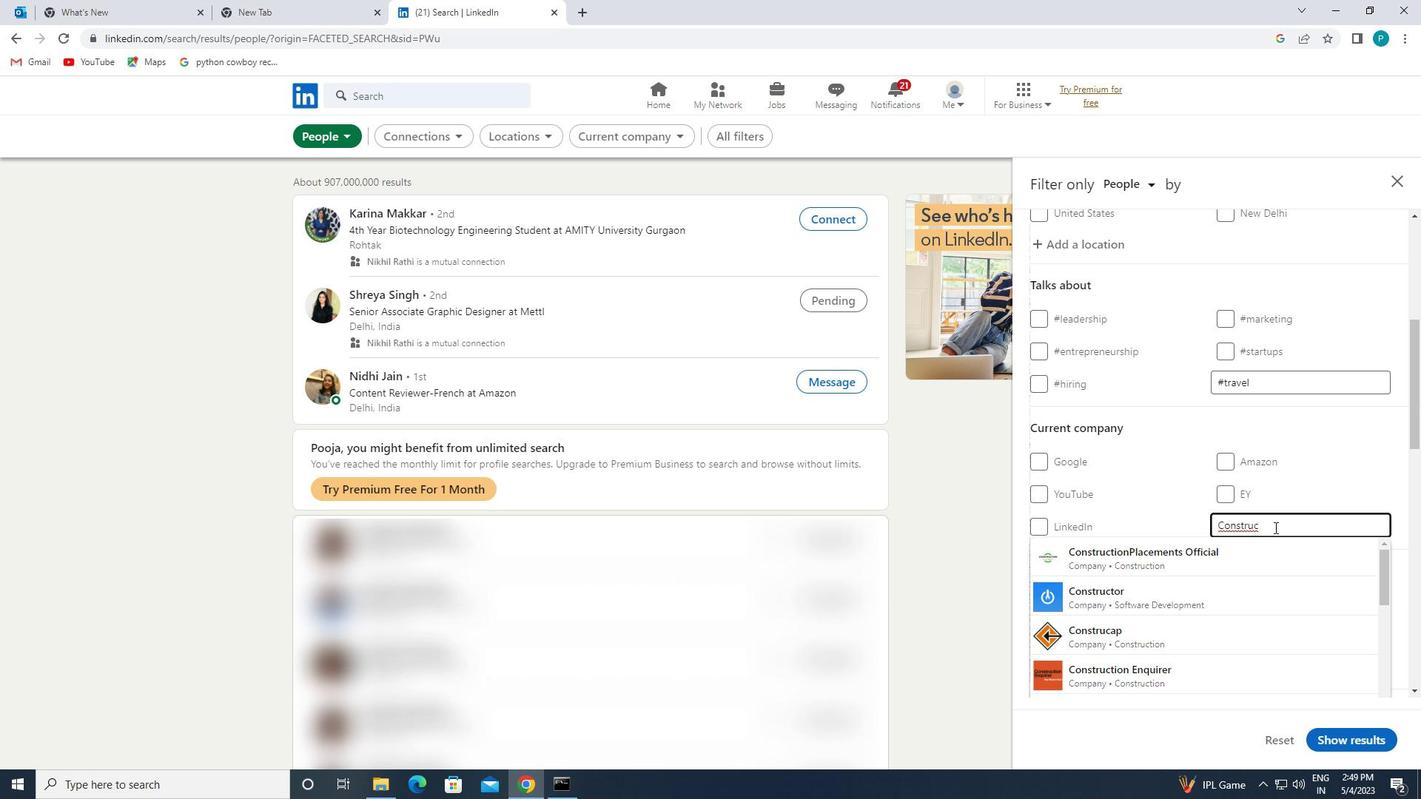 
Action: Mouse pressed left at (1250, 554)
Screenshot: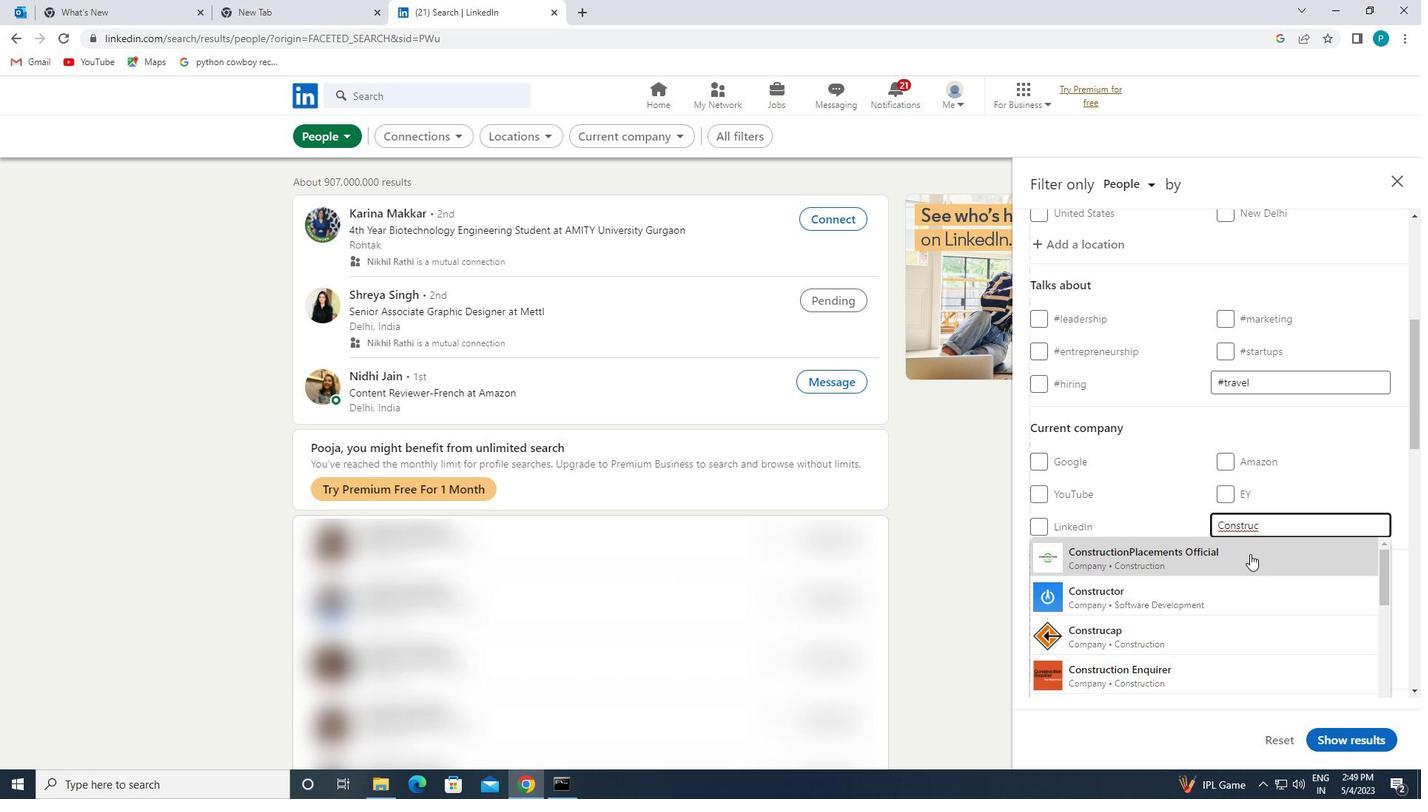 
Action: Mouse moved to (1258, 567)
Screenshot: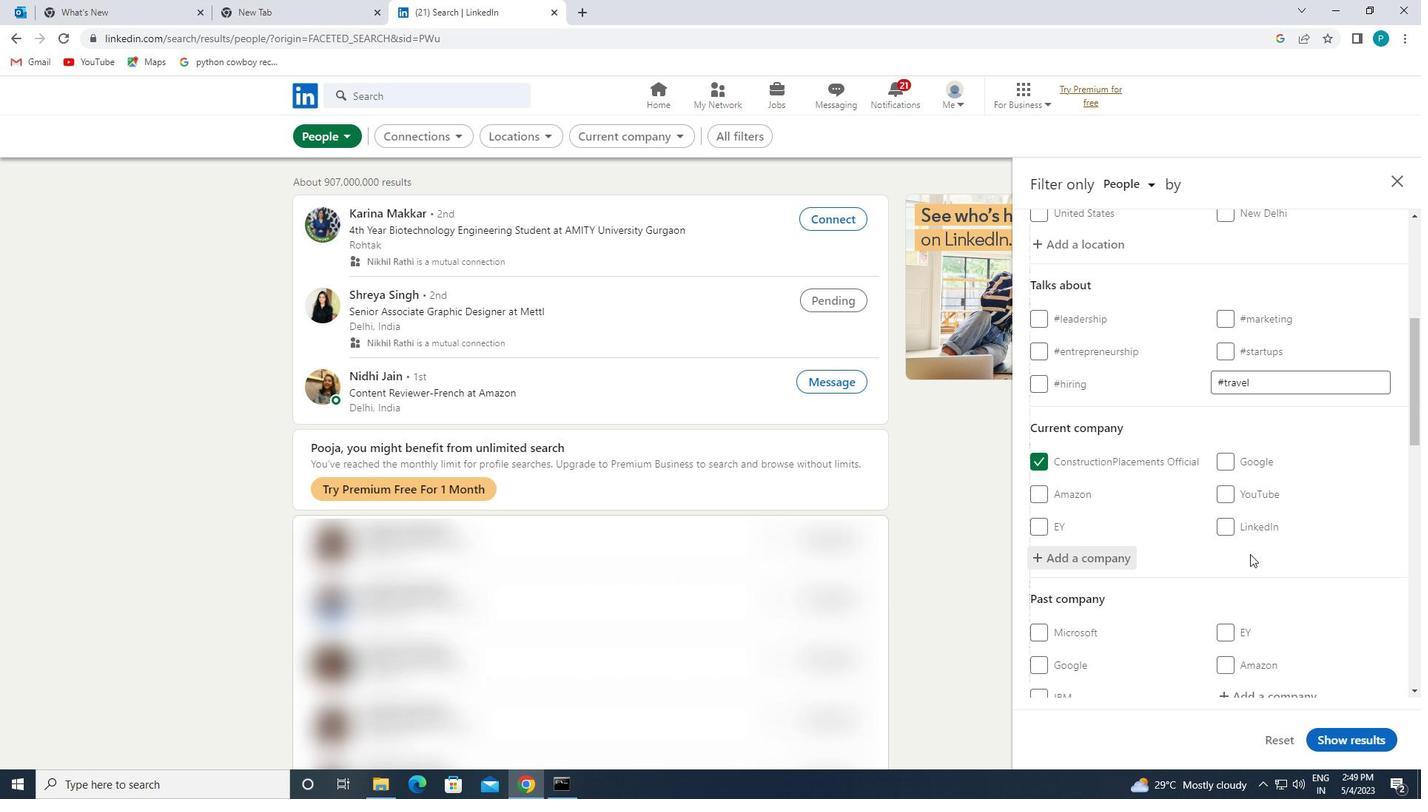 
Action: Mouse scrolled (1258, 567) with delta (0, 0)
Screenshot: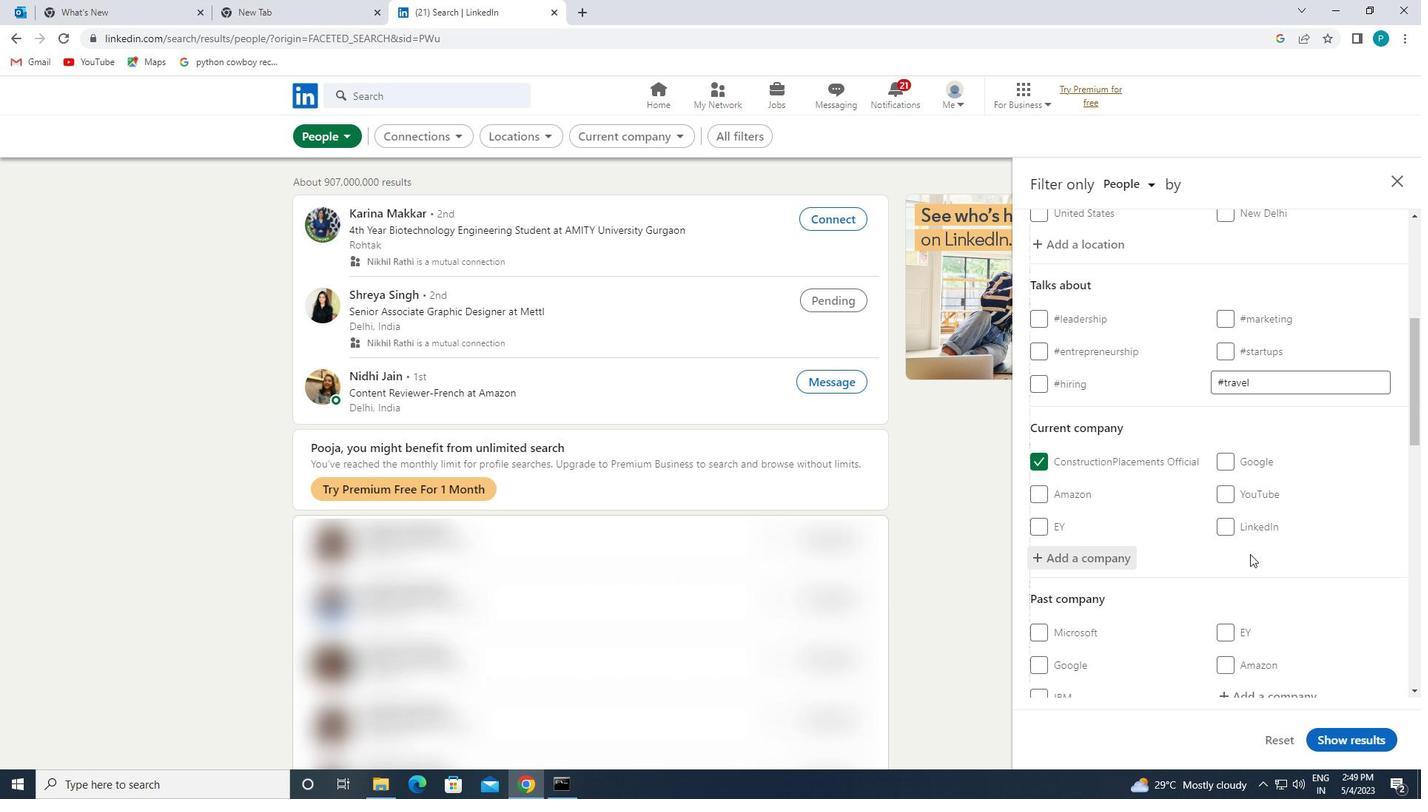 
Action: Mouse moved to (1262, 576)
Screenshot: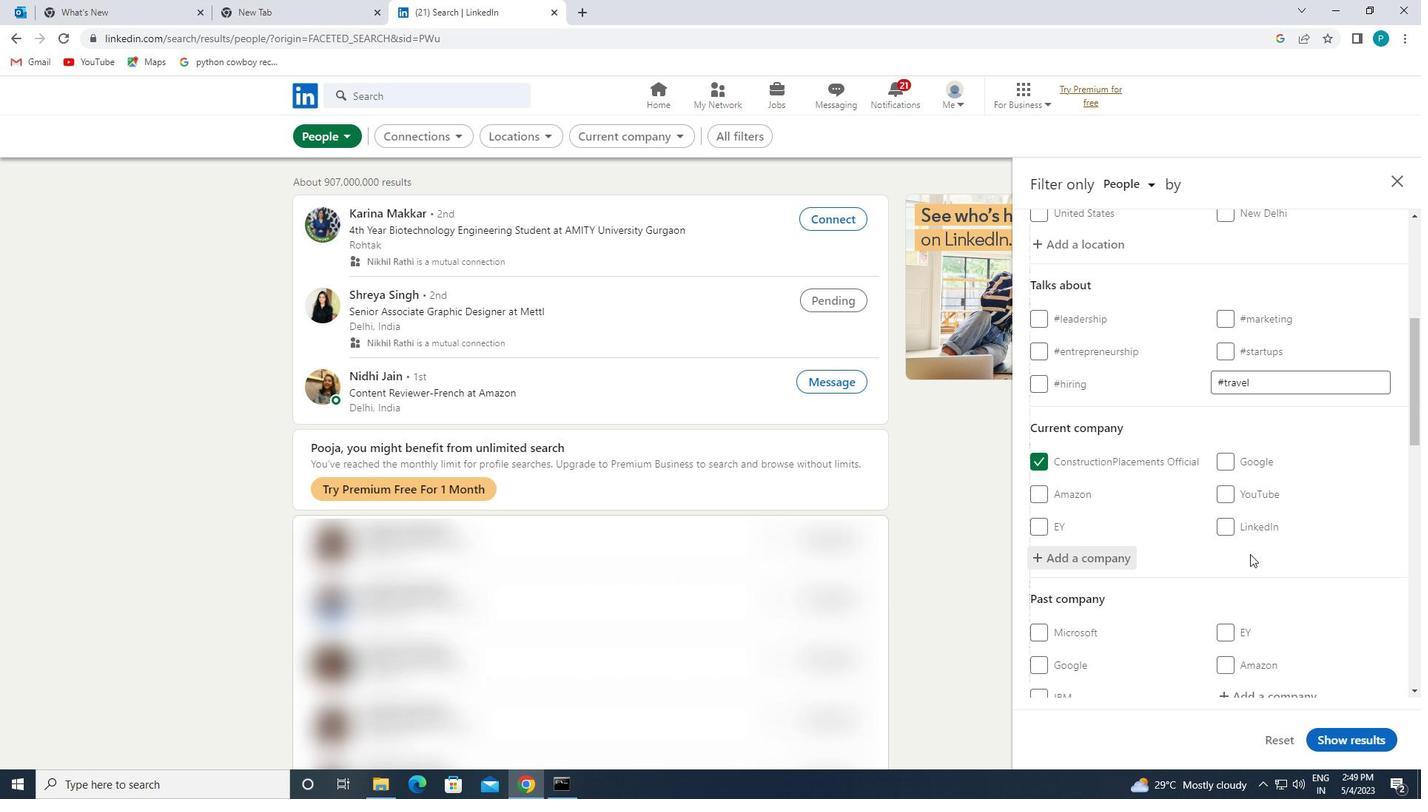 
Action: Mouse scrolled (1262, 576) with delta (0, 0)
Screenshot: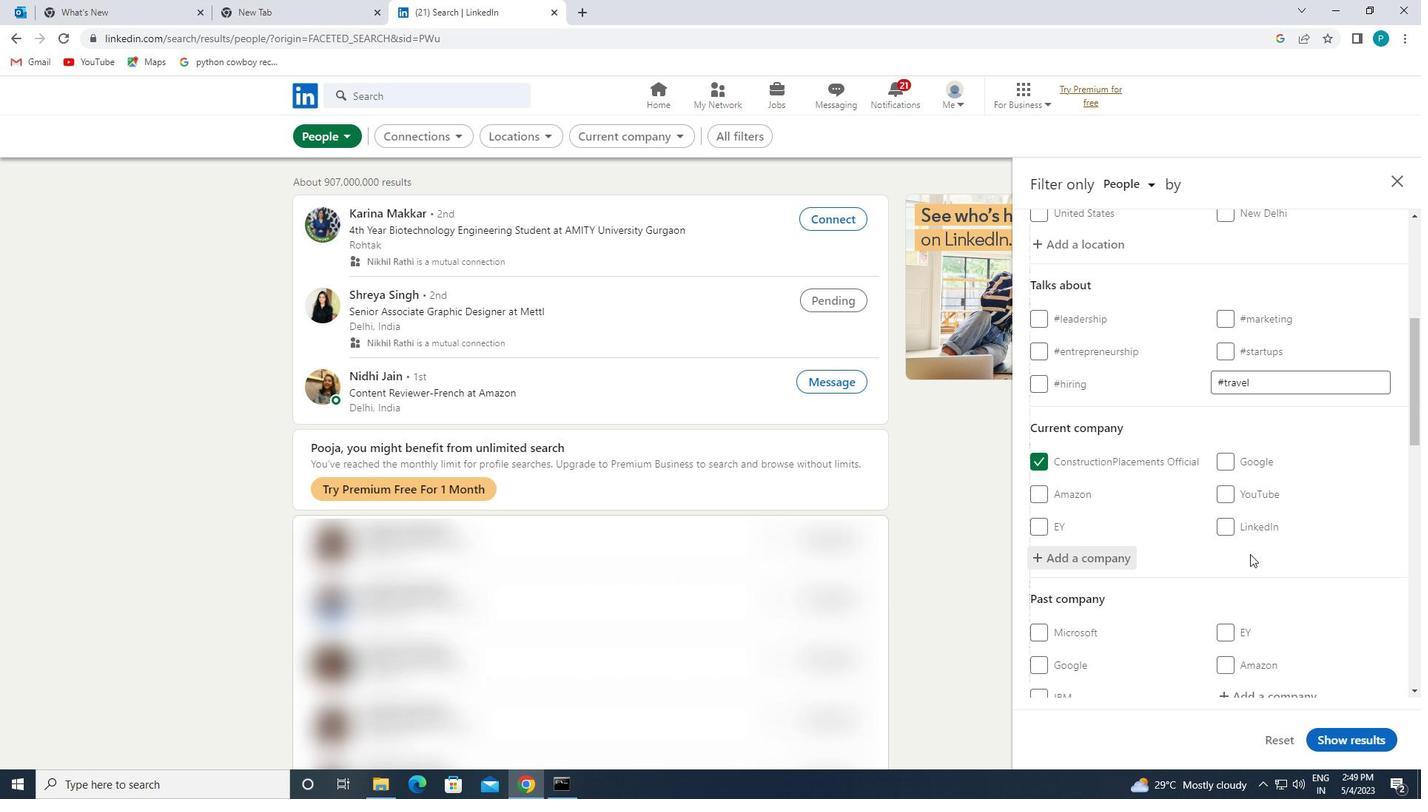 
Action: Mouse moved to (1266, 585)
Screenshot: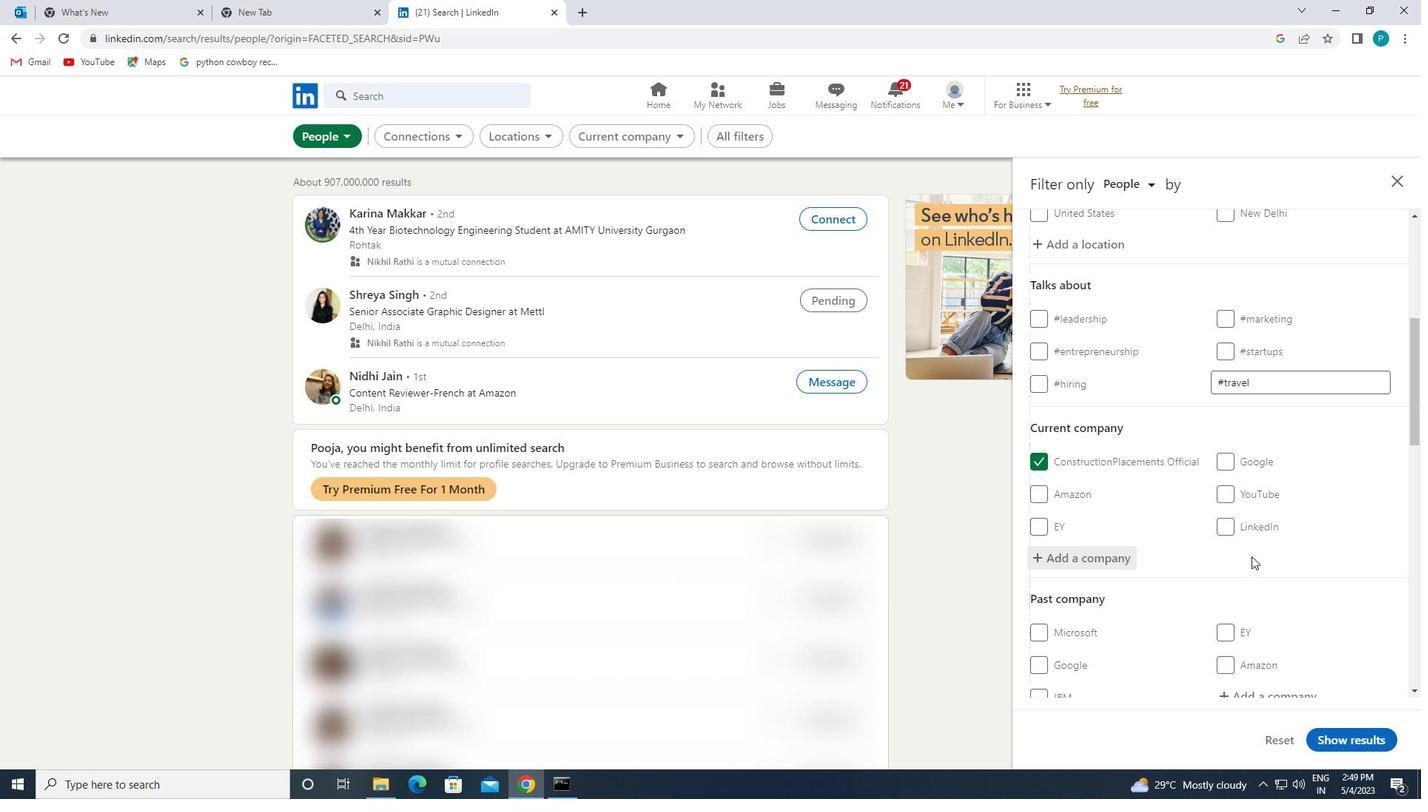 
Action: Mouse scrolled (1266, 584) with delta (0, 0)
Screenshot: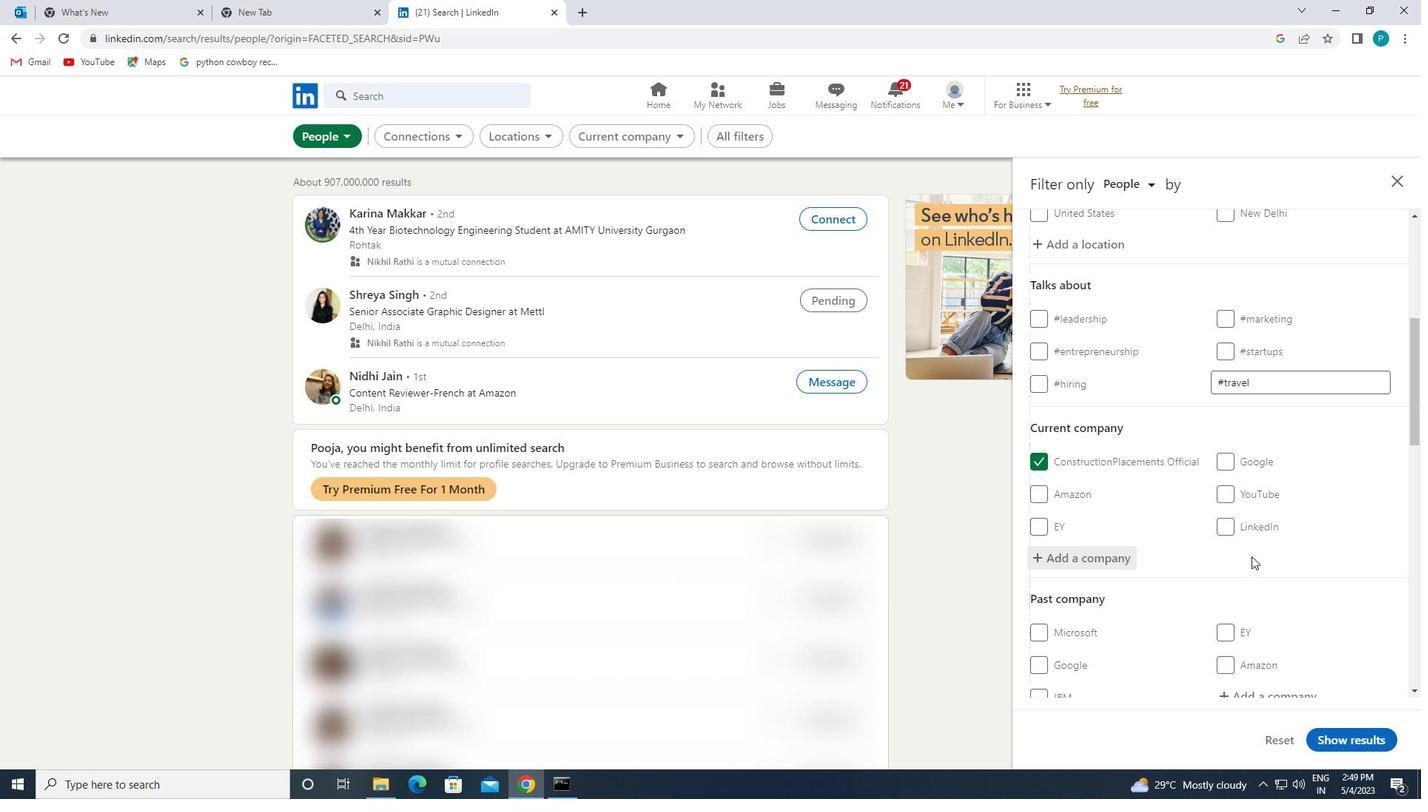 
Action: Mouse moved to (1294, 640)
Screenshot: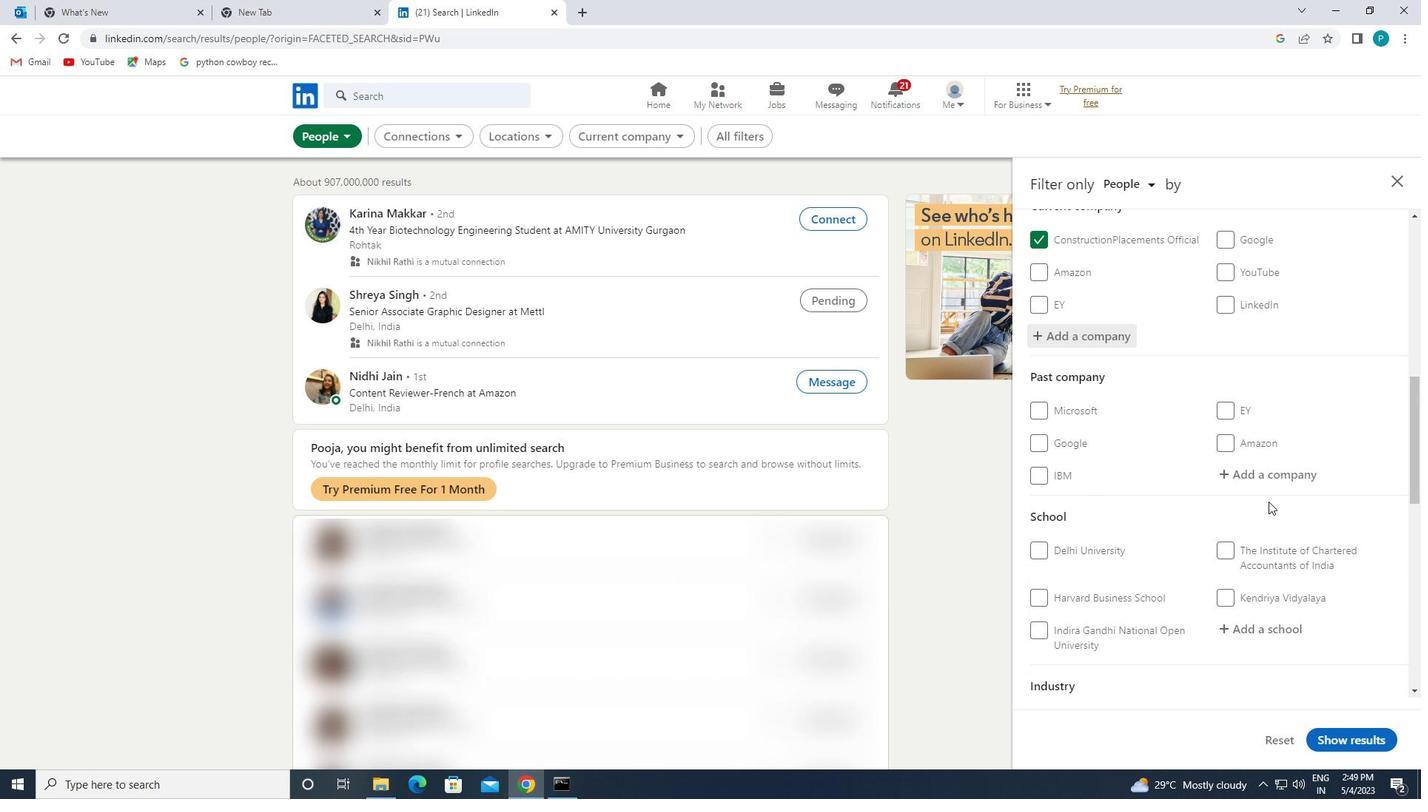 
Action: Mouse pressed left at (1294, 640)
Screenshot: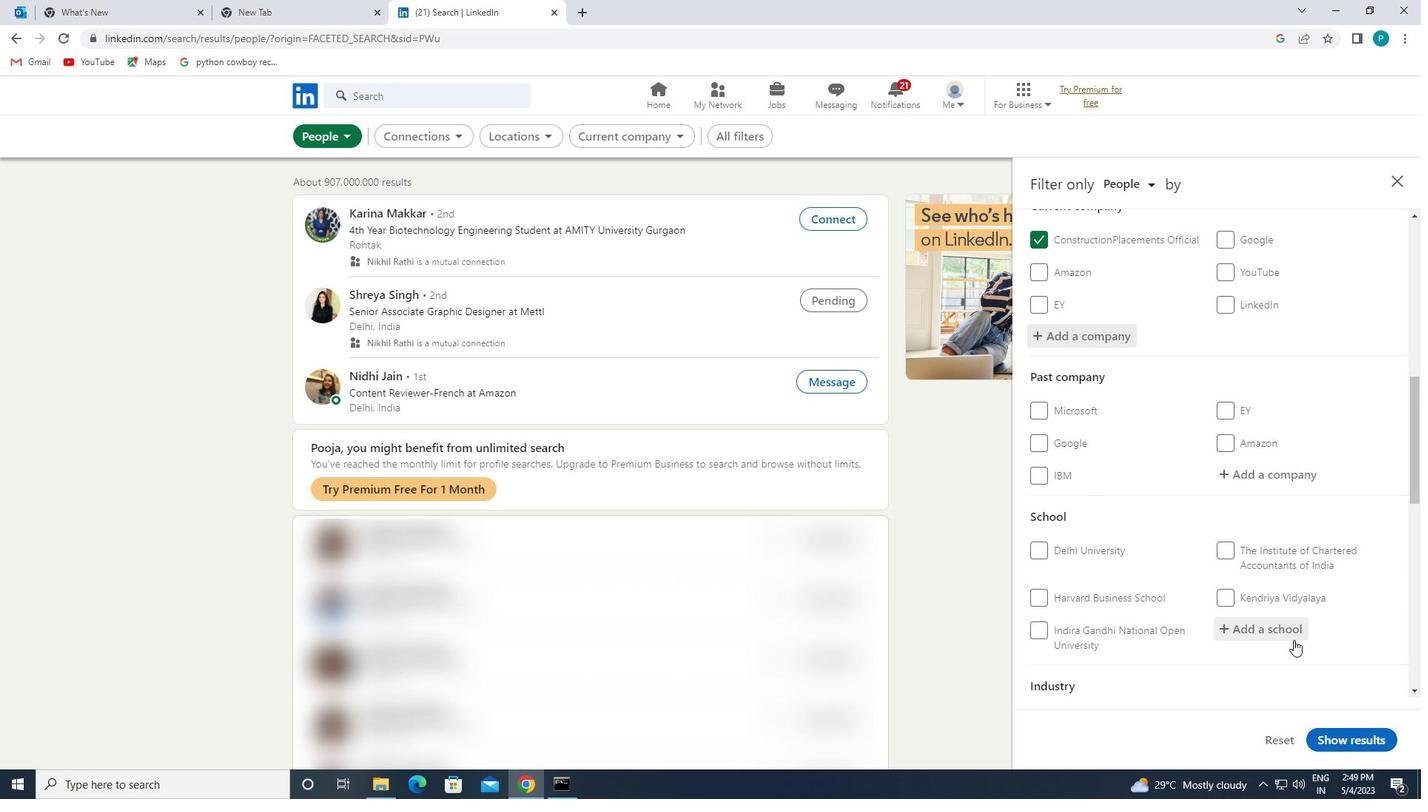
Action: Key pressed <Key.caps_lock>M<Key.caps_lock>EENAKSHI
Screenshot: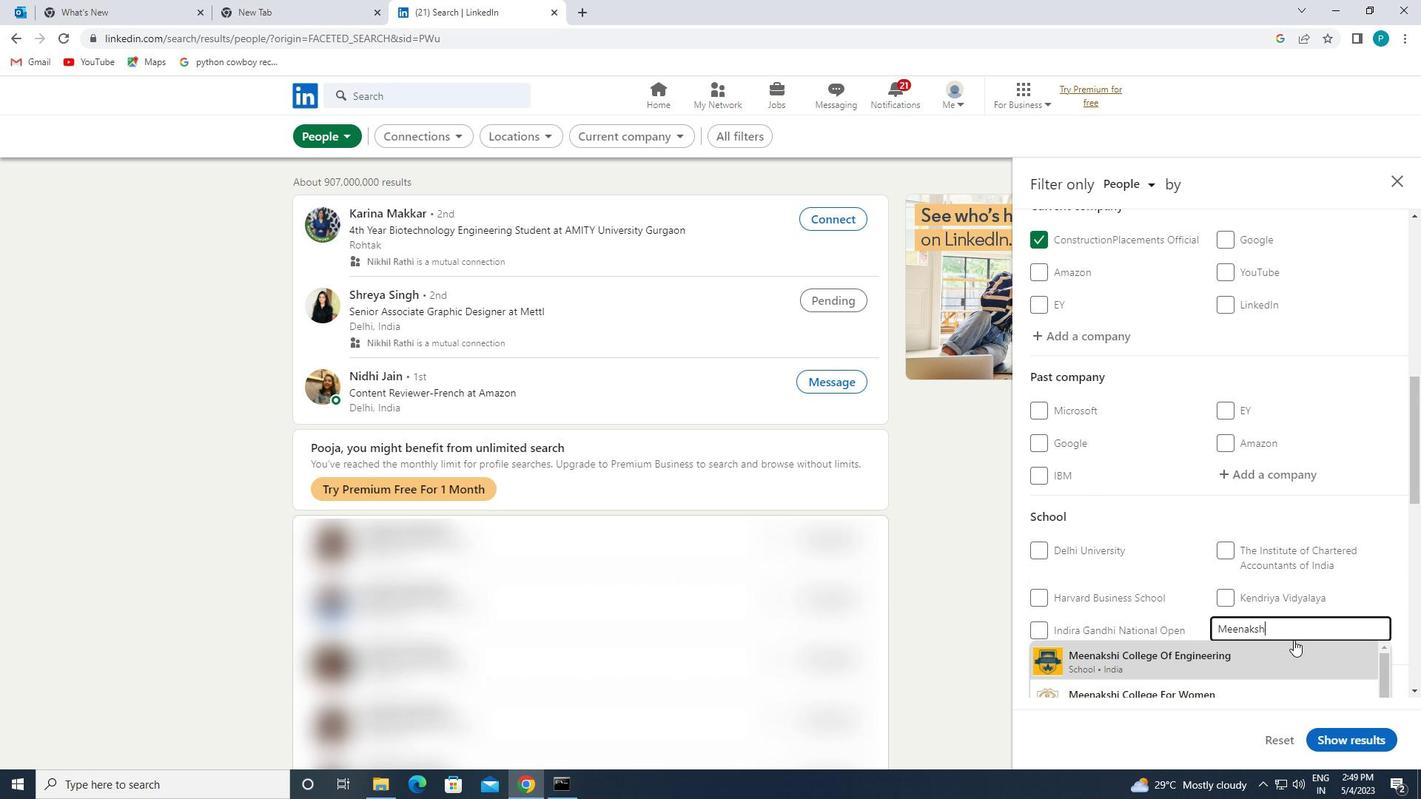 
Action: Mouse moved to (1218, 607)
Screenshot: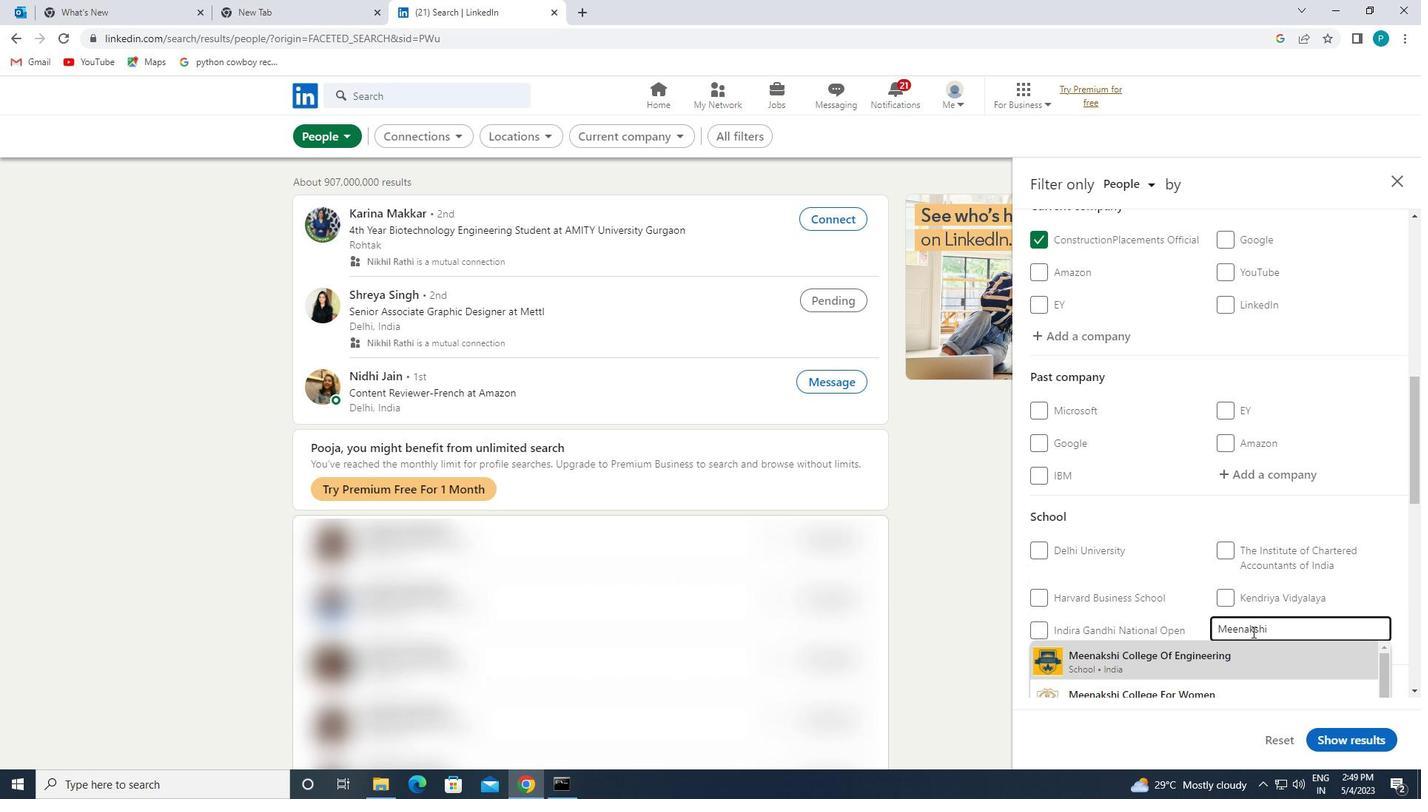 
Action: Mouse scrolled (1218, 607) with delta (0, 0)
Screenshot: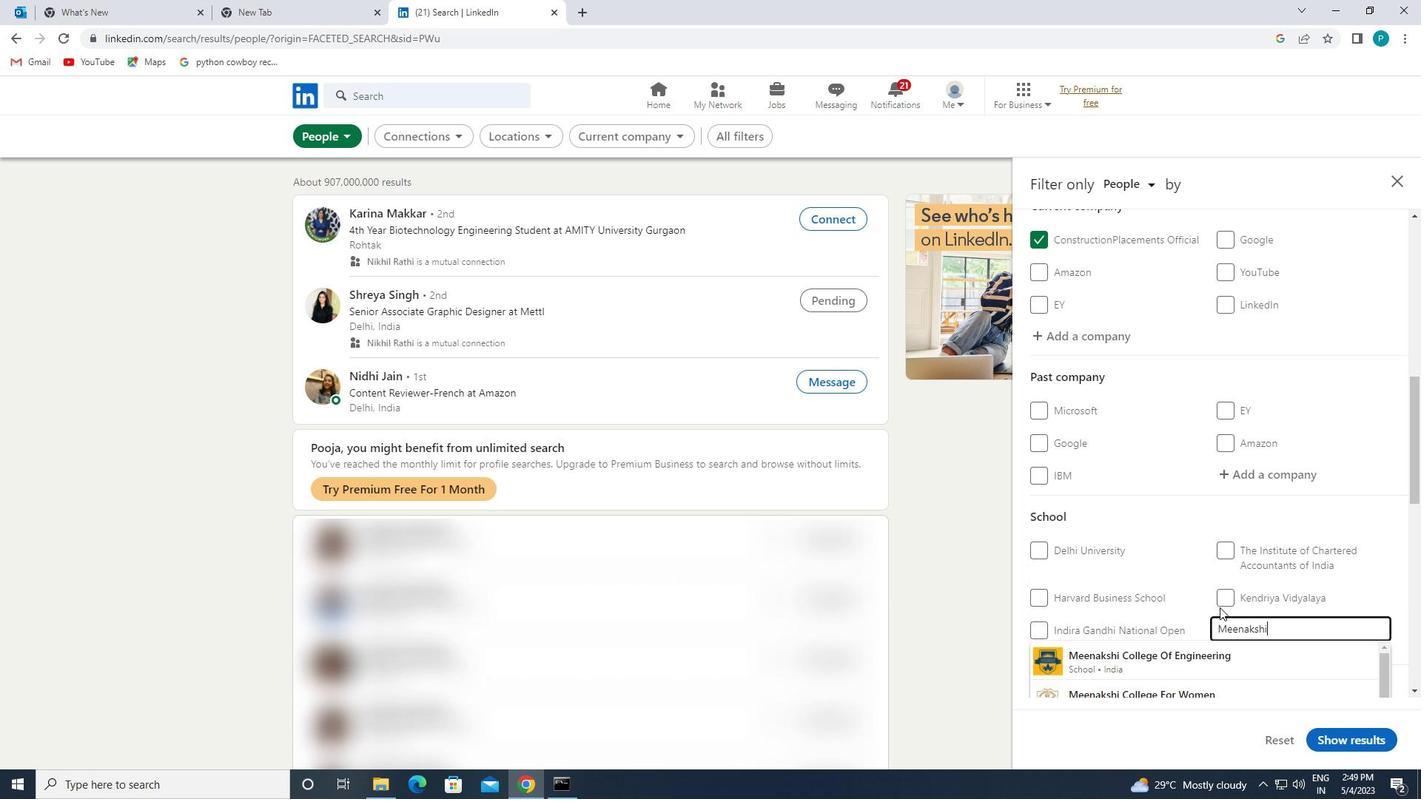 
Action: Mouse moved to (1169, 621)
Screenshot: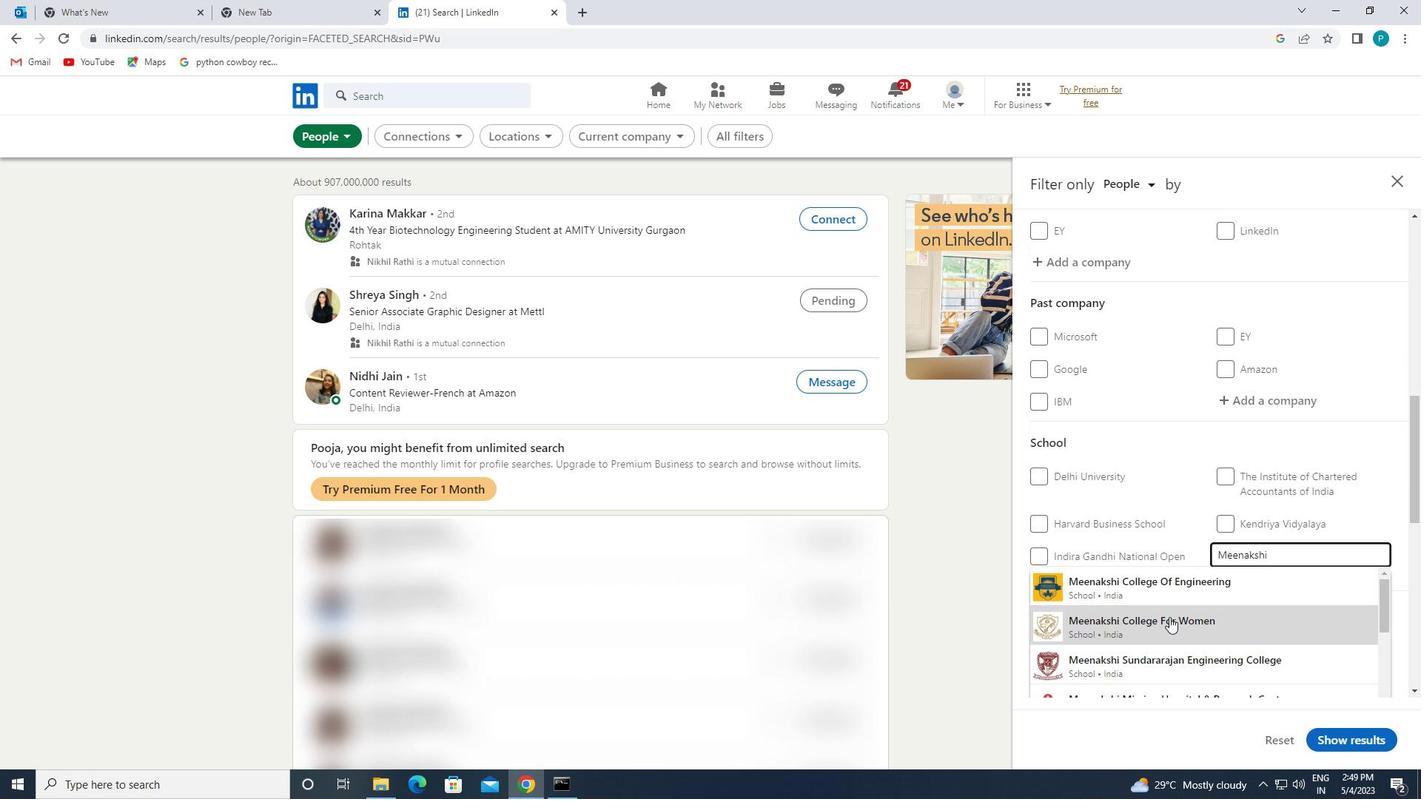 
Action: Mouse pressed left at (1169, 621)
Screenshot: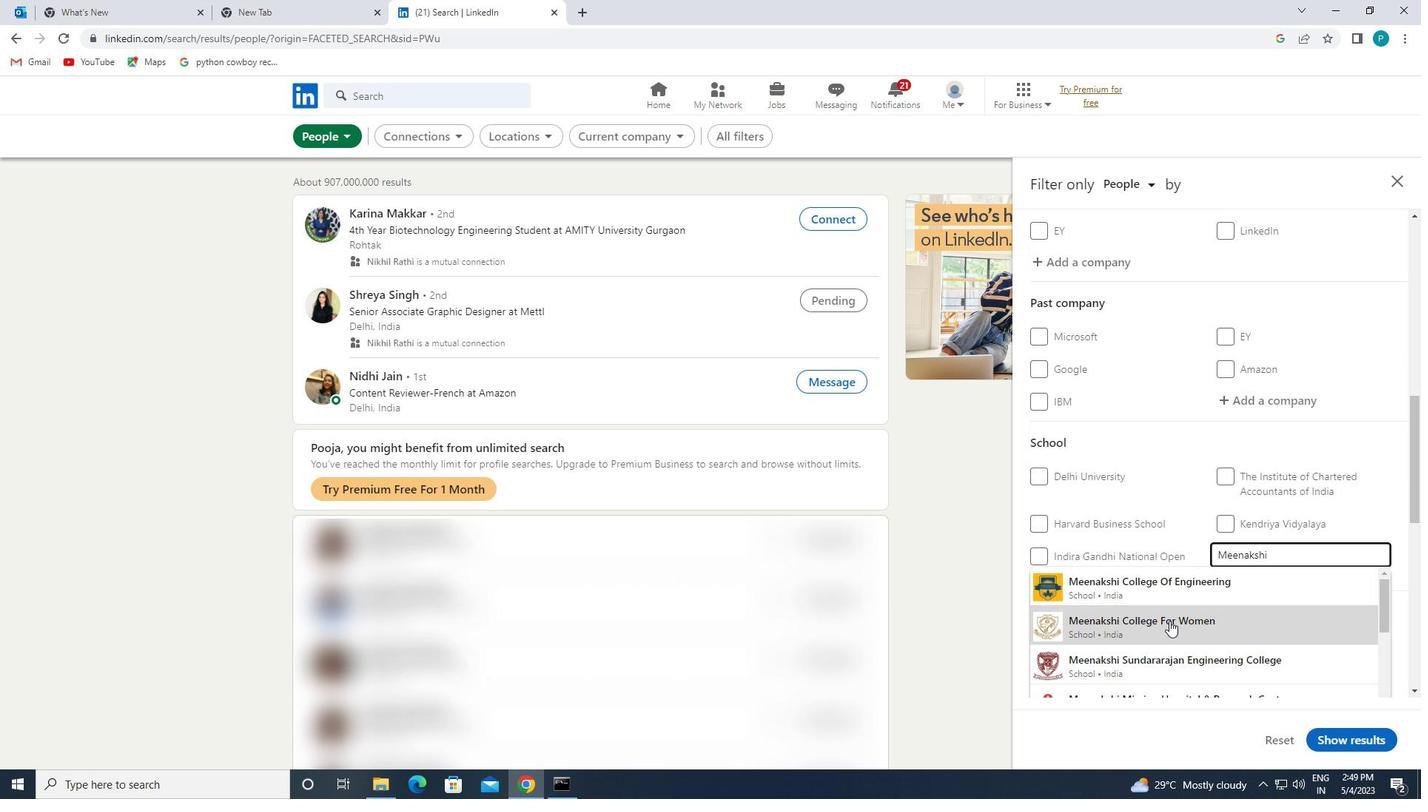 
Action: Mouse moved to (1330, 608)
Screenshot: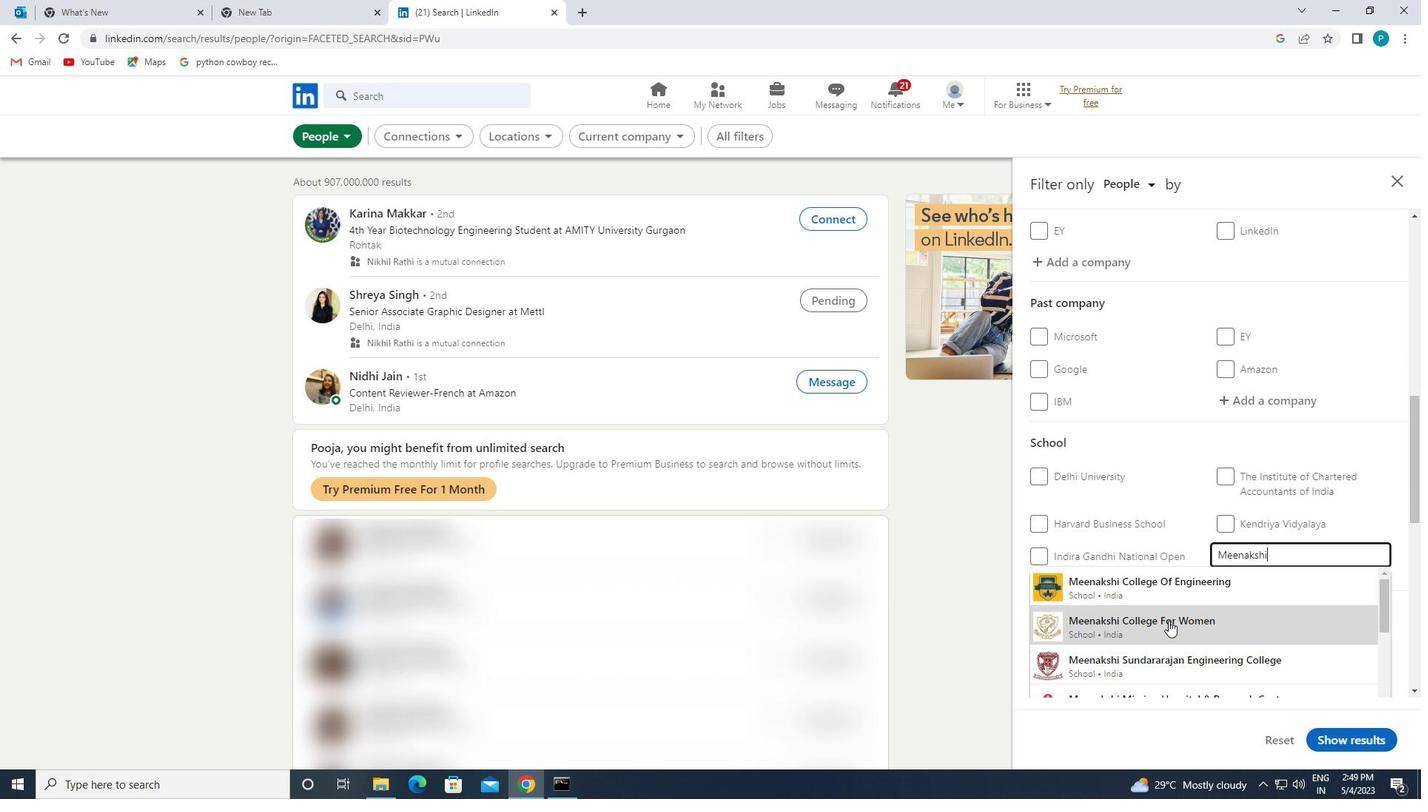 
Action: Mouse scrolled (1330, 607) with delta (0, 0)
Screenshot: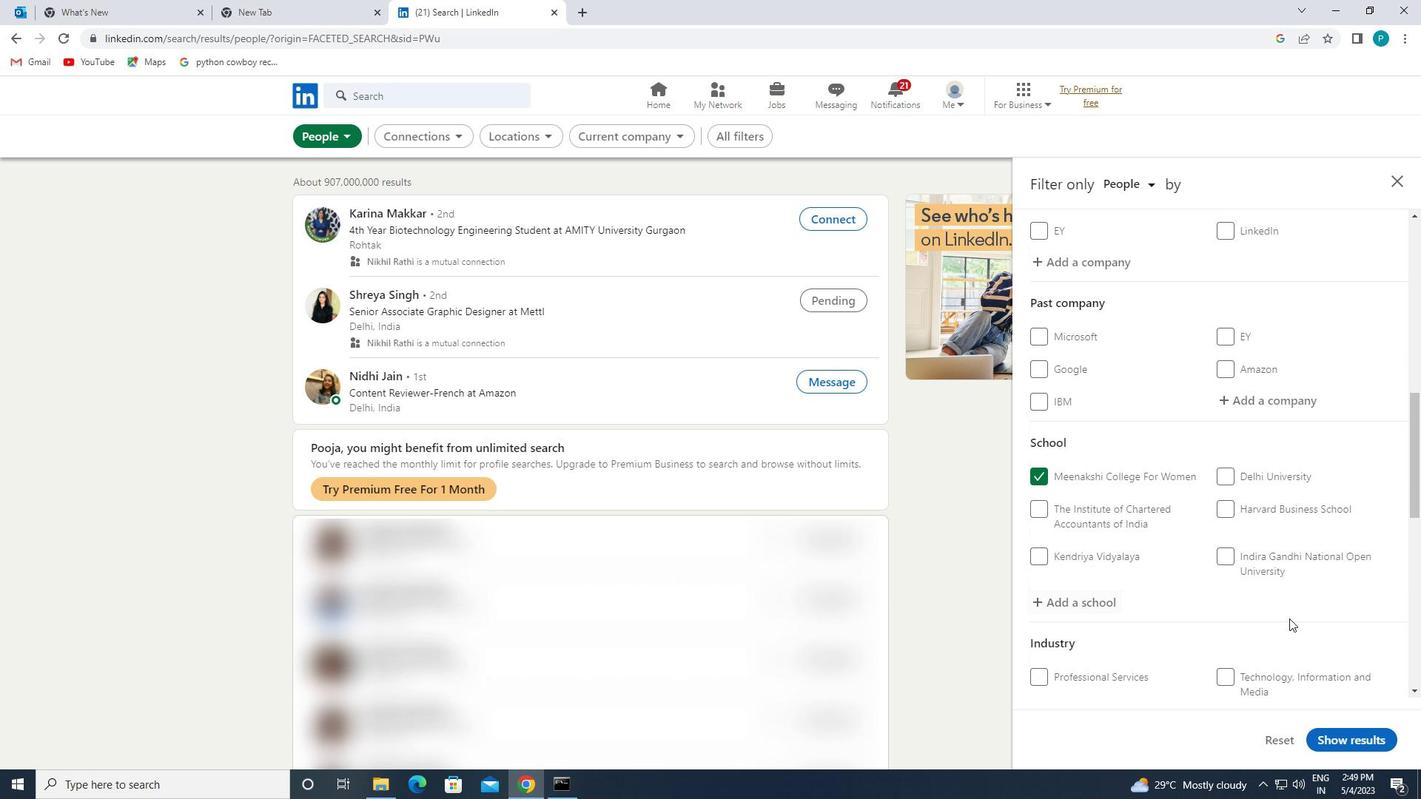 
Action: Mouse moved to (1330, 607)
Screenshot: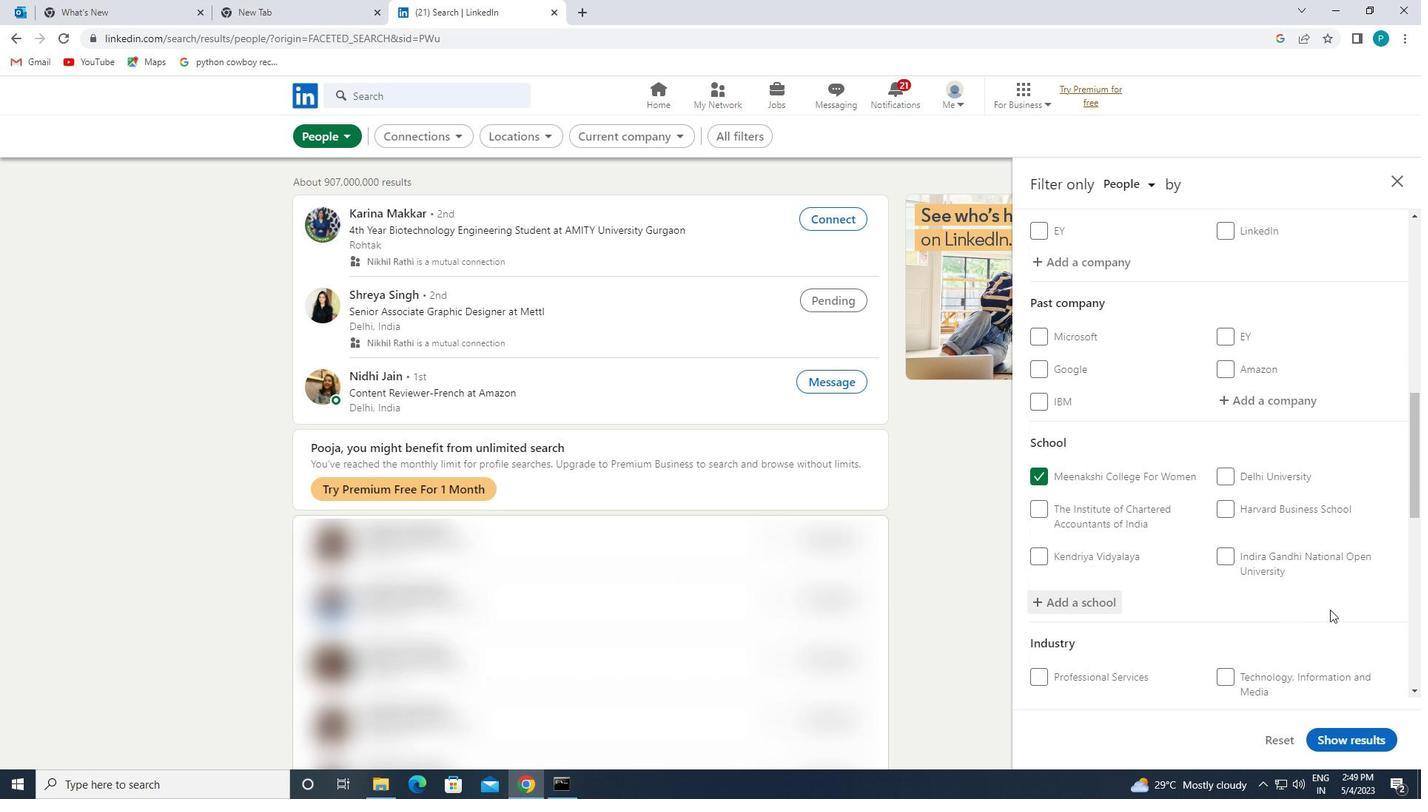 
Action: Mouse scrolled (1330, 607) with delta (0, 0)
Screenshot: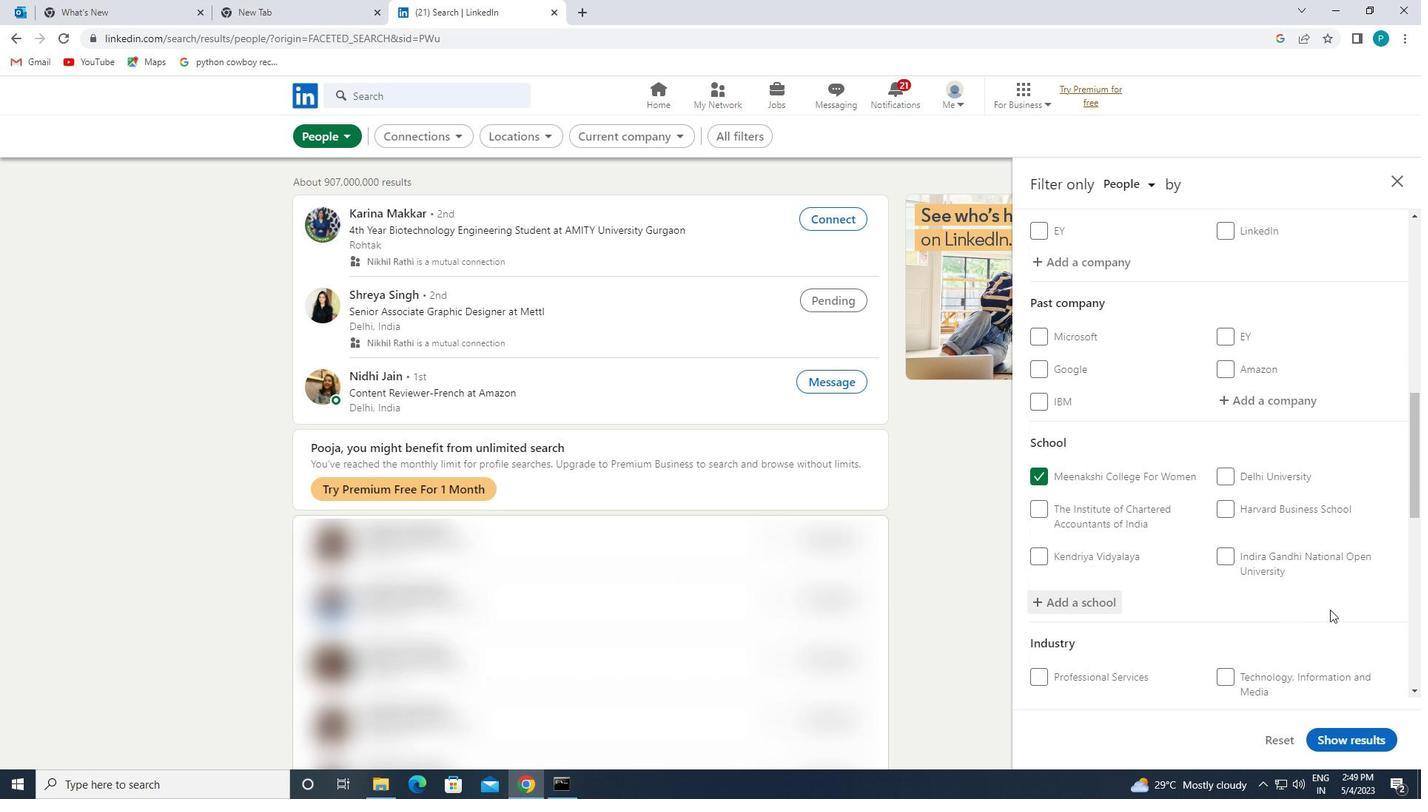 
Action: Mouse moved to (1325, 603)
Screenshot: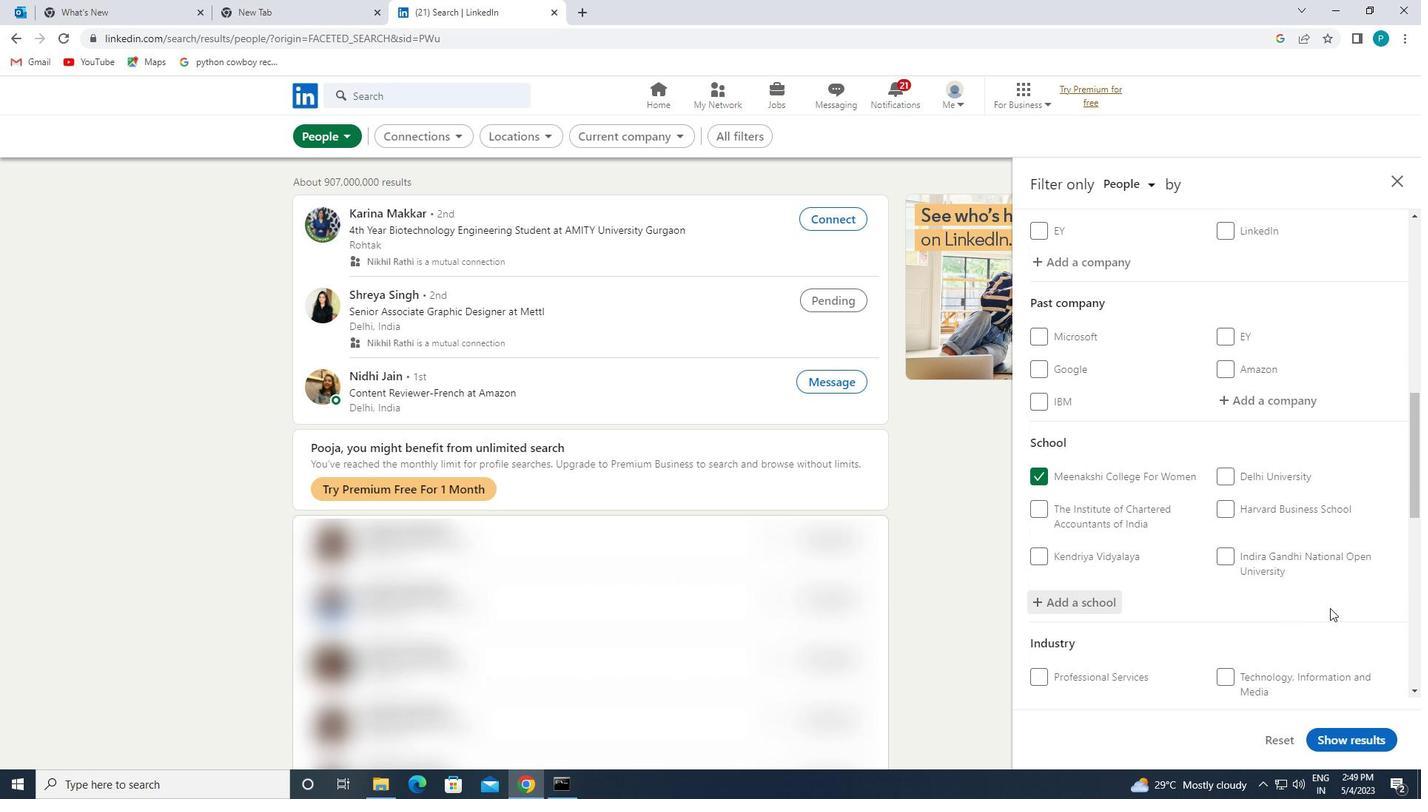 
Action: Mouse scrolled (1325, 602) with delta (0, 0)
Screenshot: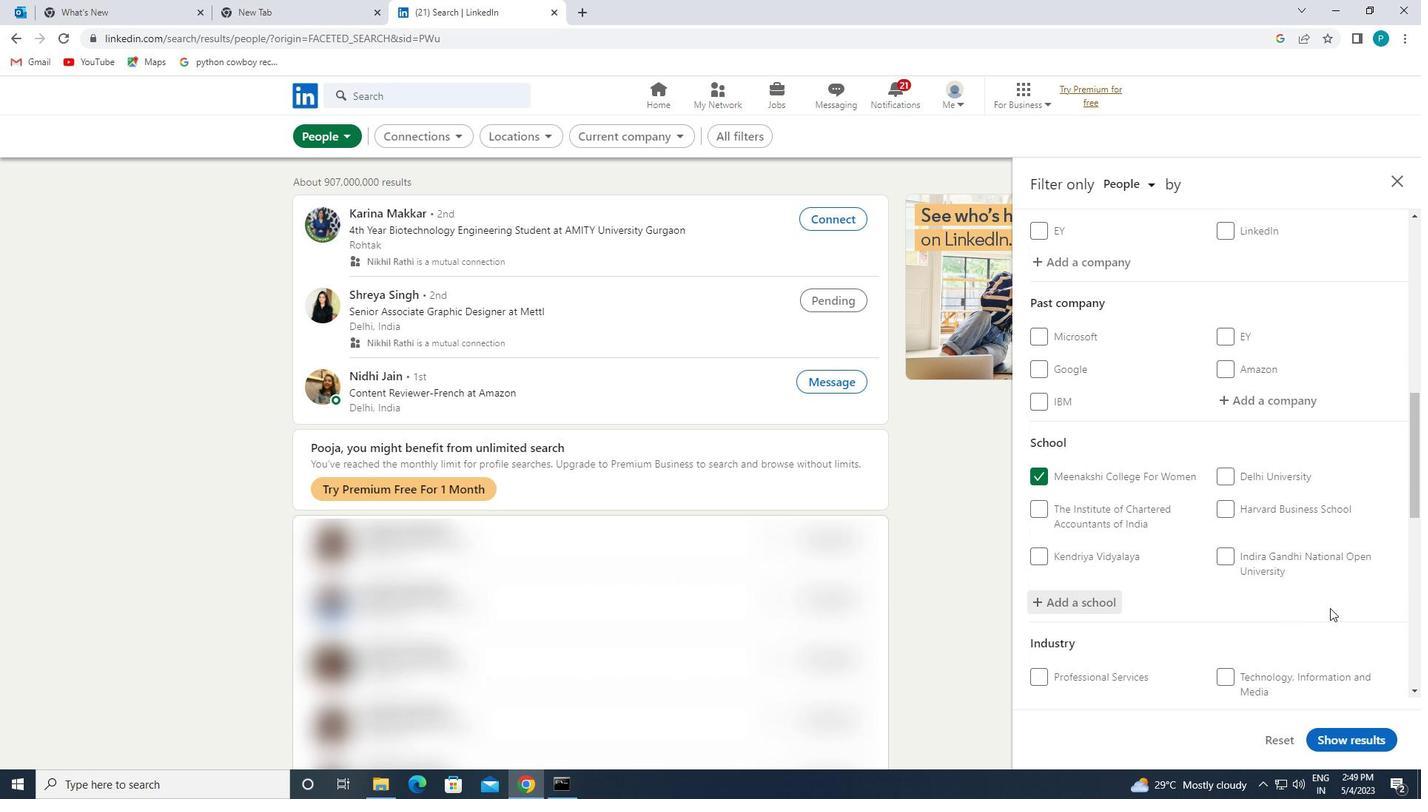 
Action: Mouse moved to (1255, 547)
Screenshot: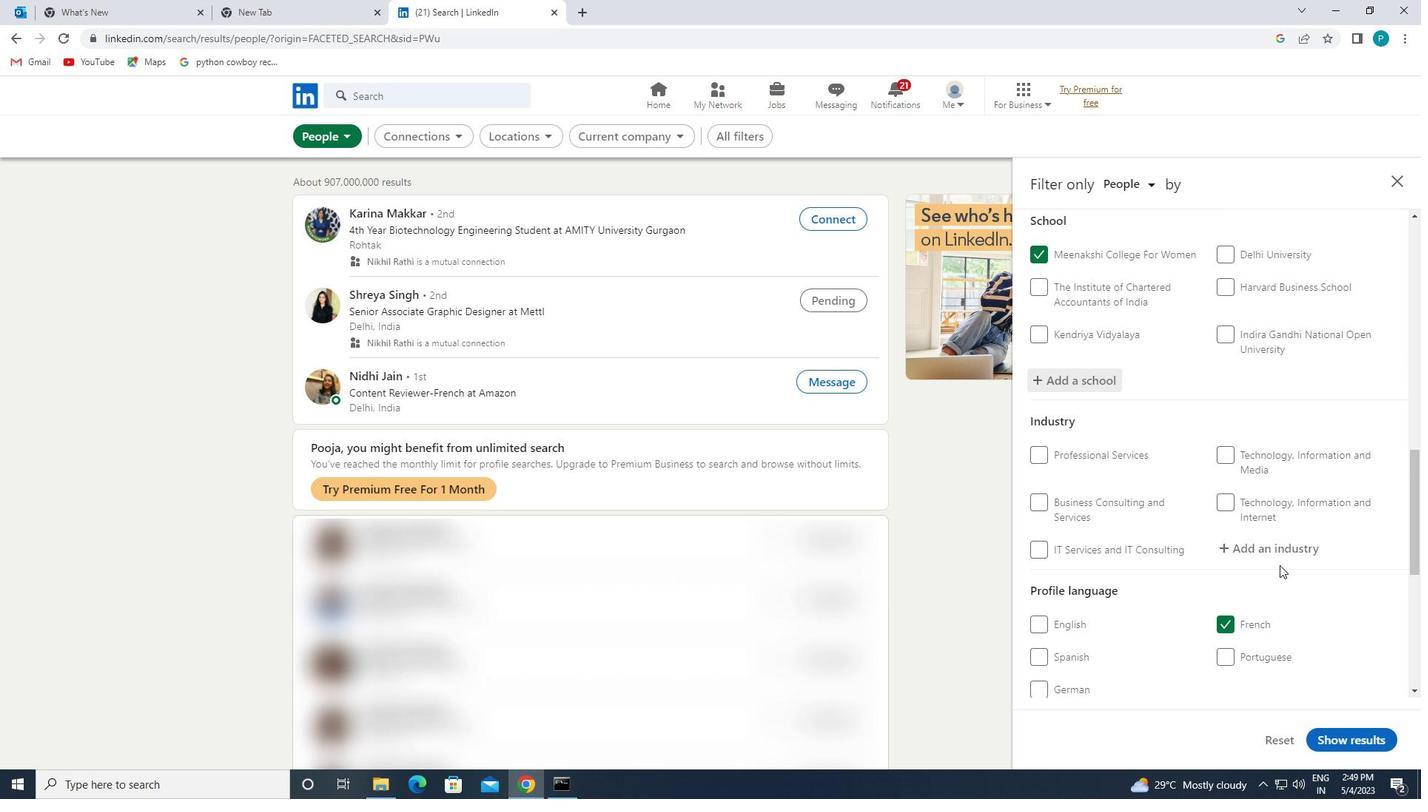 
Action: Mouse pressed left at (1255, 547)
Screenshot: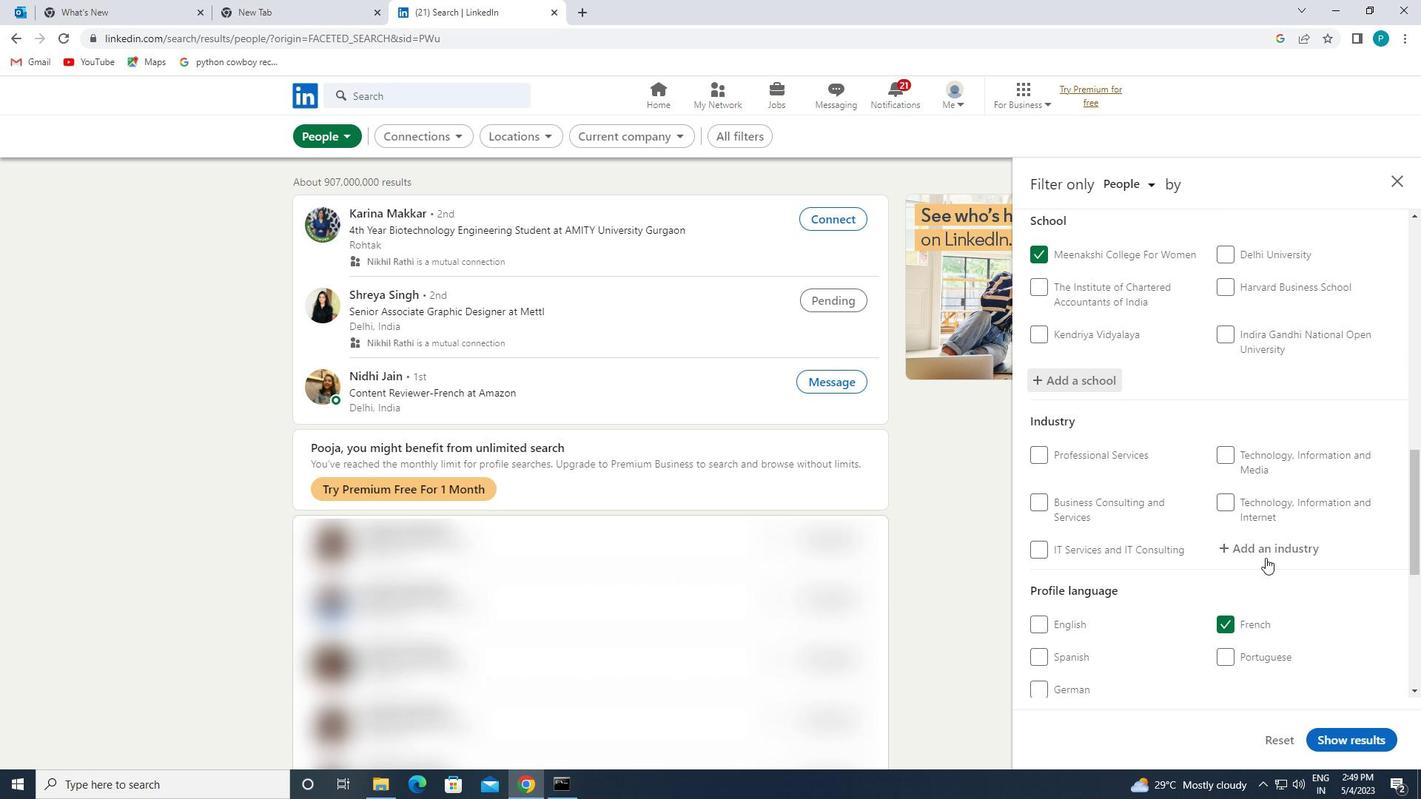 
Action: Mouse moved to (1249, 566)
Screenshot: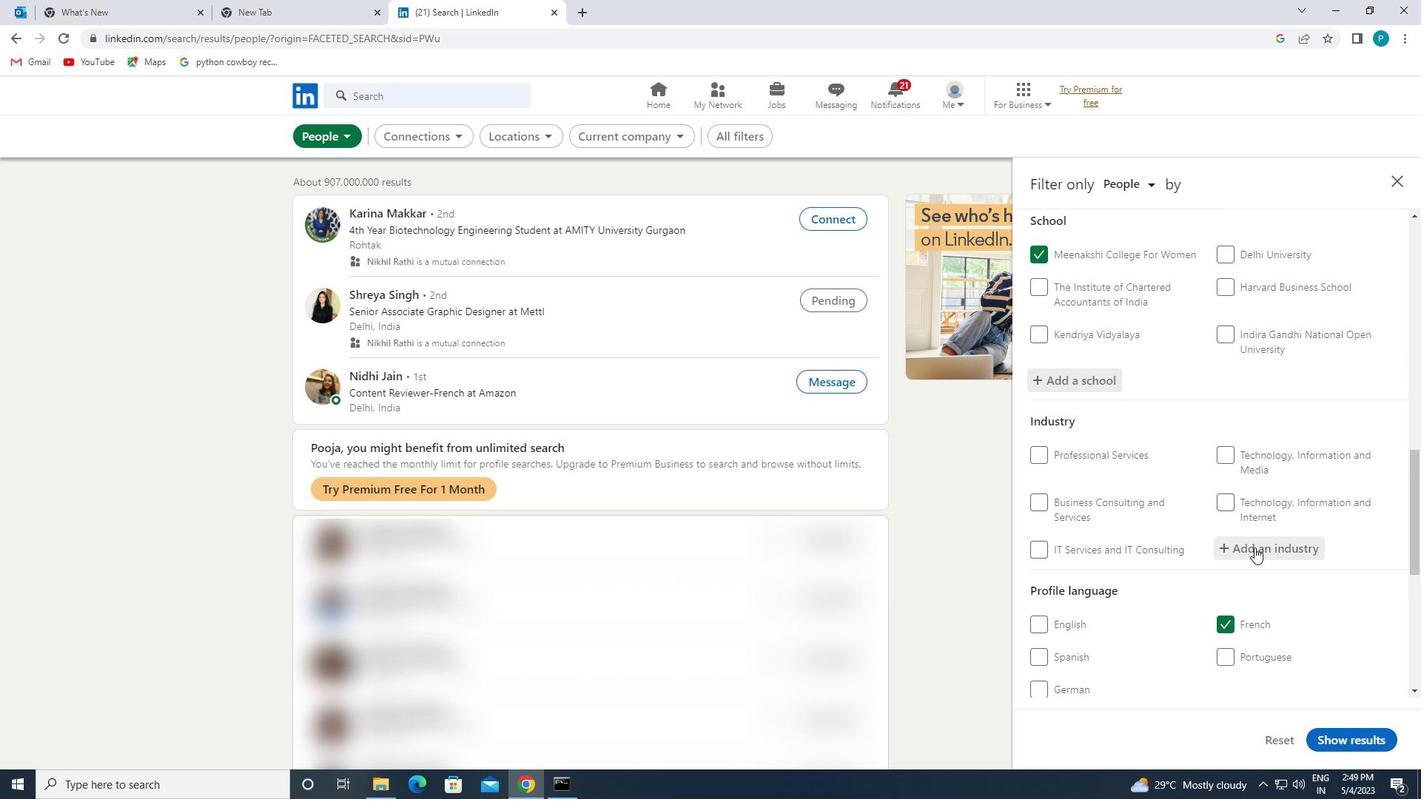 
Action: Key pressed <Key.caps_lock>P<Key.caps_lock>HARMACEUTICAL
Screenshot: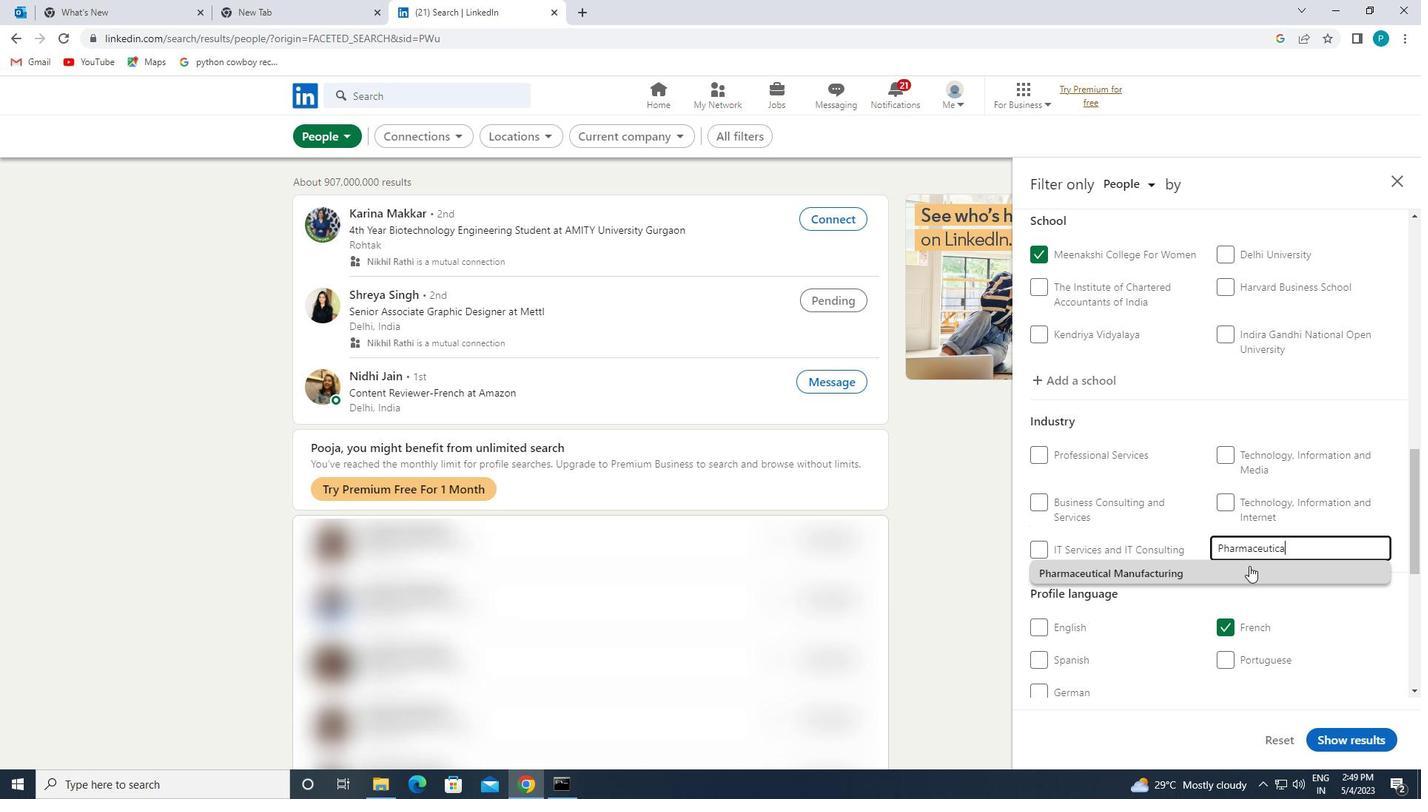 
Action: Mouse pressed left at (1249, 566)
Screenshot: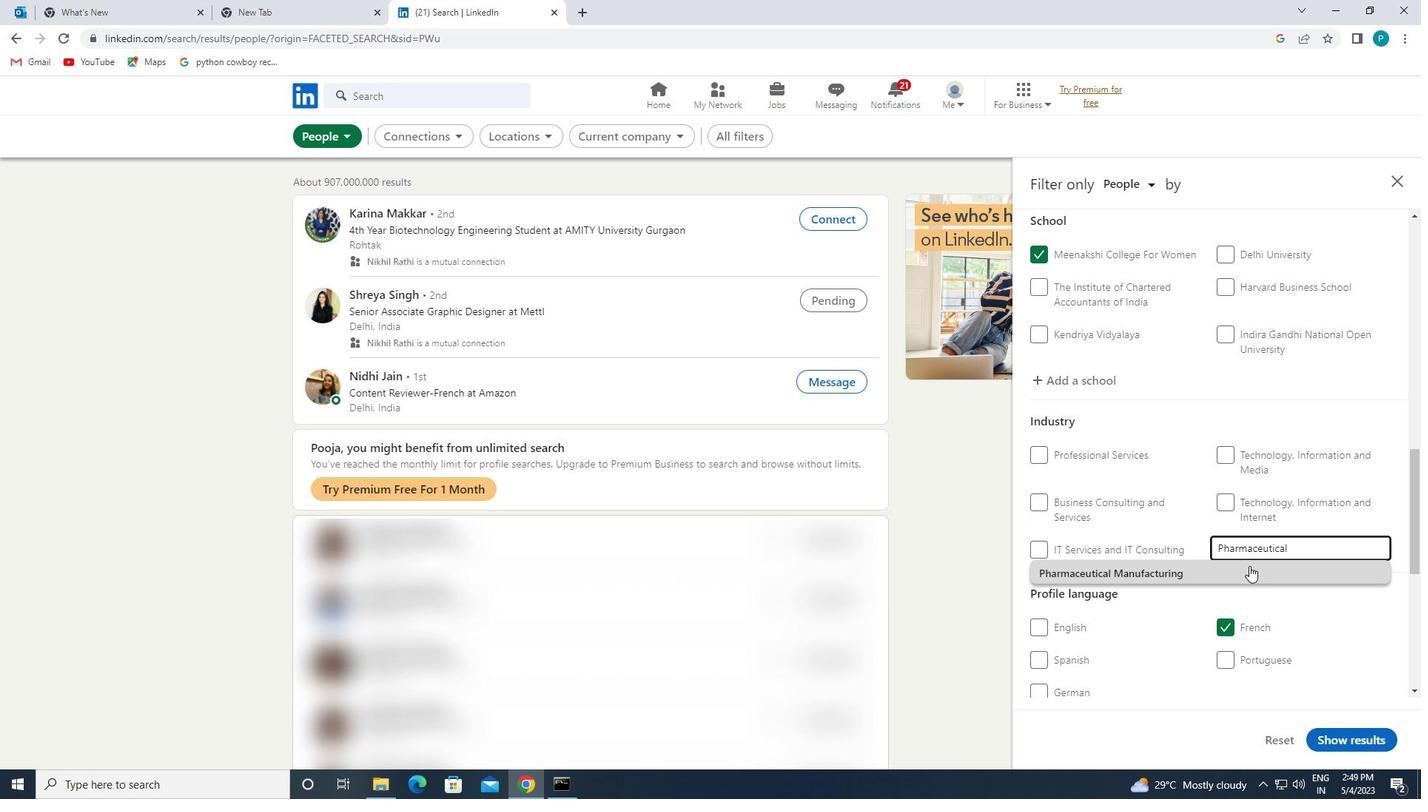 
Action: Mouse scrolled (1249, 565) with delta (0, 0)
Screenshot: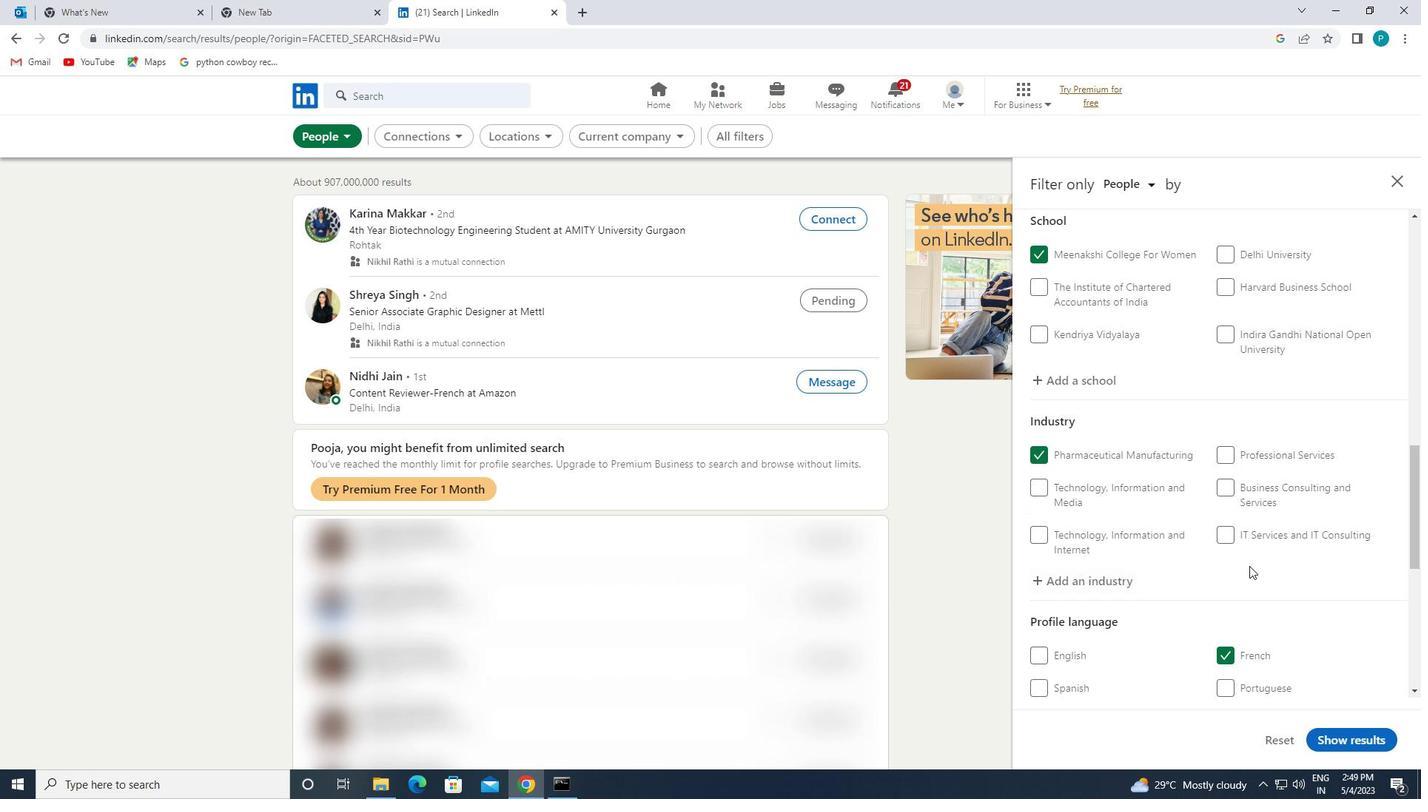 
Action: Mouse scrolled (1249, 565) with delta (0, 0)
Screenshot: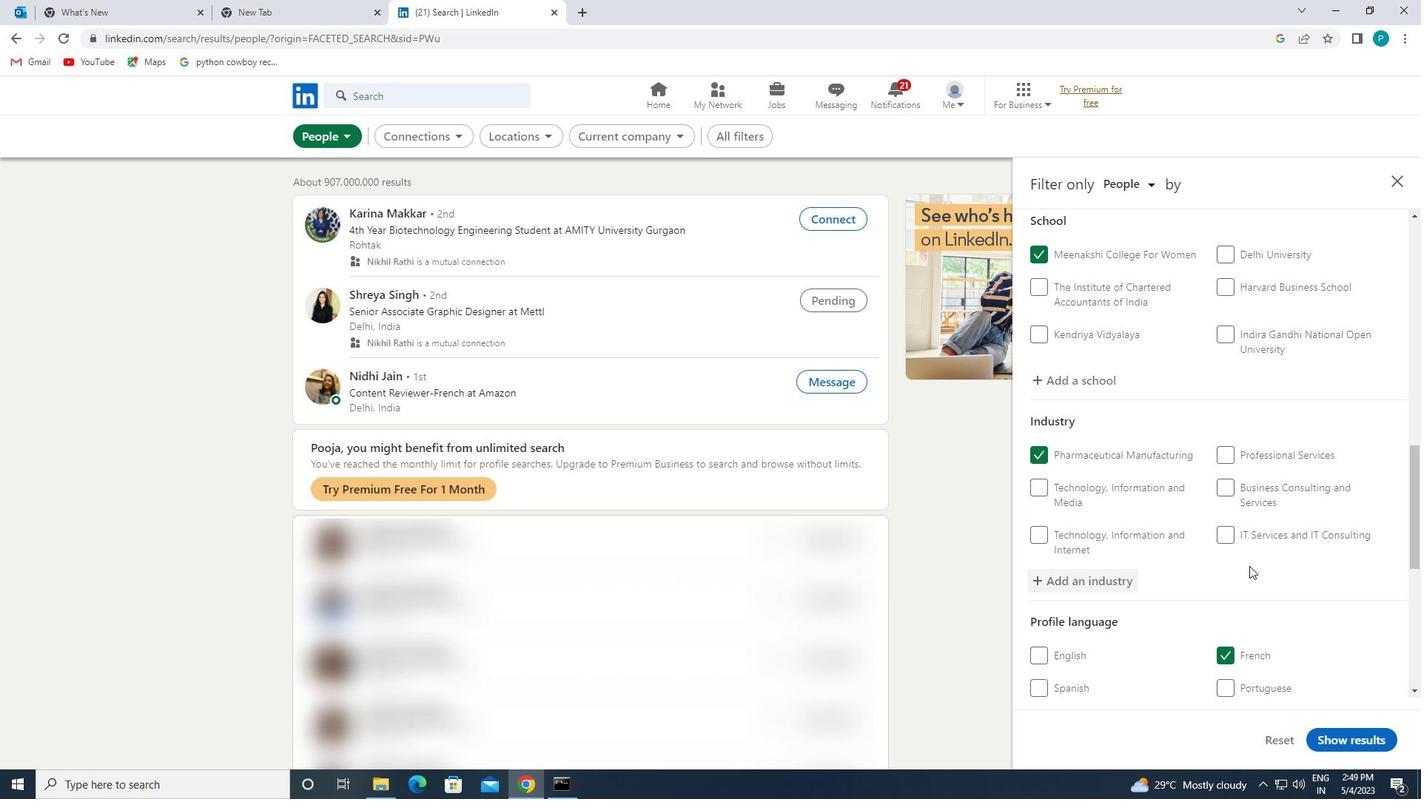 
Action: Mouse scrolled (1249, 565) with delta (0, 0)
Screenshot: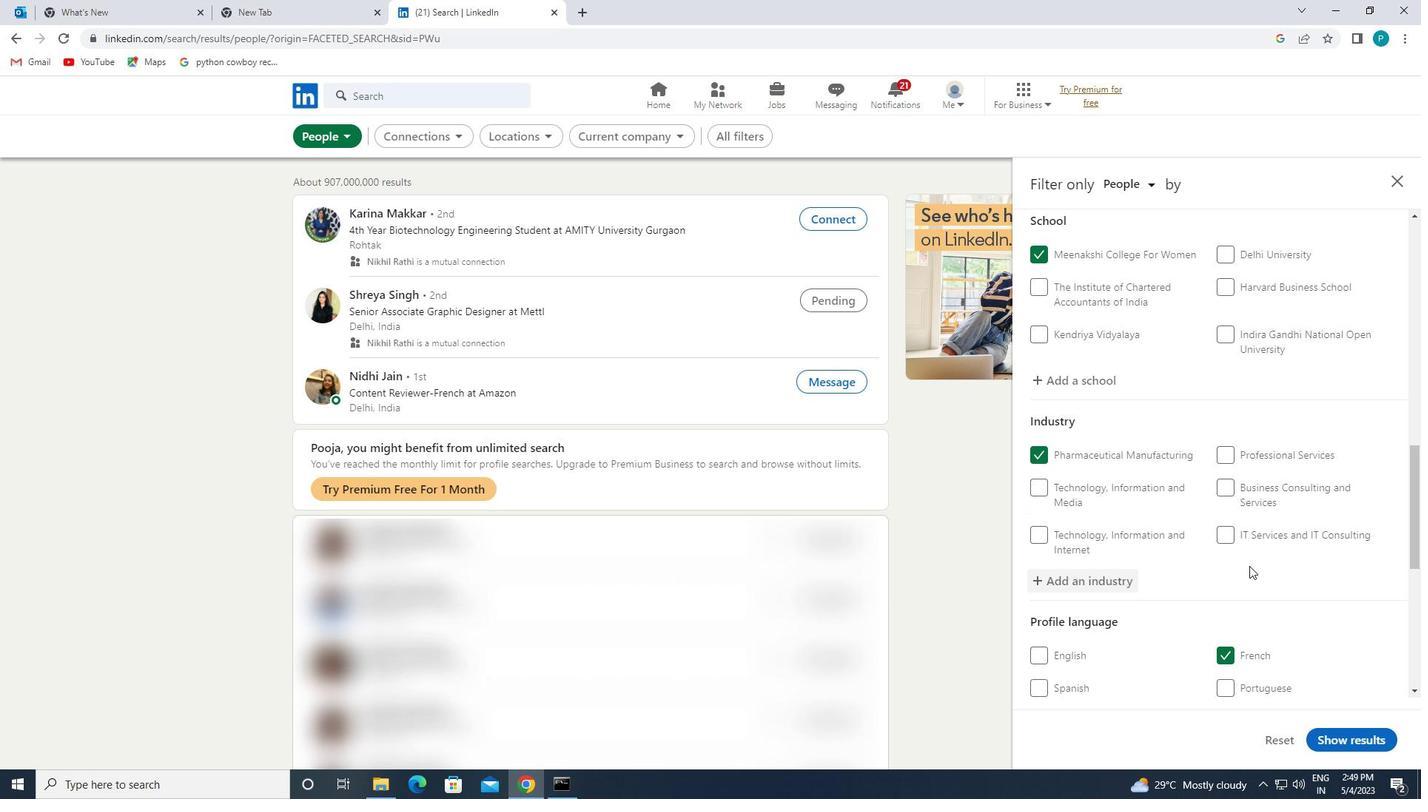 
Action: Mouse scrolled (1249, 565) with delta (0, 0)
Screenshot: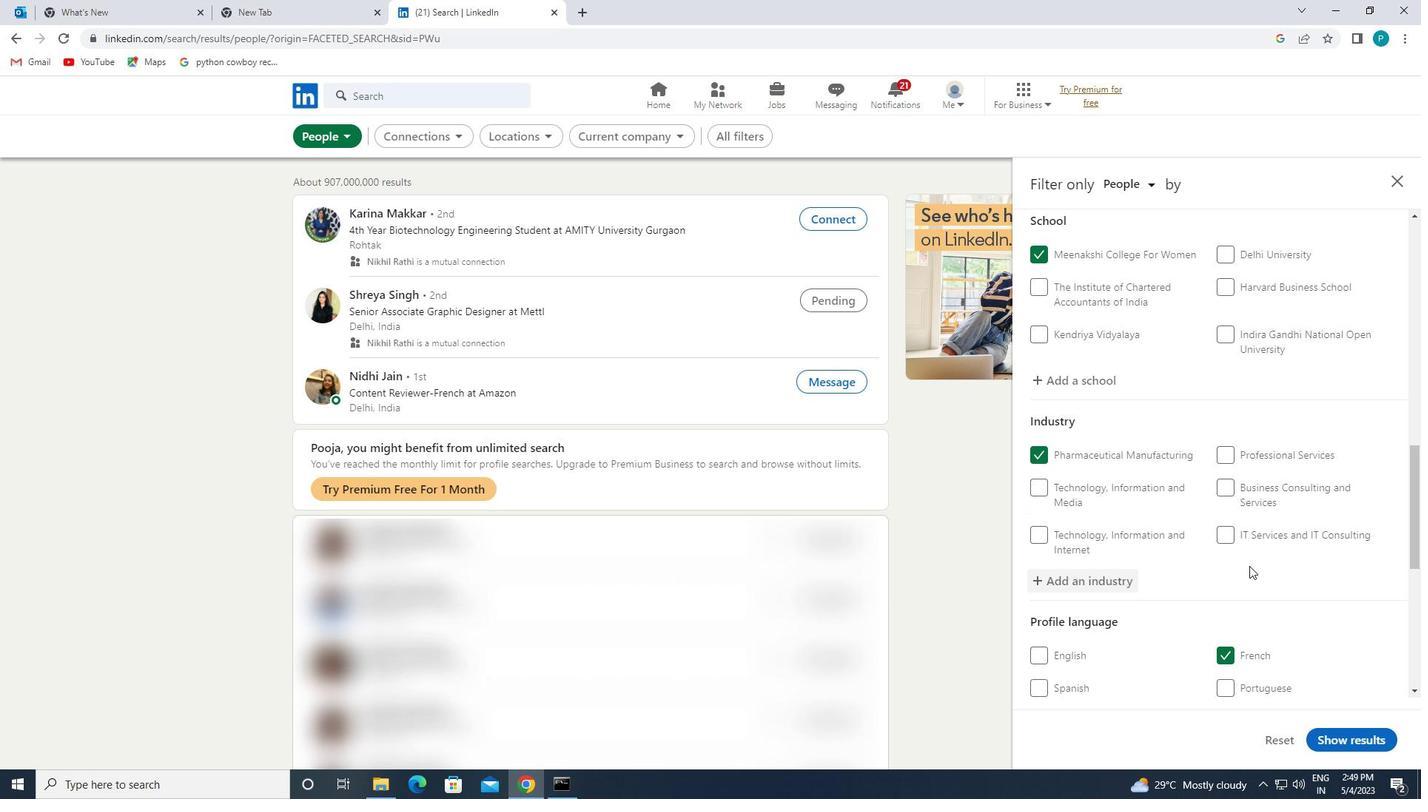 
Action: Mouse scrolled (1249, 565) with delta (0, 0)
Screenshot: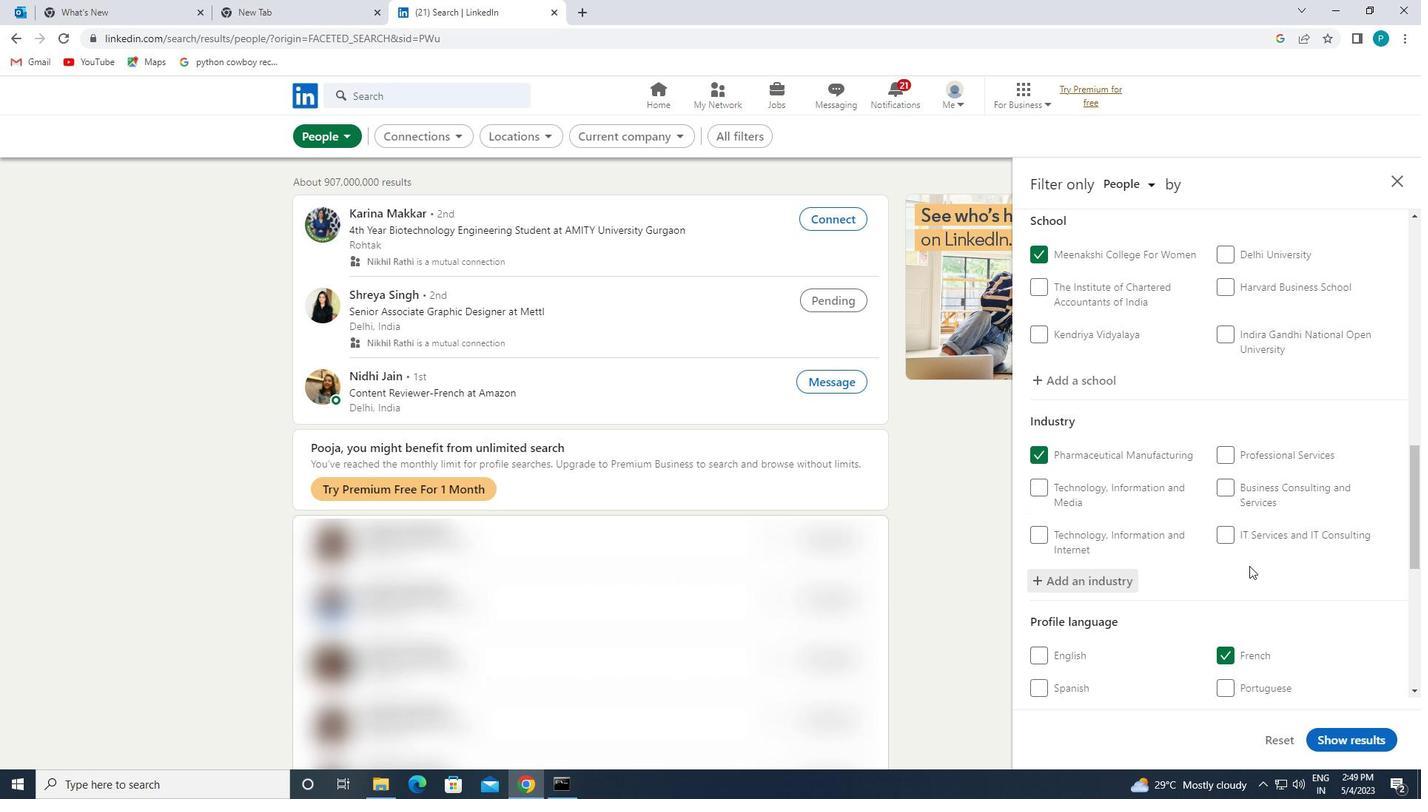 
Action: Mouse moved to (1249, 568)
Screenshot: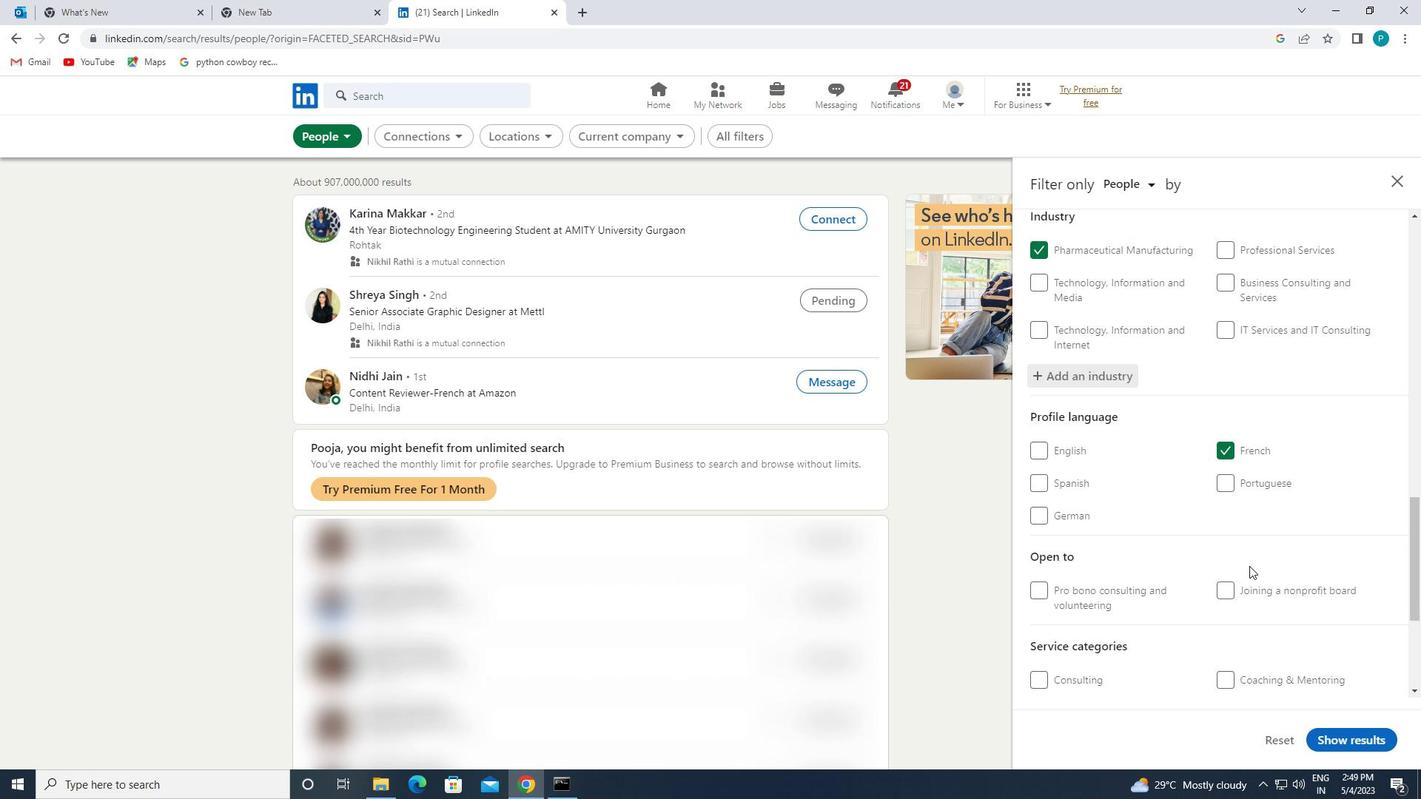 
Action: Mouse scrolled (1249, 567) with delta (0, 0)
Screenshot: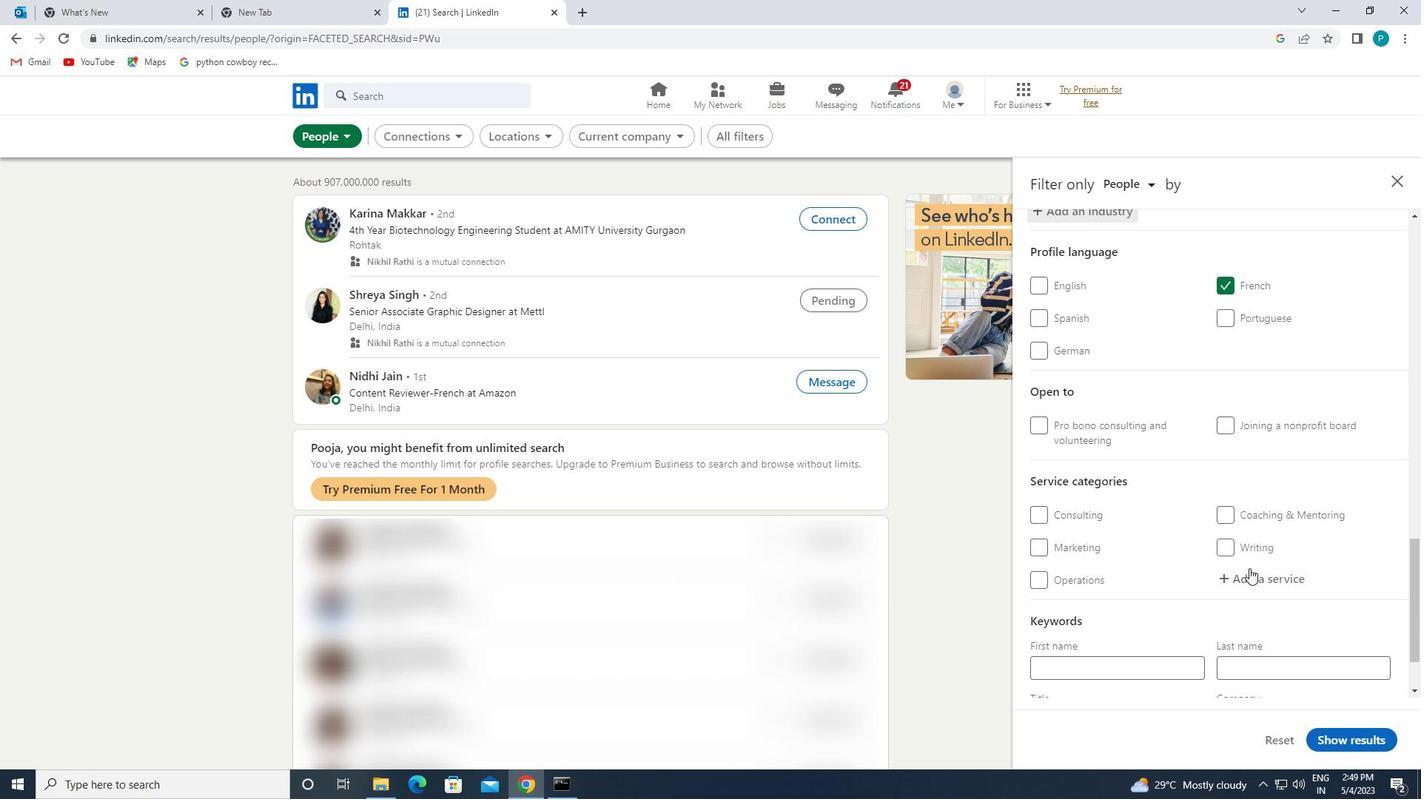 
Action: Mouse moved to (1230, 510)
Screenshot: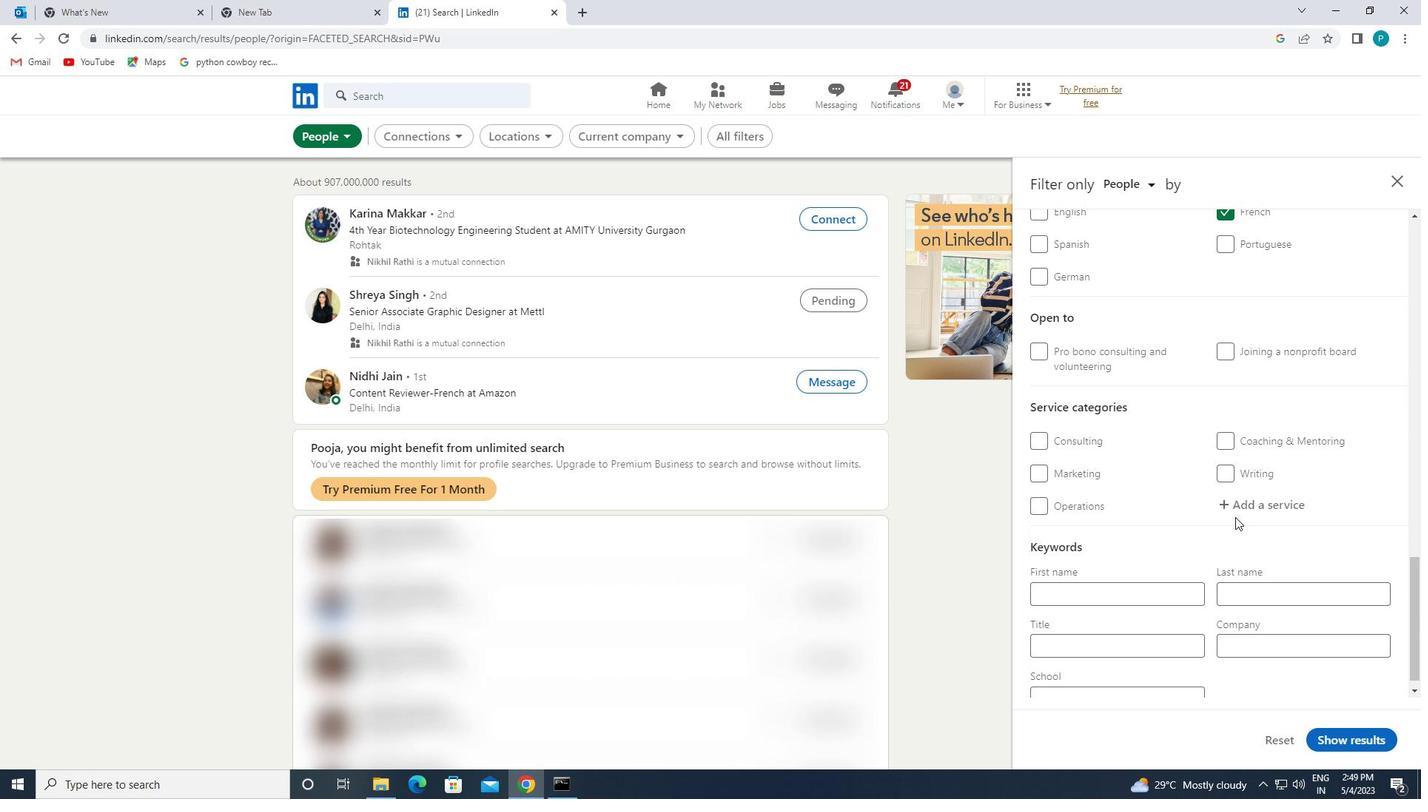 
Action: Mouse pressed left at (1230, 510)
Screenshot: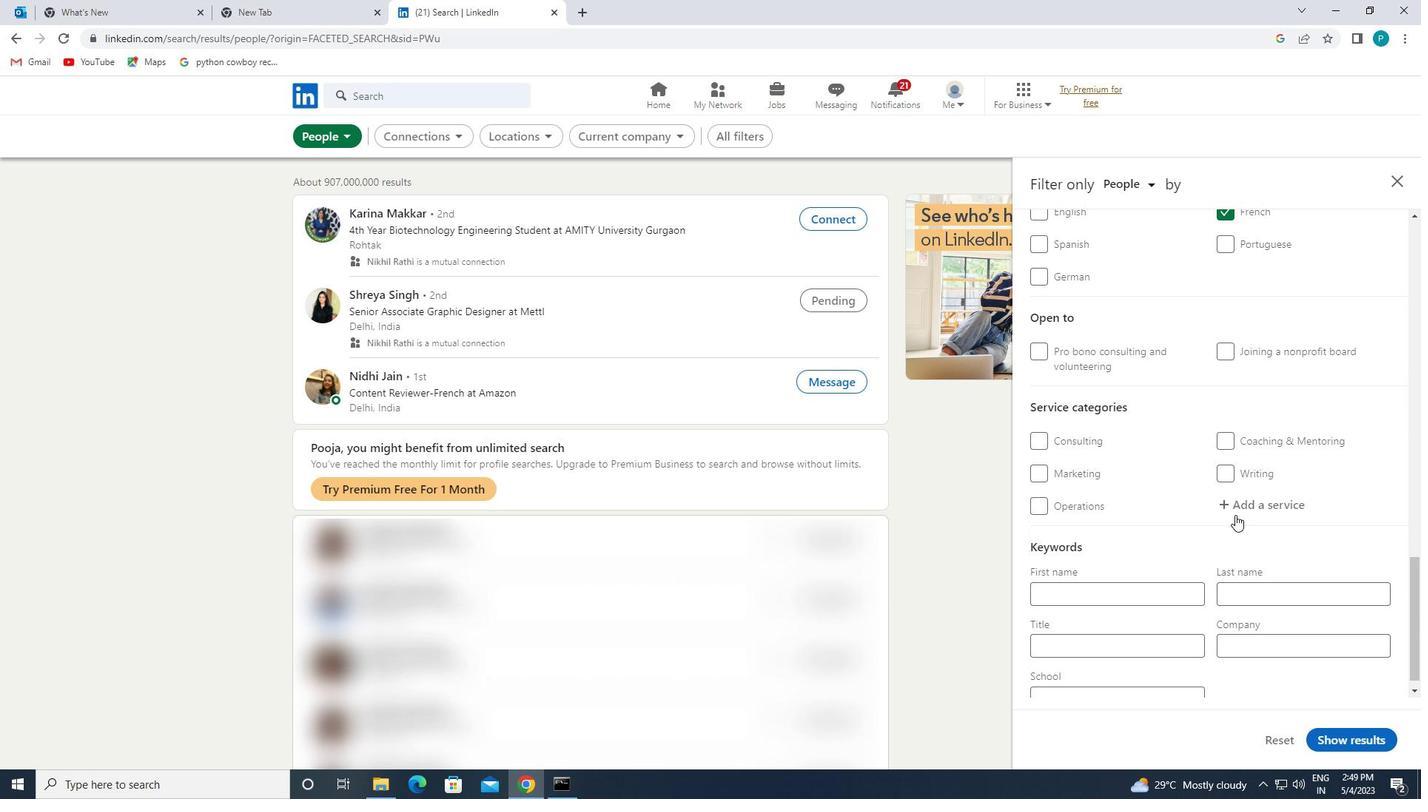 
Action: Mouse moved to (1357, 595)
Screenshot: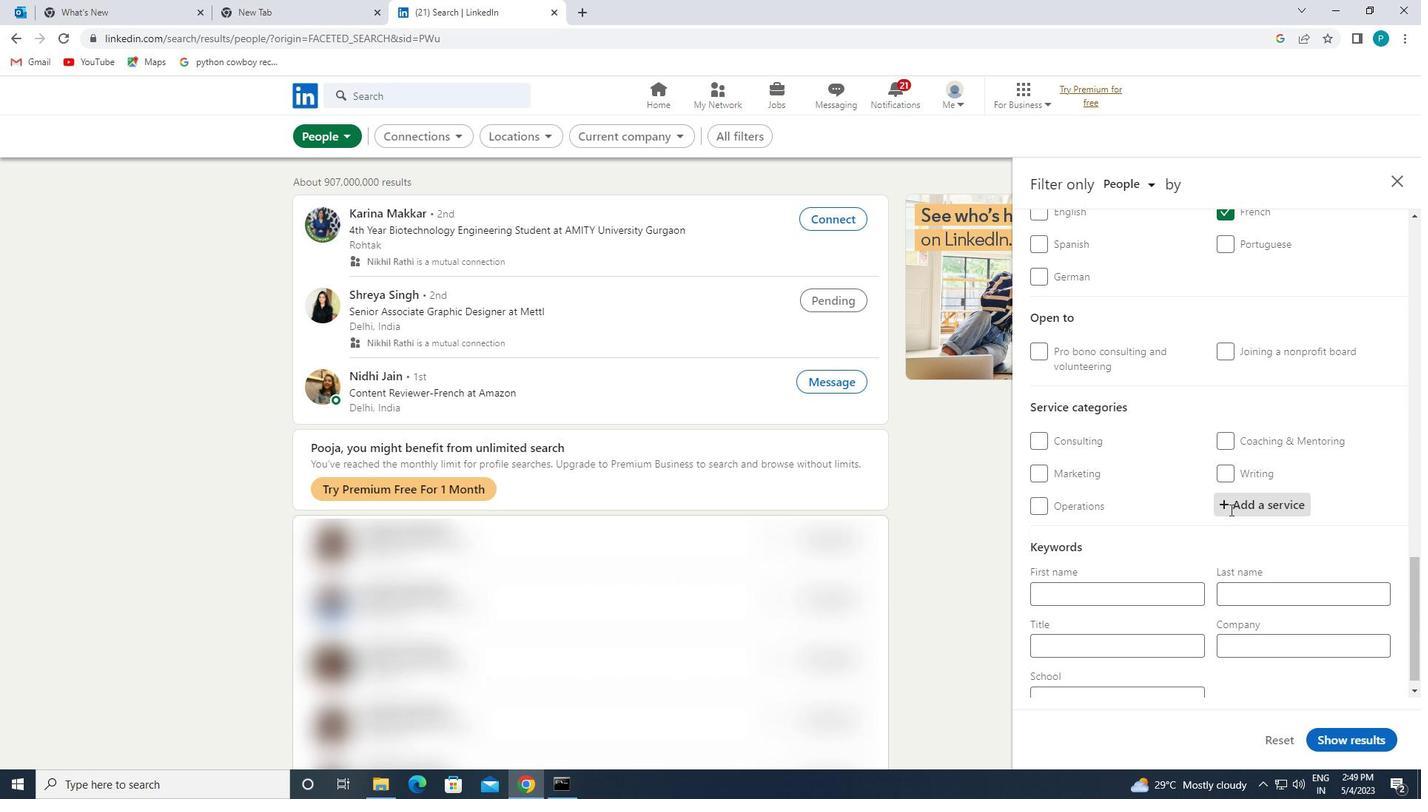 
Action: Key pressed <Key.caps_lock>N<Key.caps_lock>OTARY<Key.caps_lock>O<Key.caps_lock>NLINE<Key.space><Key.caps_lock>E<Key.backspace>R<Key.caps_lock>EASEA<Key.backspace><Key.backspace><Key.backspace><Key.backspace>SEARCH
Screenshot: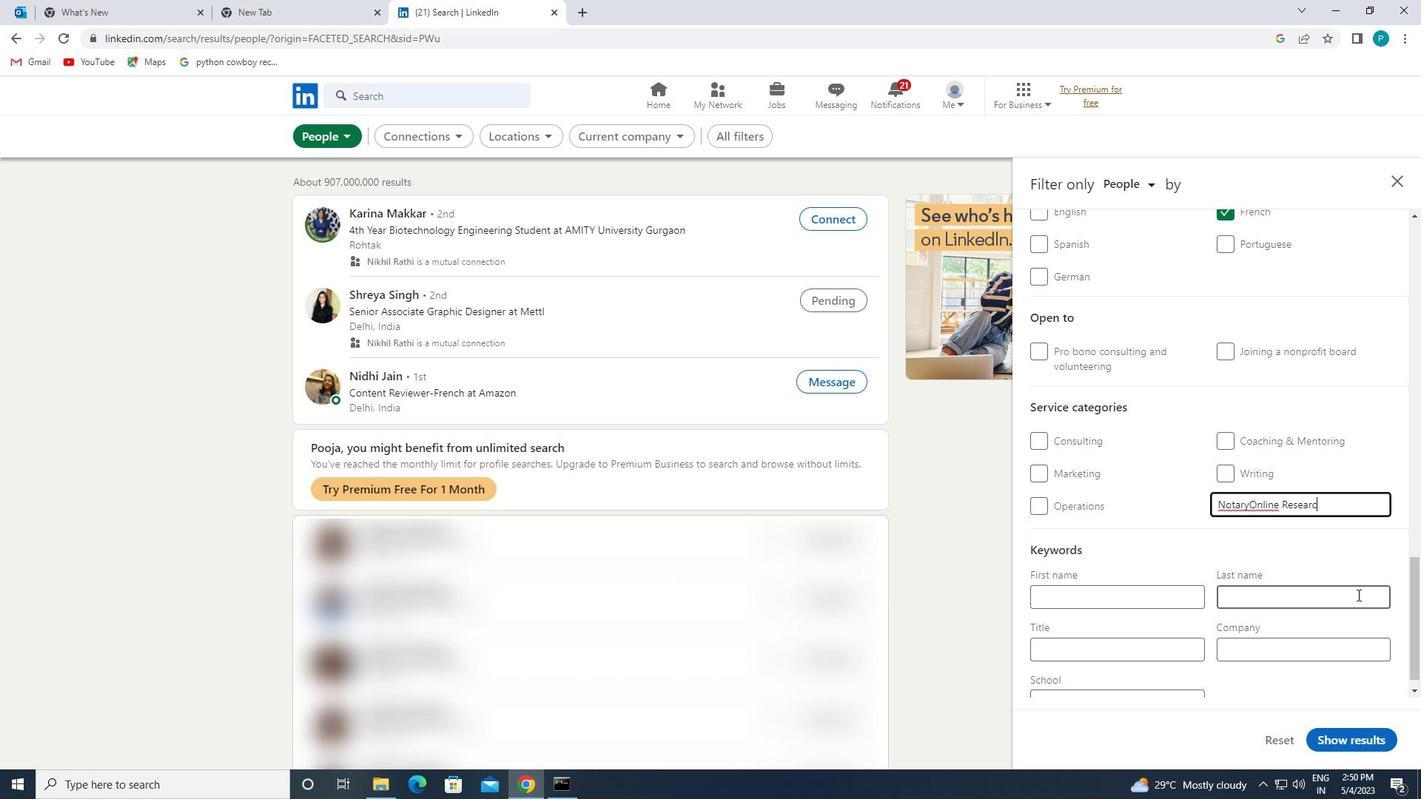 
Action: Mouse moved to (1152, 645)
Screenshot: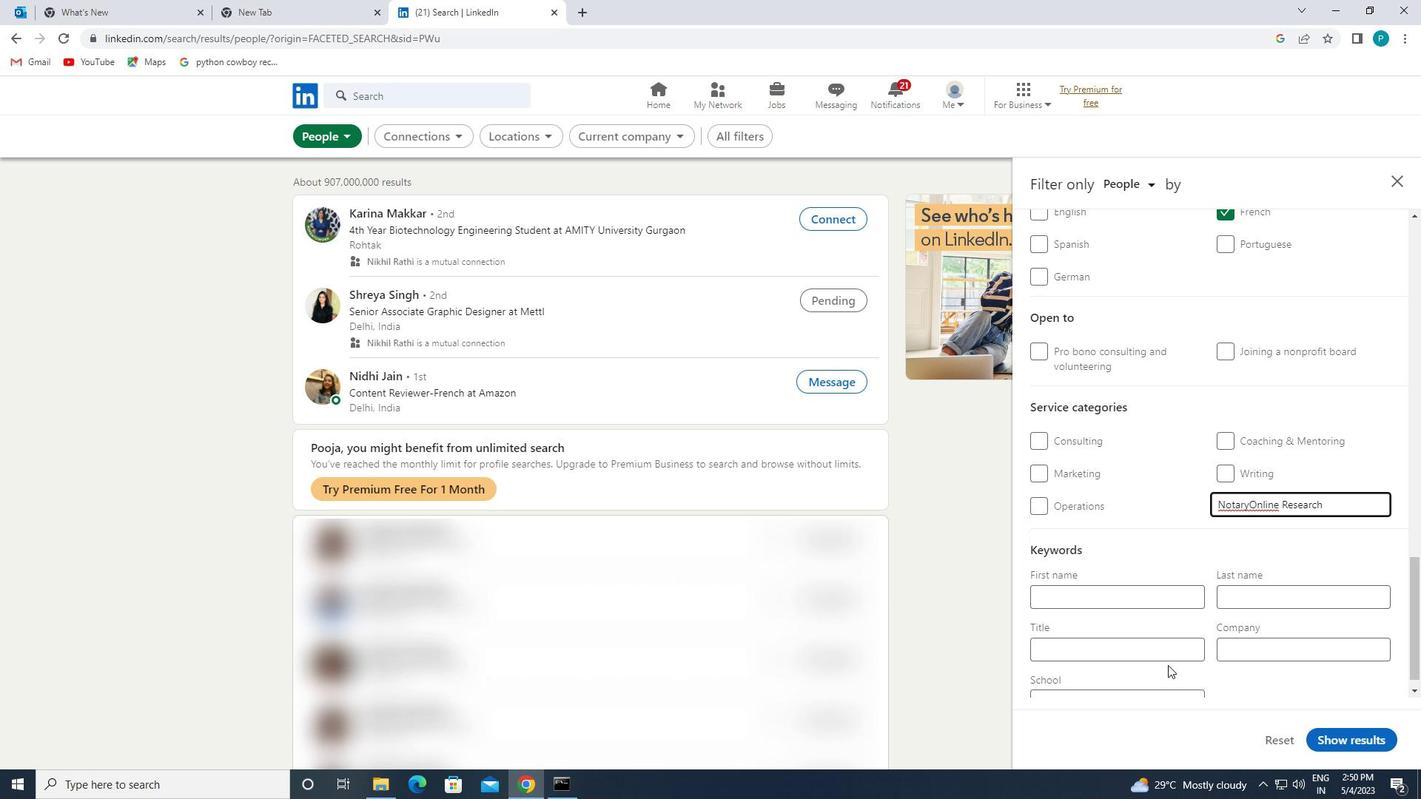 
Action: Mouse pressed left at (1152, 645)
Screenshot: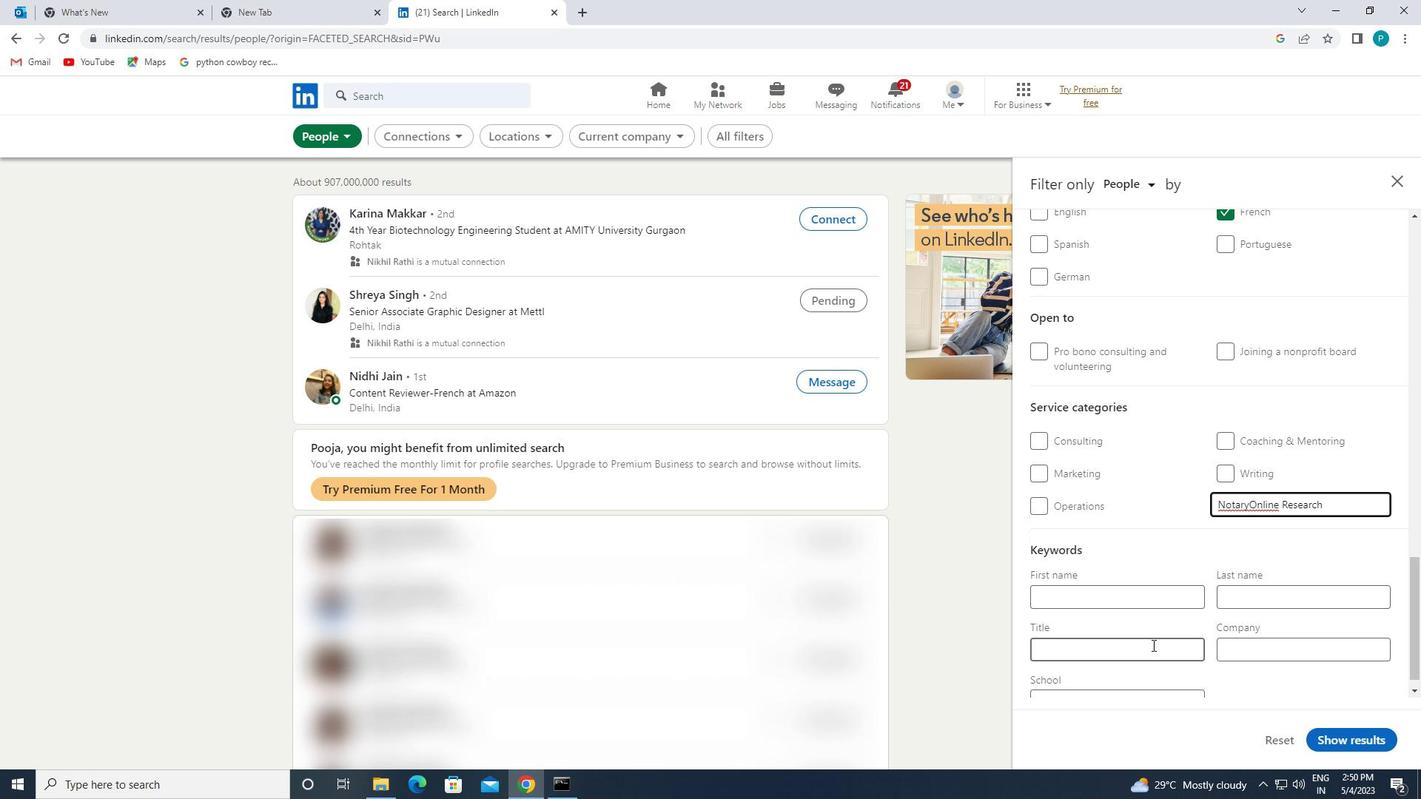 
Action: Mouse moved to (1154, 645)
Screenshot: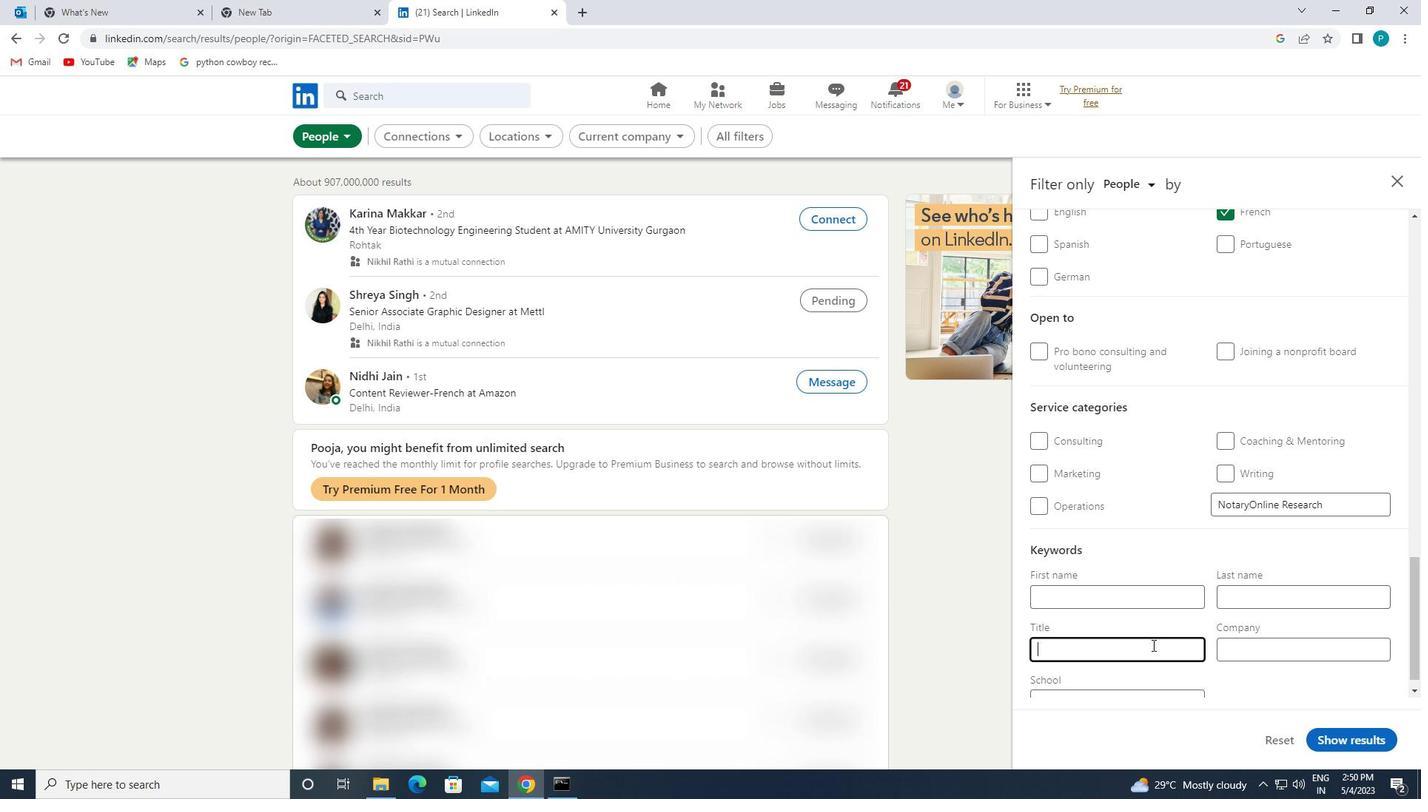 
Action: Key pressed <Key.caps_lock>S<Key.caps_lock>CHOOL<Key.space><Key.caps_lock>C<Key.caps_lock>OUNSELOR
Screenshot: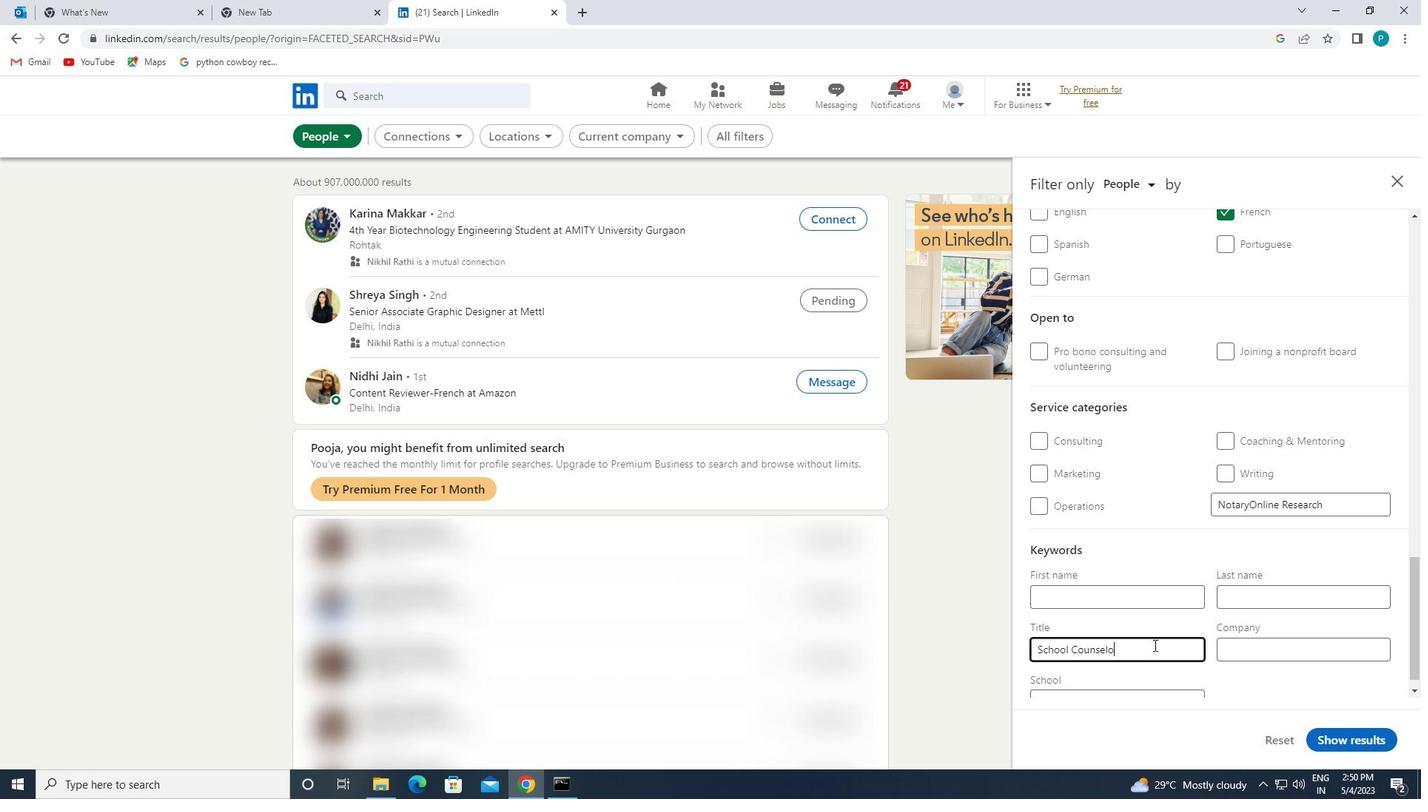
Action: Mouse moved to (1325, 732)
Screenshot: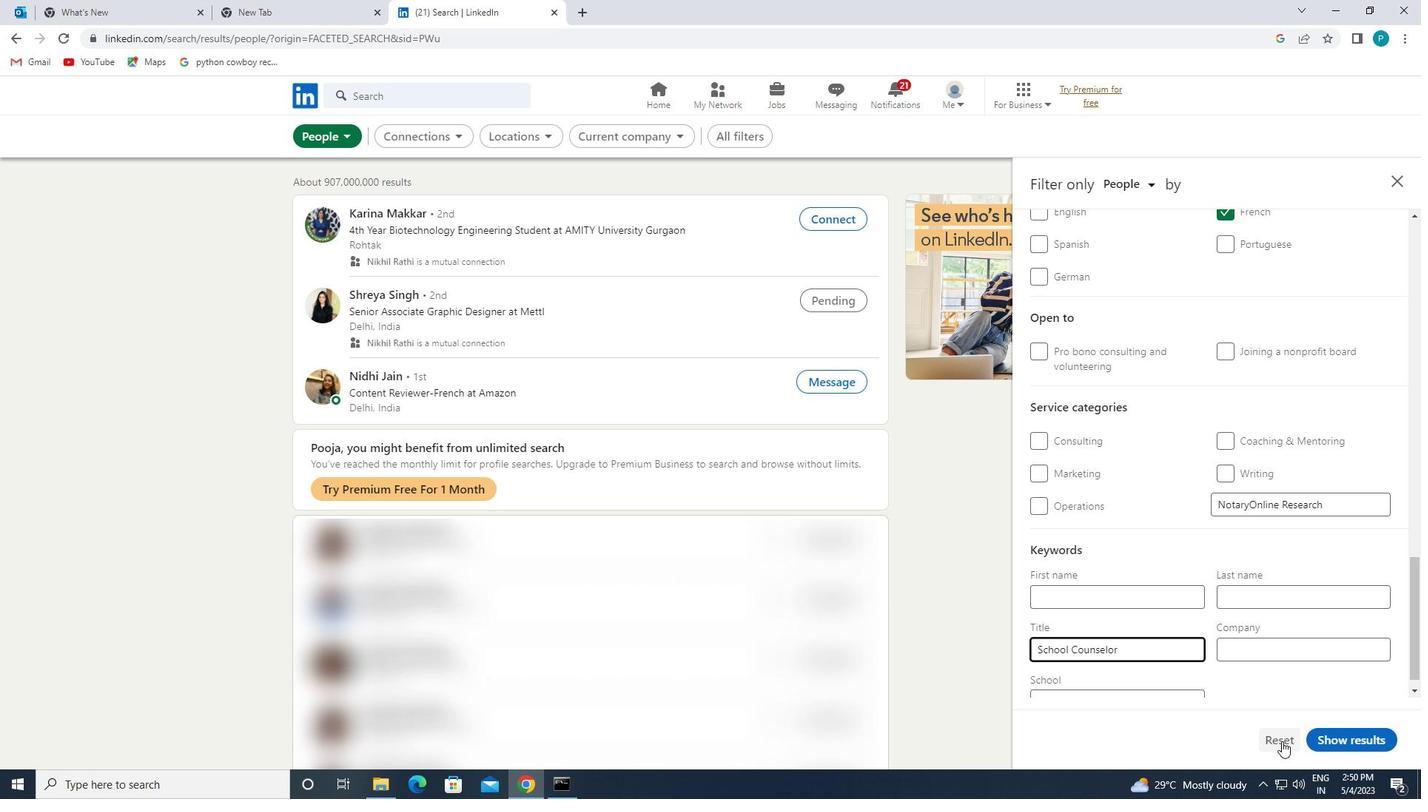 
Action: Mouse pressed left at (1325, 732)
Screenshot: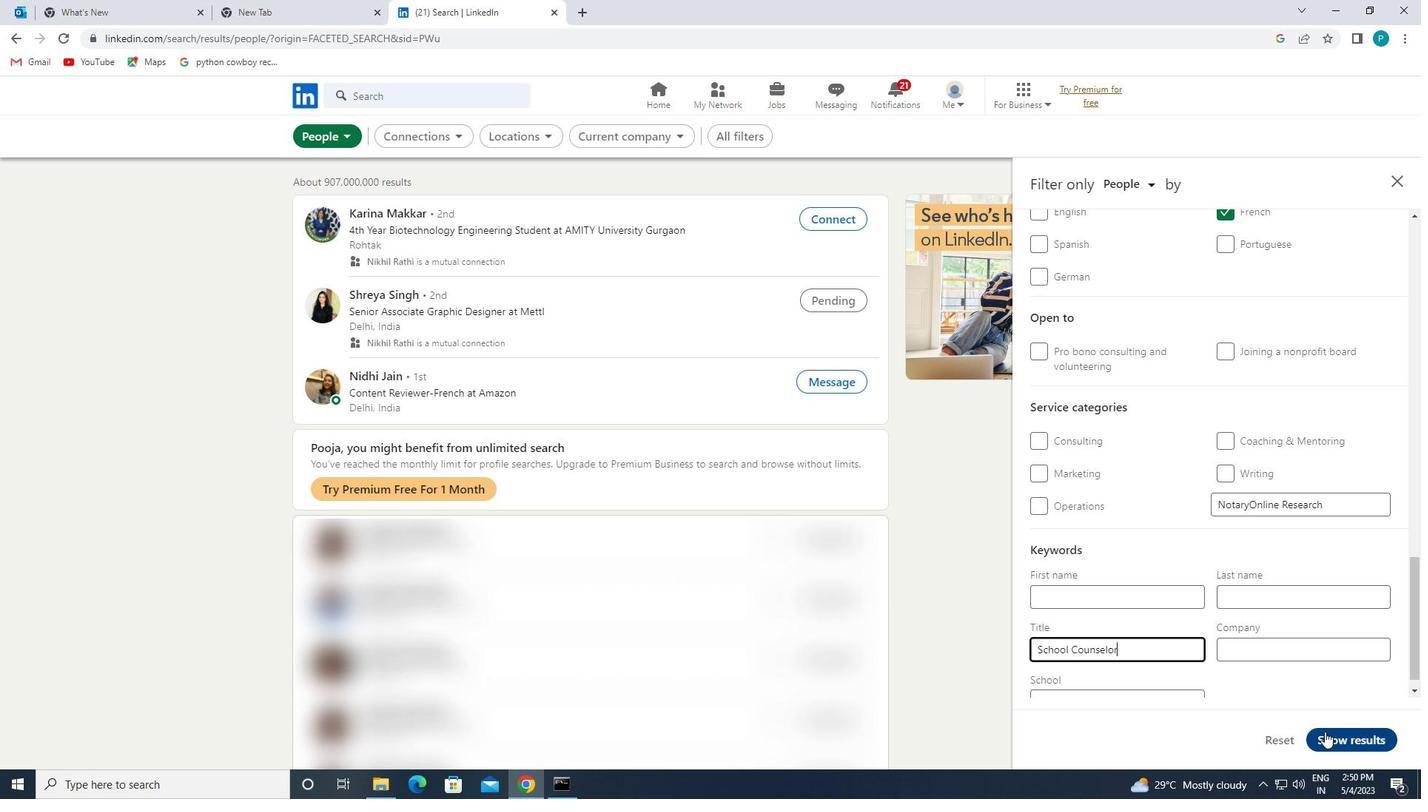 
